 Task: Compose an email with the signature Leila Perez with the subject Request for feedback on an emergency response plan and the message I am writing to follow up on the status of the project budget. from softage.3@softage.net to softage.8@softage.net with an attached audio file Audio_diary_entry.mp3 Undo the message, redo the message and add the line (Thank you) Send the email. Finally, move the email from Sent Items to the label Sales orders
Action: Mouse moved to (379, 599)
Screenshot: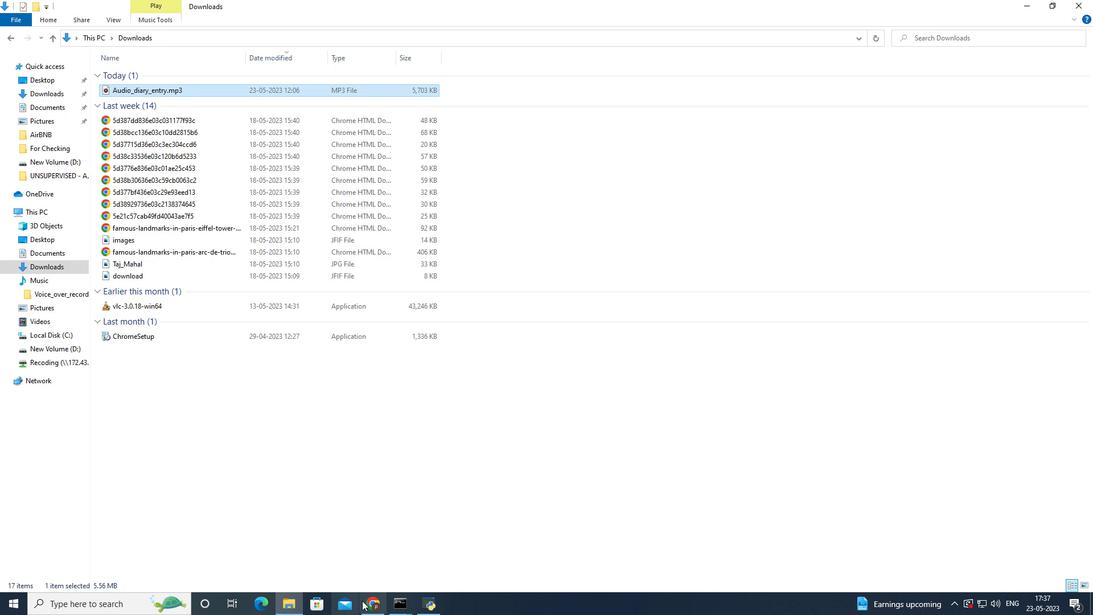 
Action: Mouse pressed left at (379, 599)
Screenshot: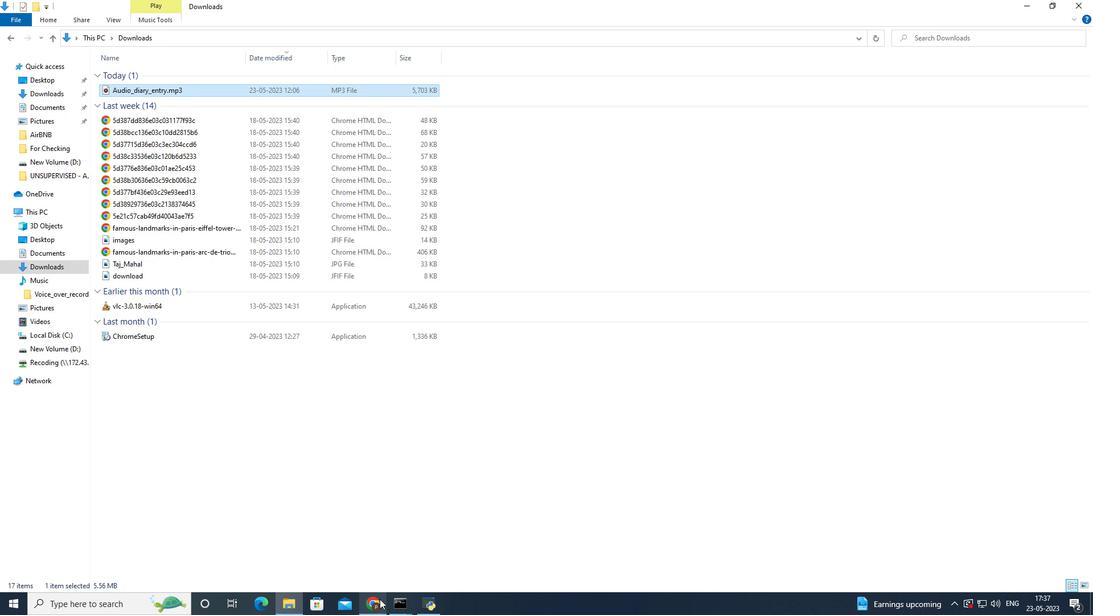 
Action: Mouse moved to (93, 133)
Screenshot: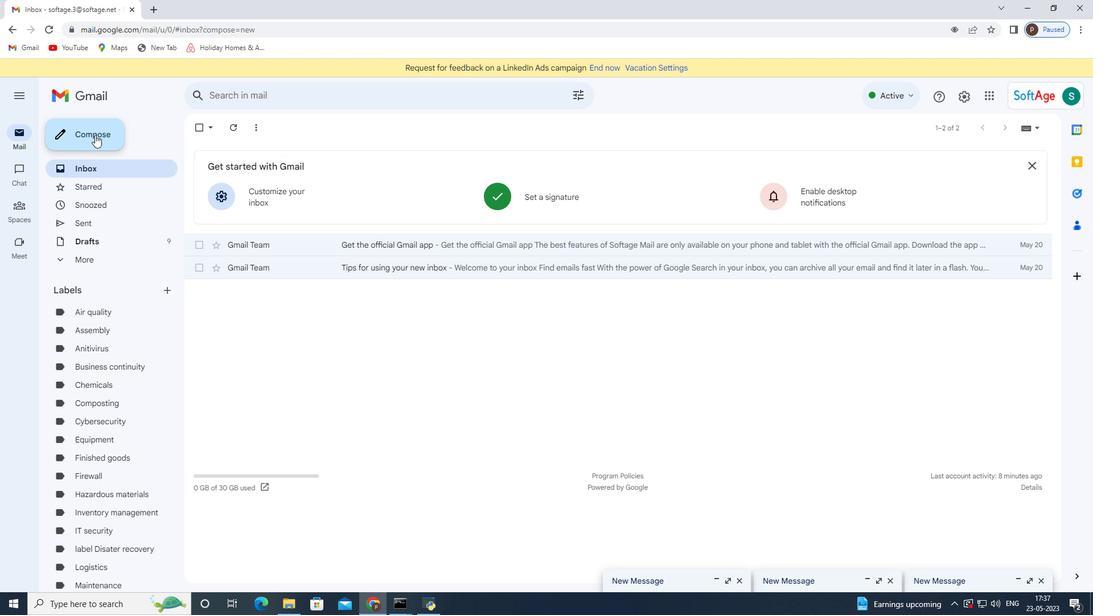 
Action: Mouse pressed left at (93, 133)
Screenshot: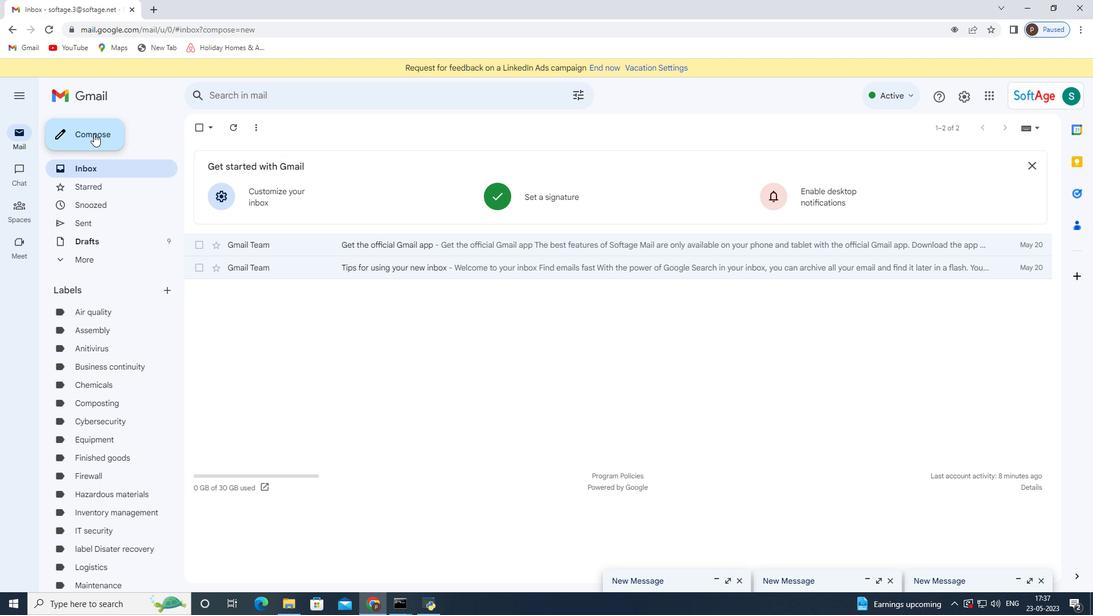 
Action: Mouse moved to (469, 570)
Screenshot: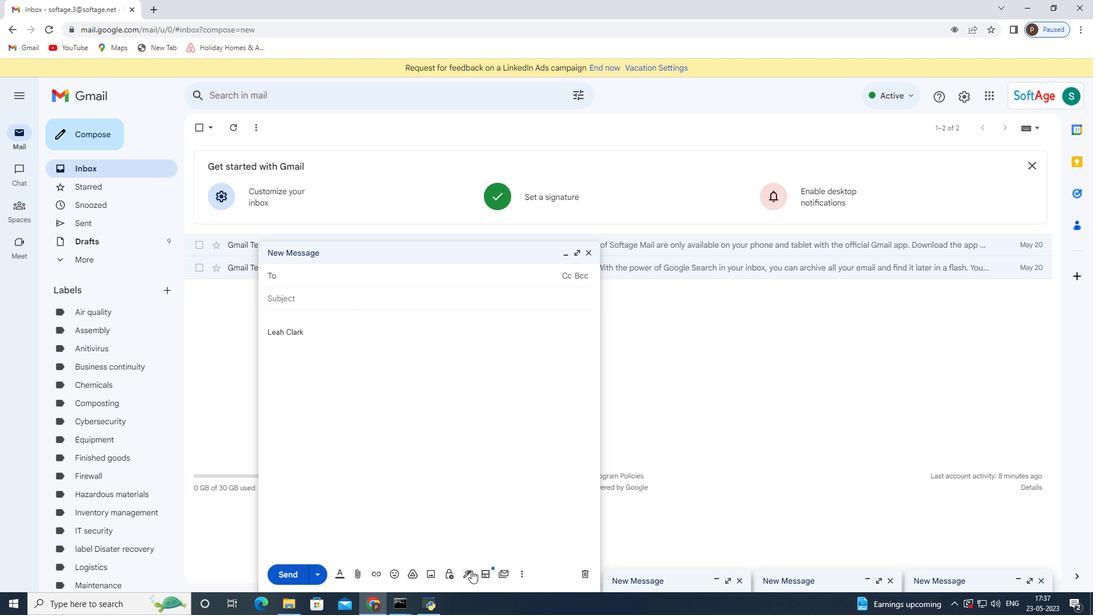 
Action: Mouse pressed left at (469, 570)
Screenshot: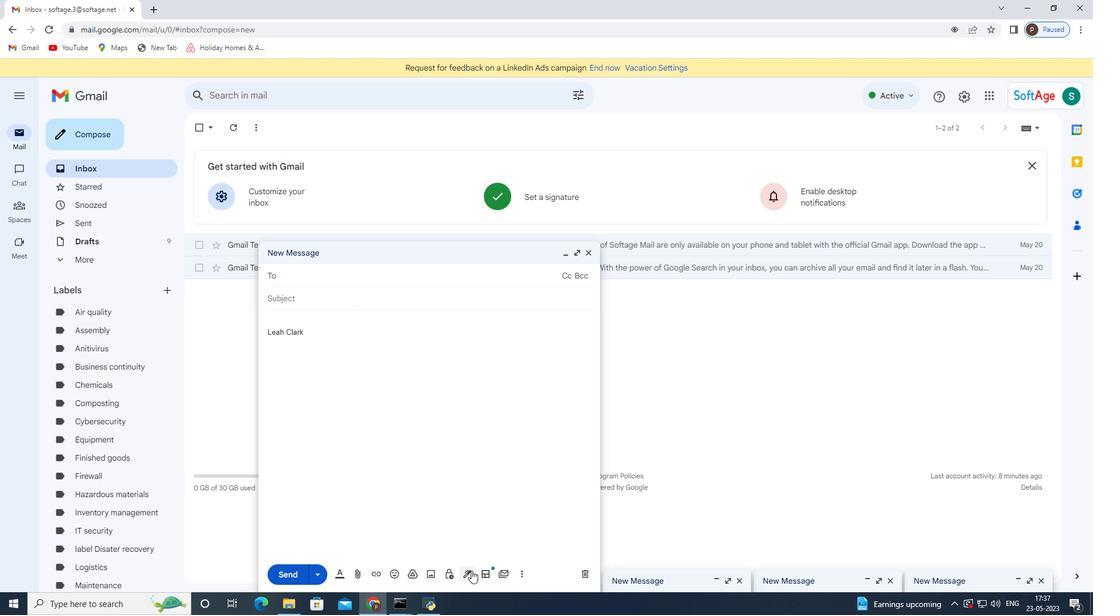 
Action: Mouse moved to (492, 513)
Screenshot: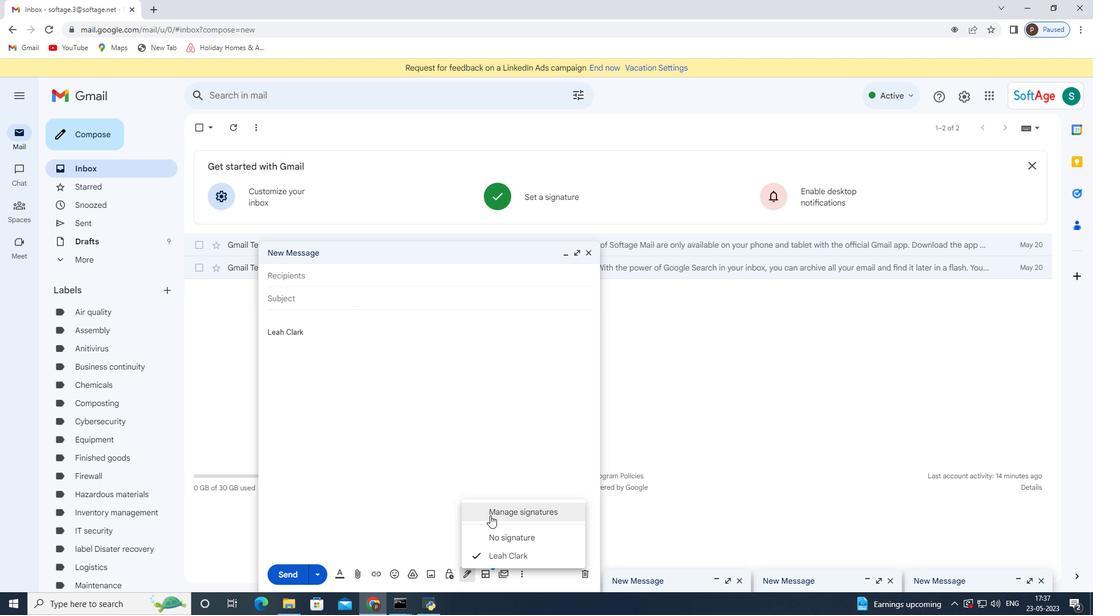 
Action: Mouse pressed left at (492, 513)
Screenshot: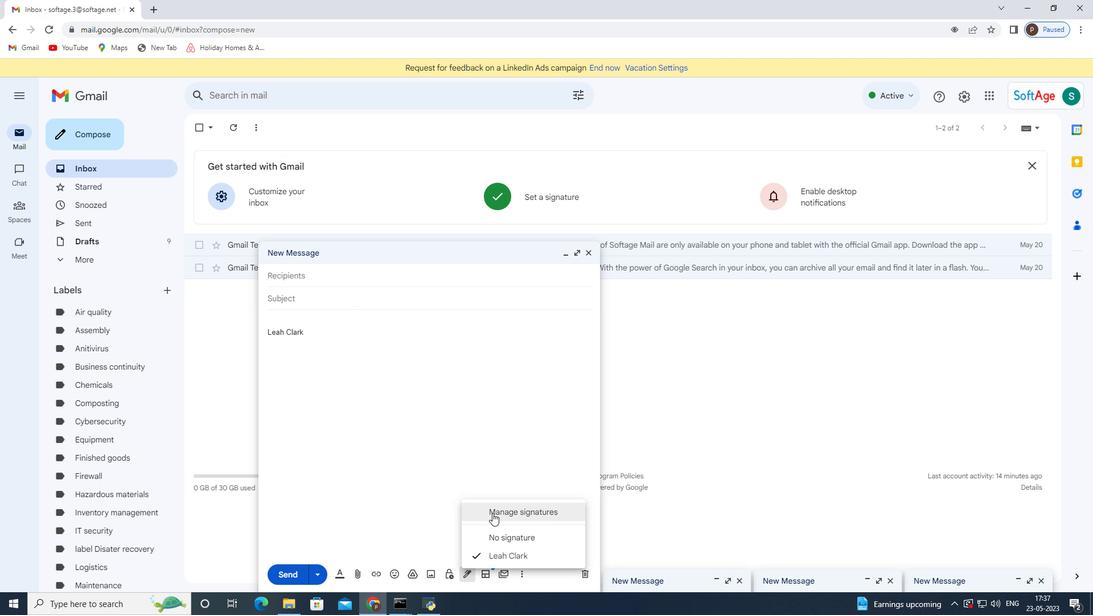 
Action: Mouse moved to (587, 251)
Screenshot: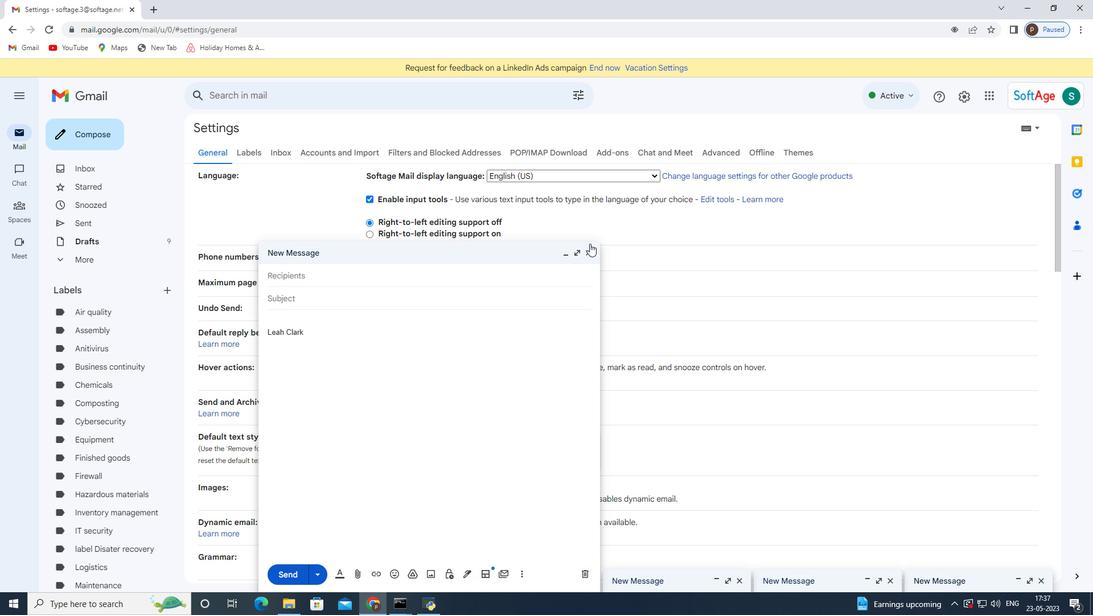 
Action: Mouse pressed left at (587, 251)
Screenshot: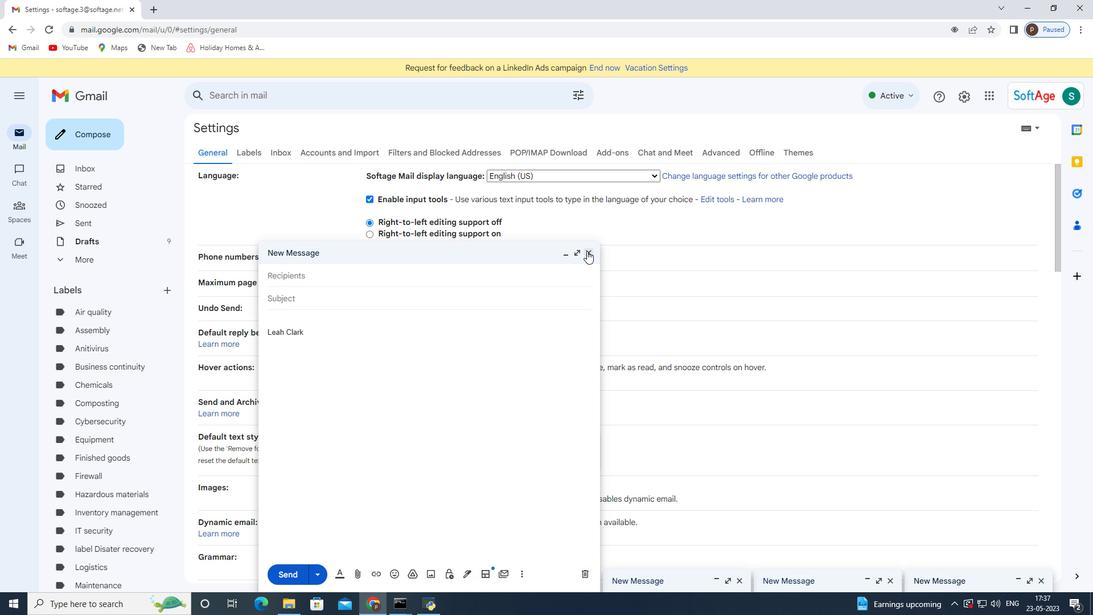 
Action: Mouse moved to (404, 391)
Screenshot: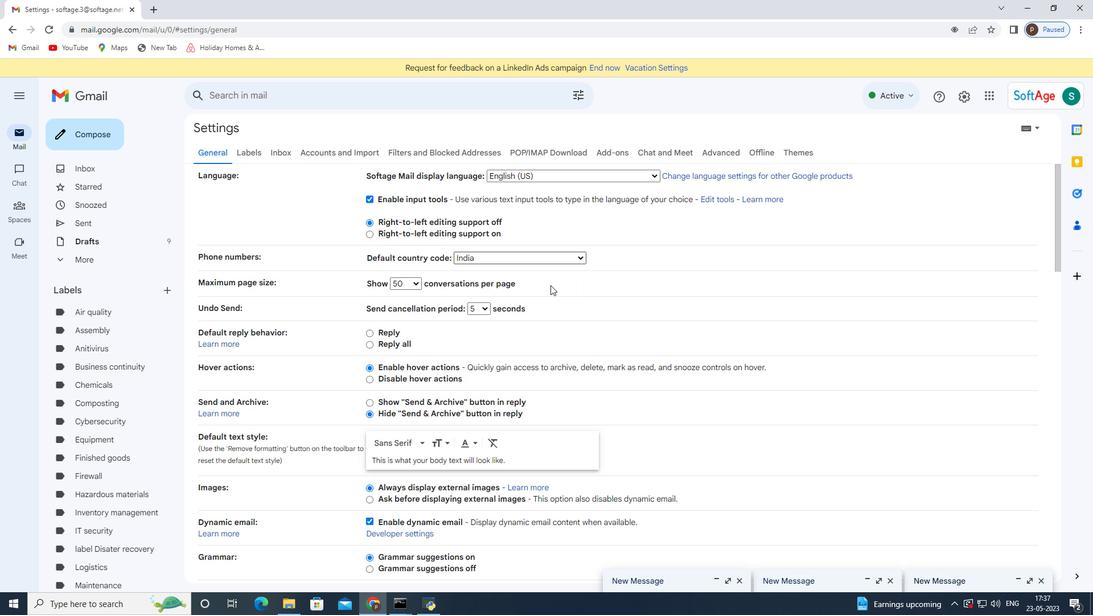 
Action: Mouse scrolled (404, 391) with delta (0, 0)
Screenshot: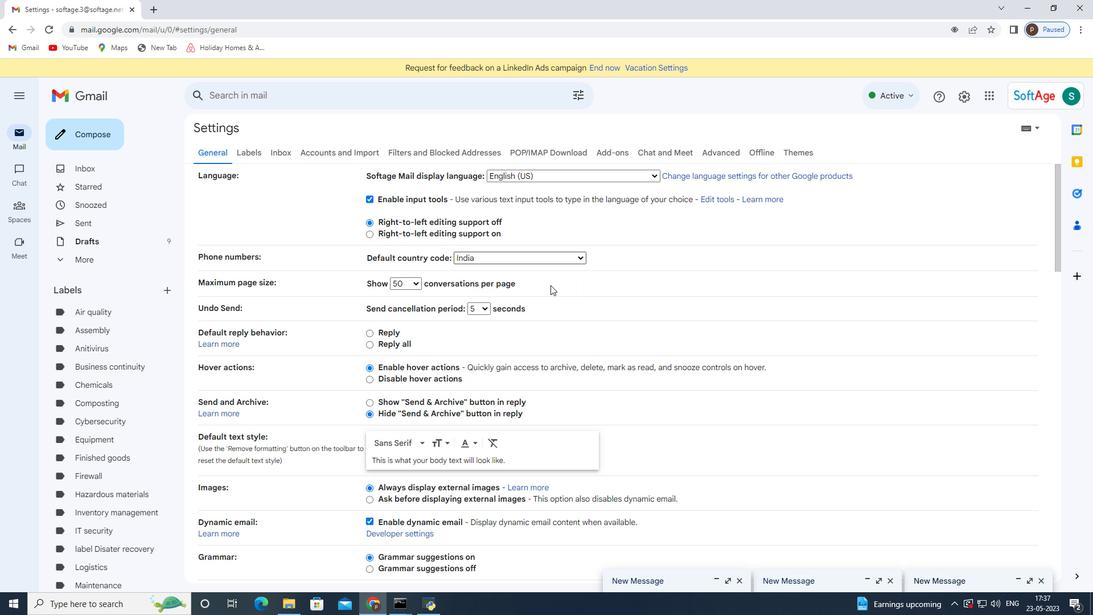 
Action: Mouse moved to (382, 410)
Screenshot: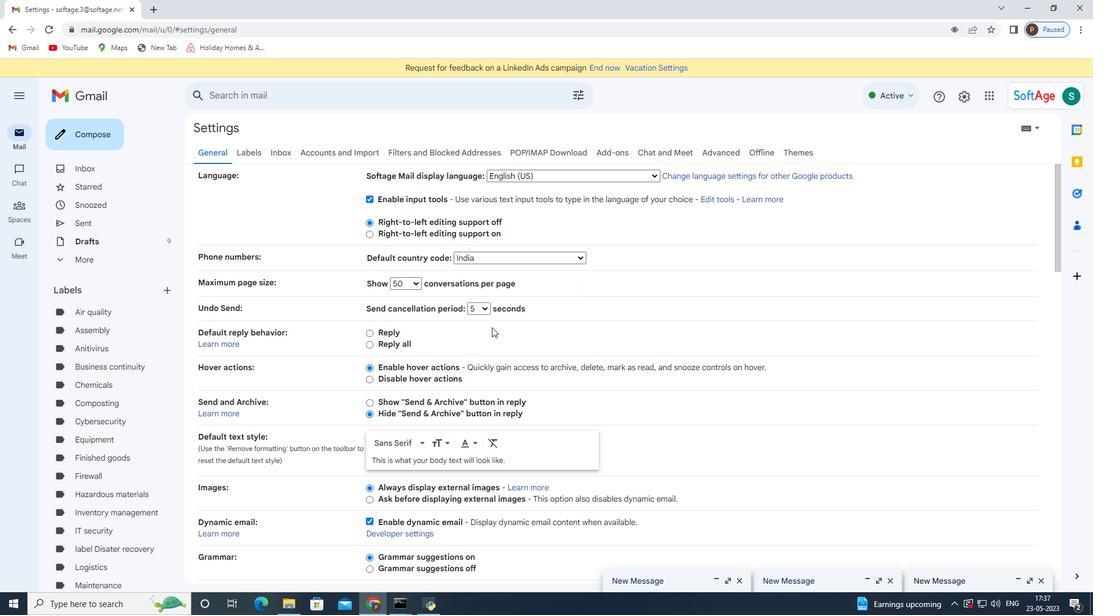 
Action: Mouse scrolled (382, 409) with delta (0, 0)
Screenshot: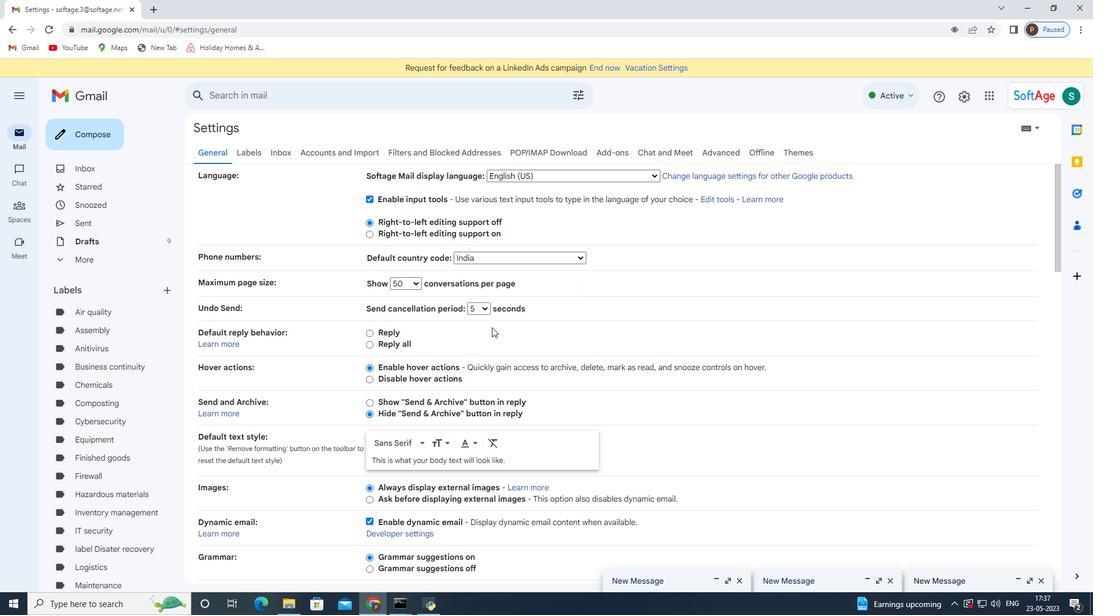 
Action: Mouse moved to (377, 412)
Screenshot: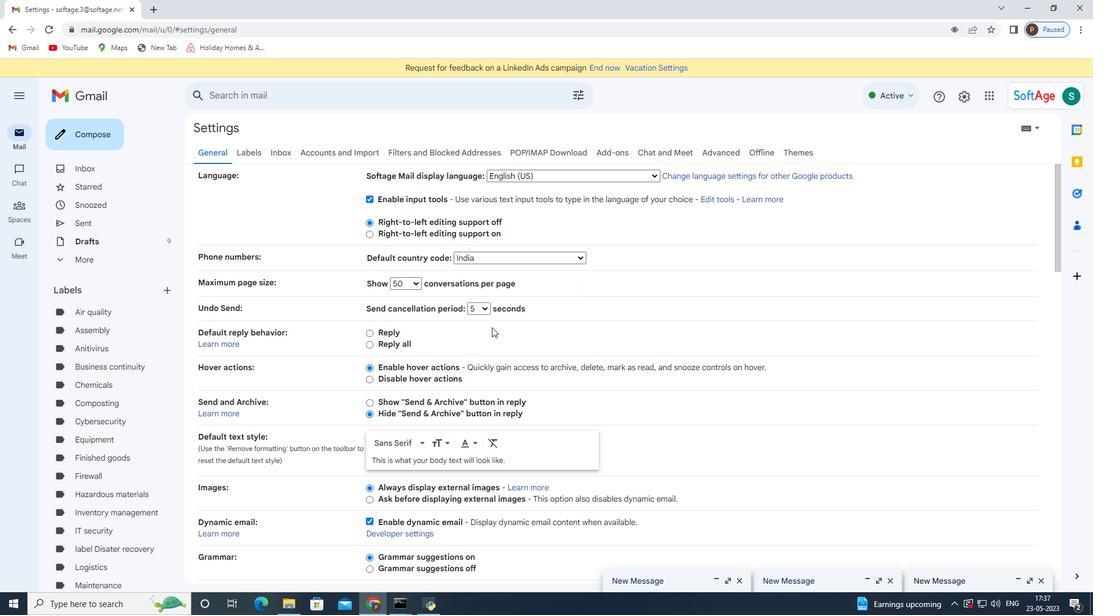 
Action: Mouse scrolled (377, 413) with delta (0, 0)
Screenshot: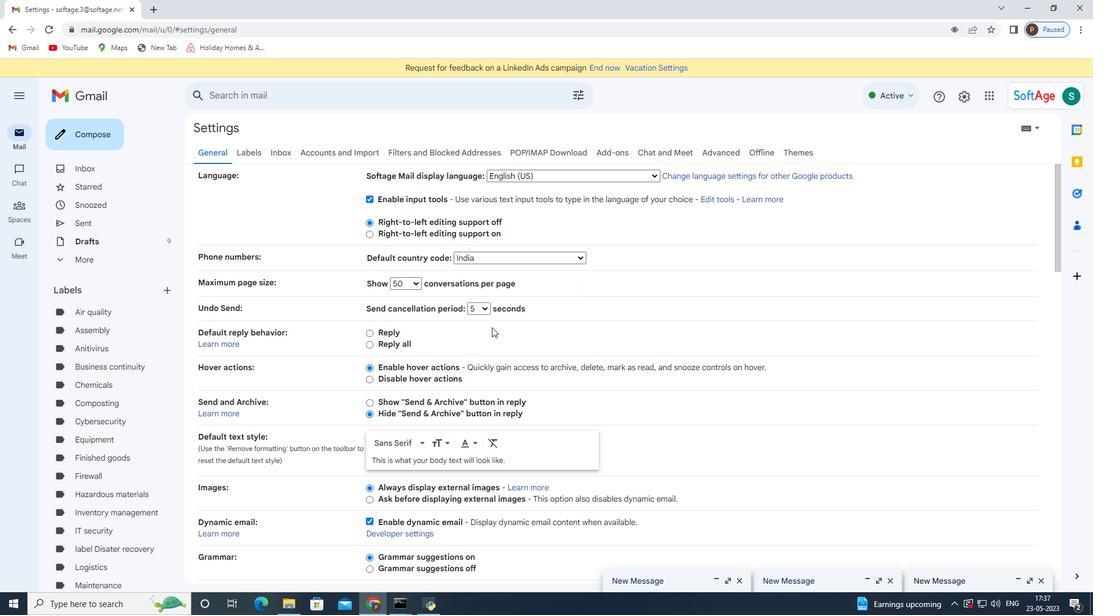 
Action: Mouse moved to (376, 413)
Screenshot: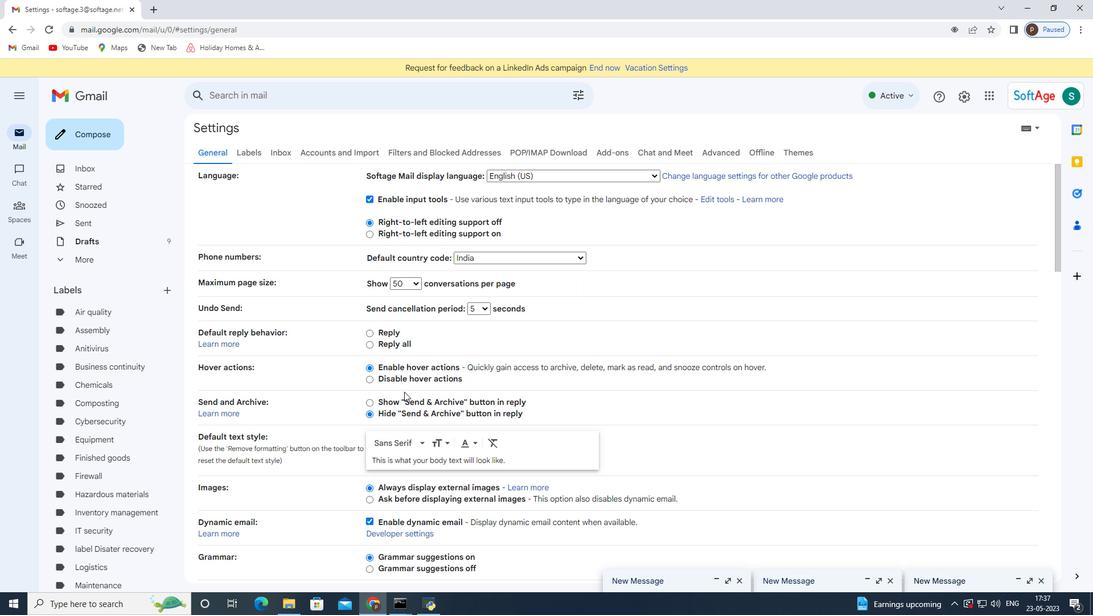 
Action: Mouse scrolled (376, 412) with delta (0, 0)
Screenshot: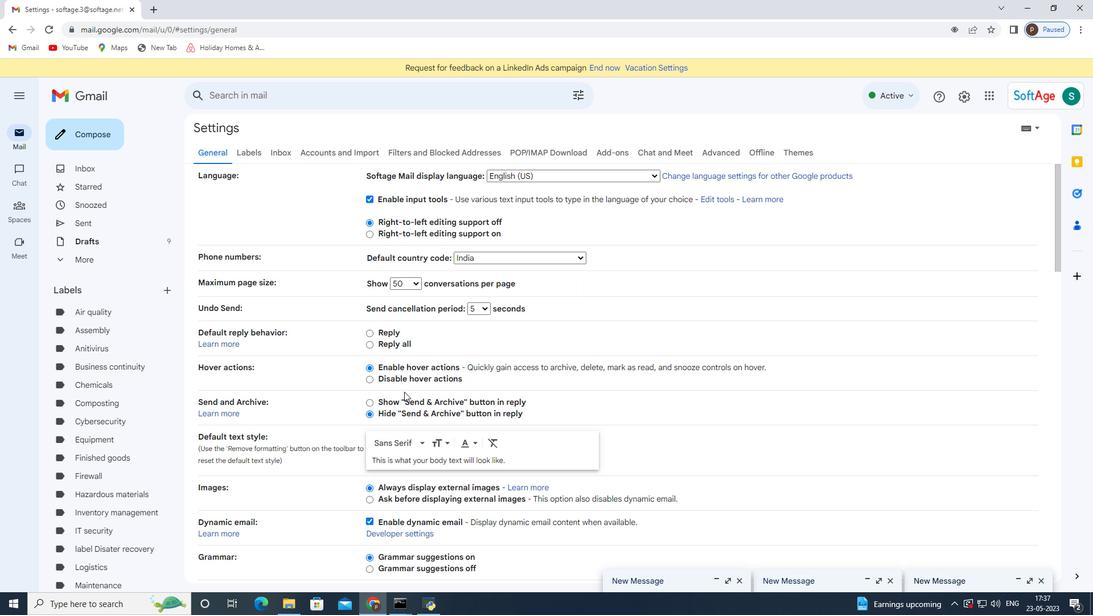 
Action: Mouse moved to (375, 414)
Screenshot: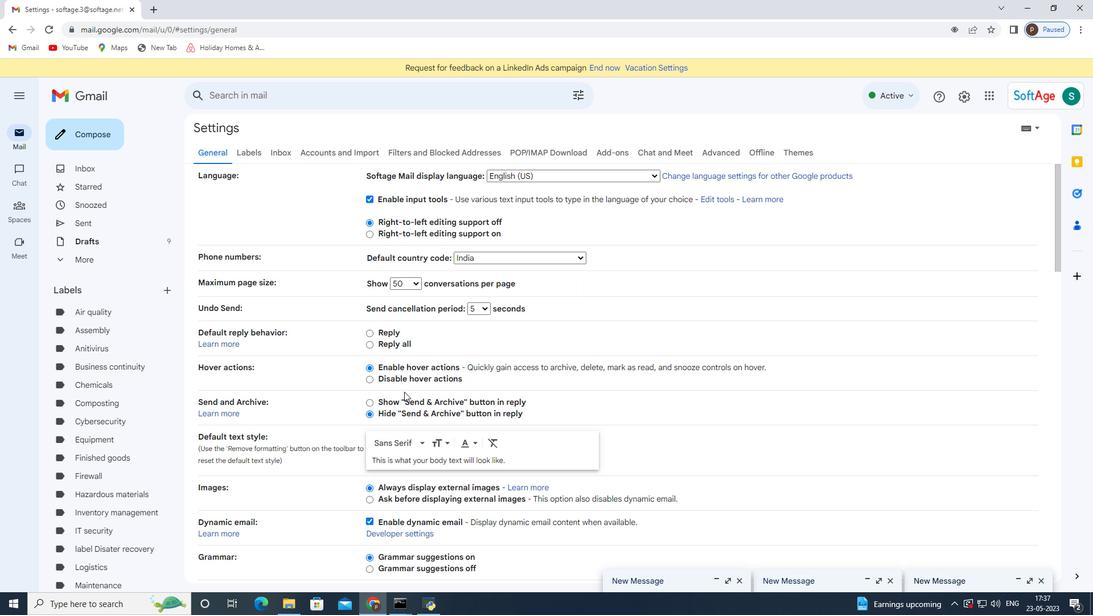 
Action: Mouse scrolled (375, 413) with delta (0, 0)
Screenshot: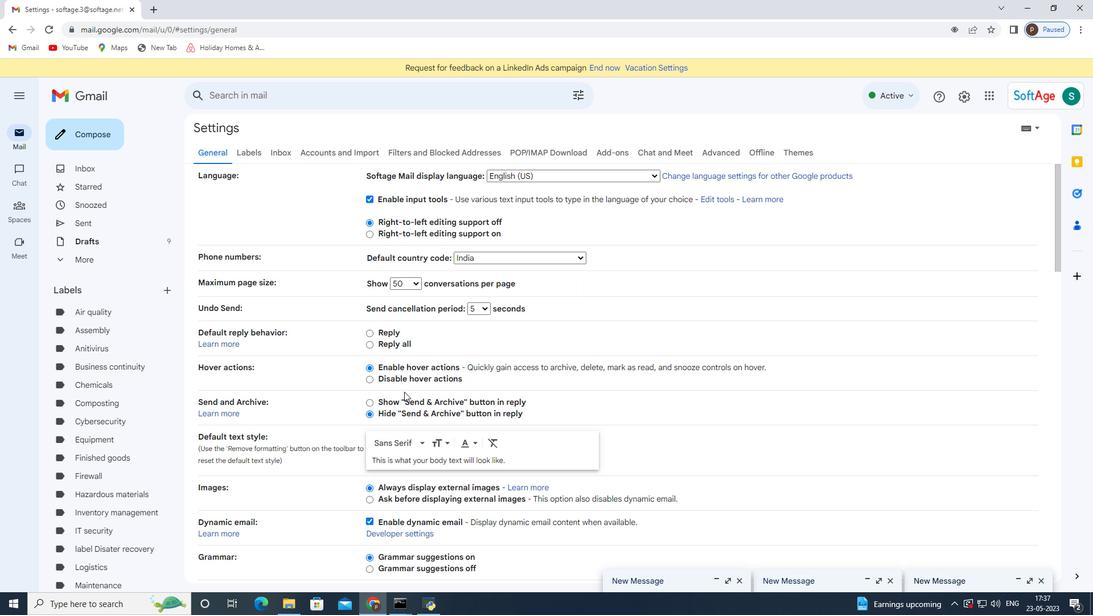 
Action: Mouse moved to (373, 414)
Screenshot: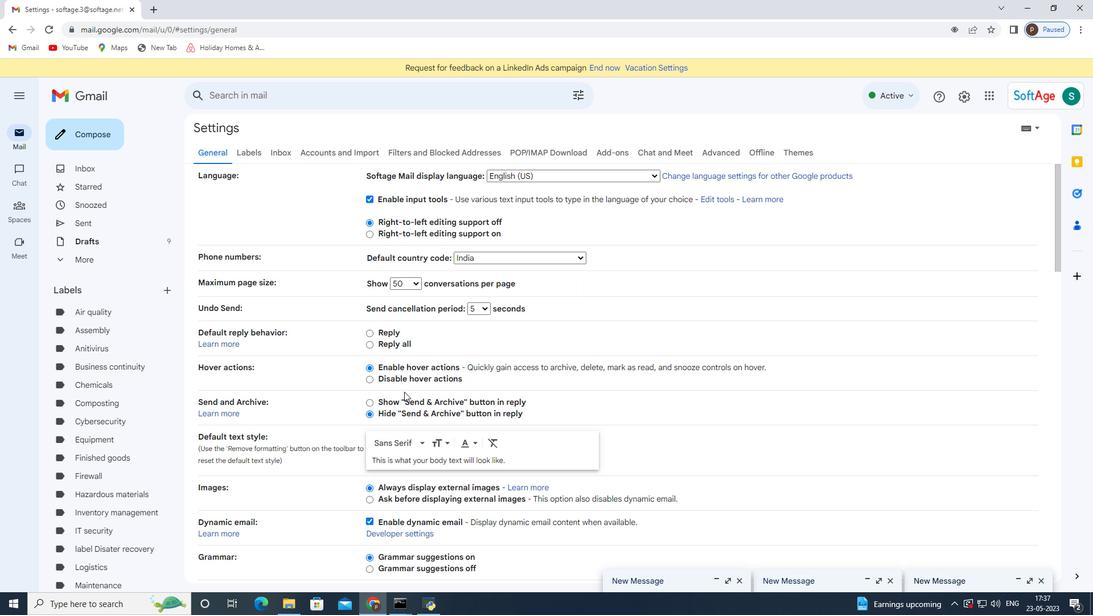 
Action: Mouse scrolled (373, 414) with delta (0, 0)
Screenshot: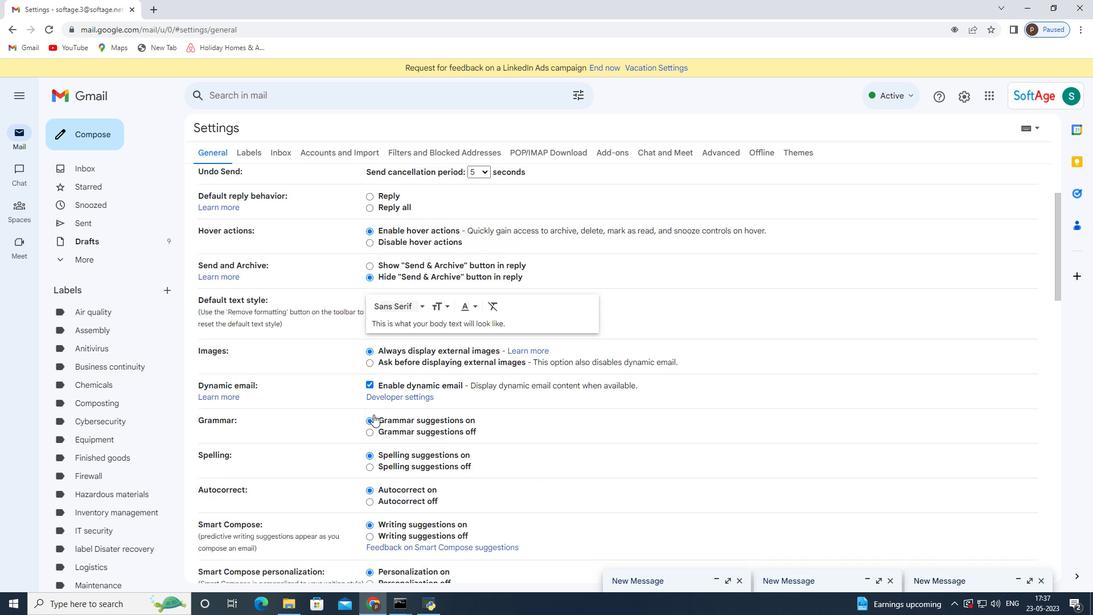 
Action: Mouse scrolled (373, 414) with delta (0, 0)
Screenshot: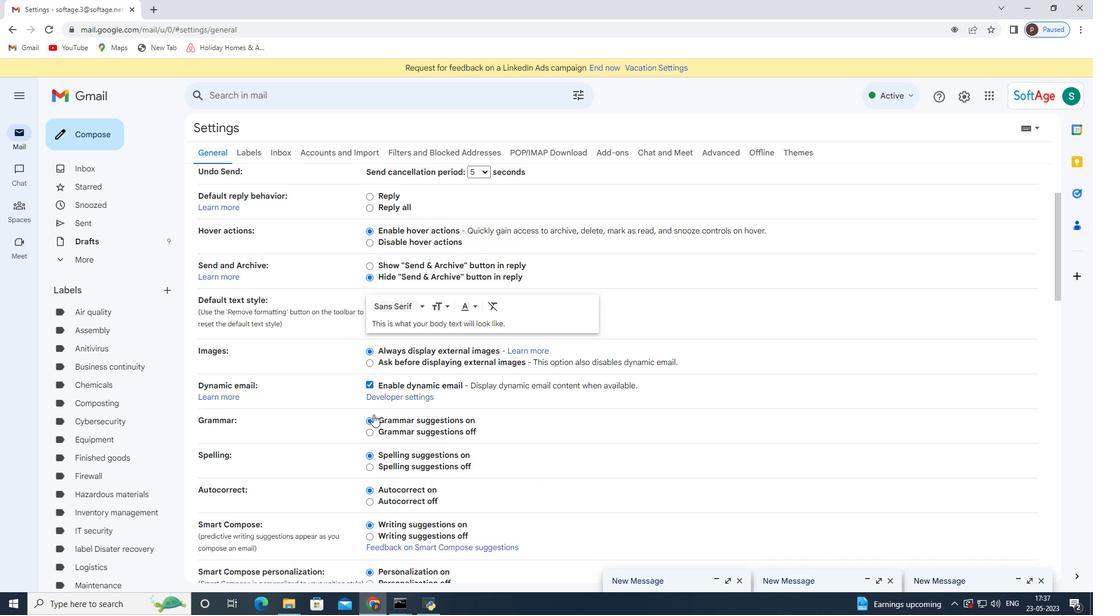 
Action: Mouse scrolled (373, 414) with delta (0, 0)
Screenshot: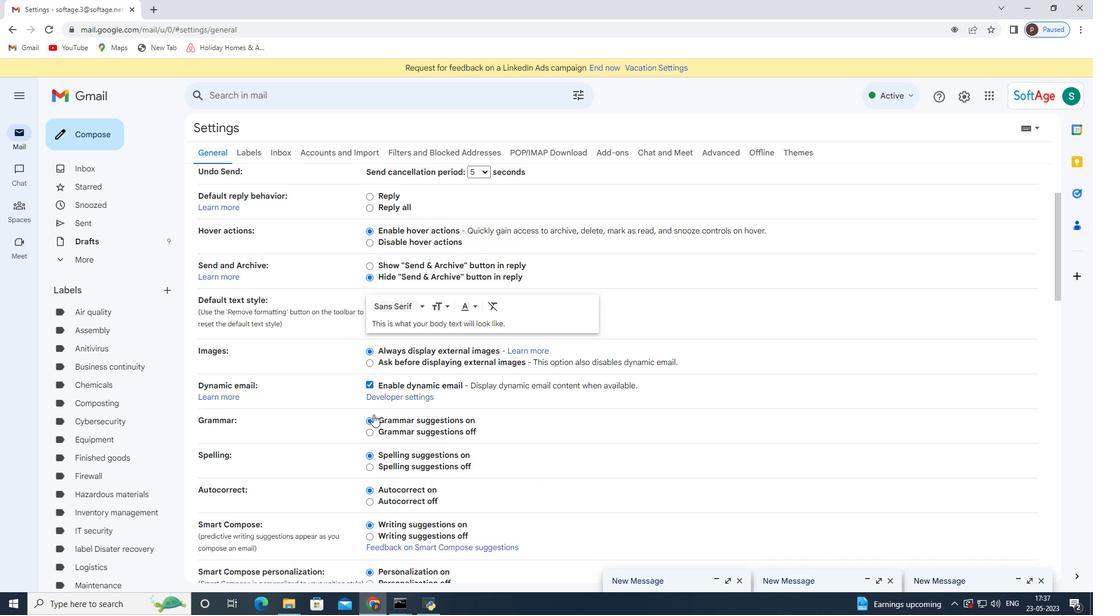 
Action: Mouse scrolled (373, 414) with delta (0, 0)
Screenshot: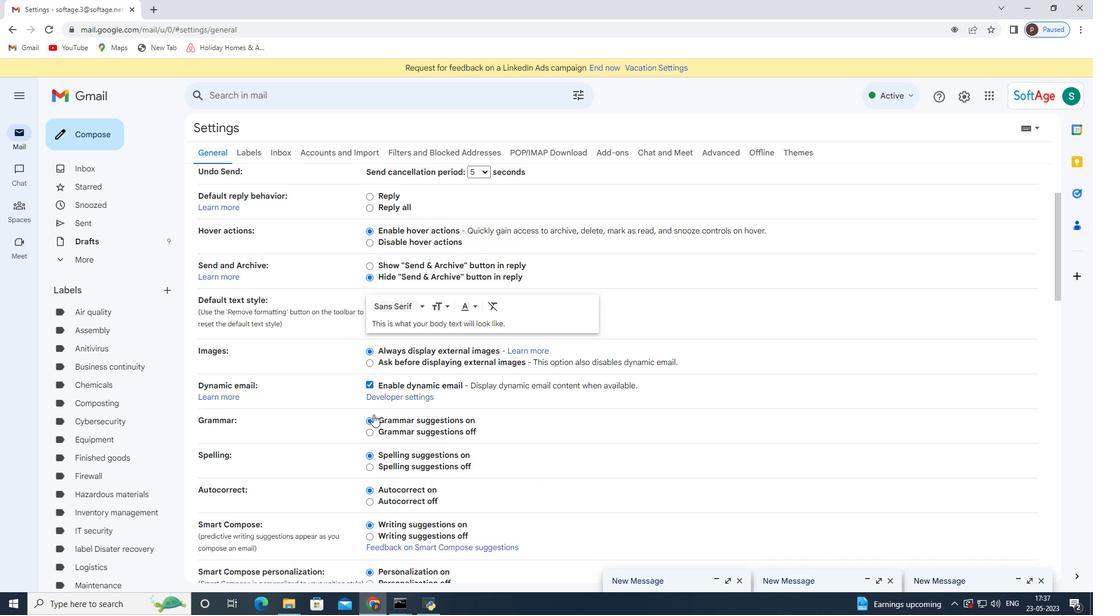 
Action: Mouse scrolled (373, 414) with delta (0, 0)
Screenshot: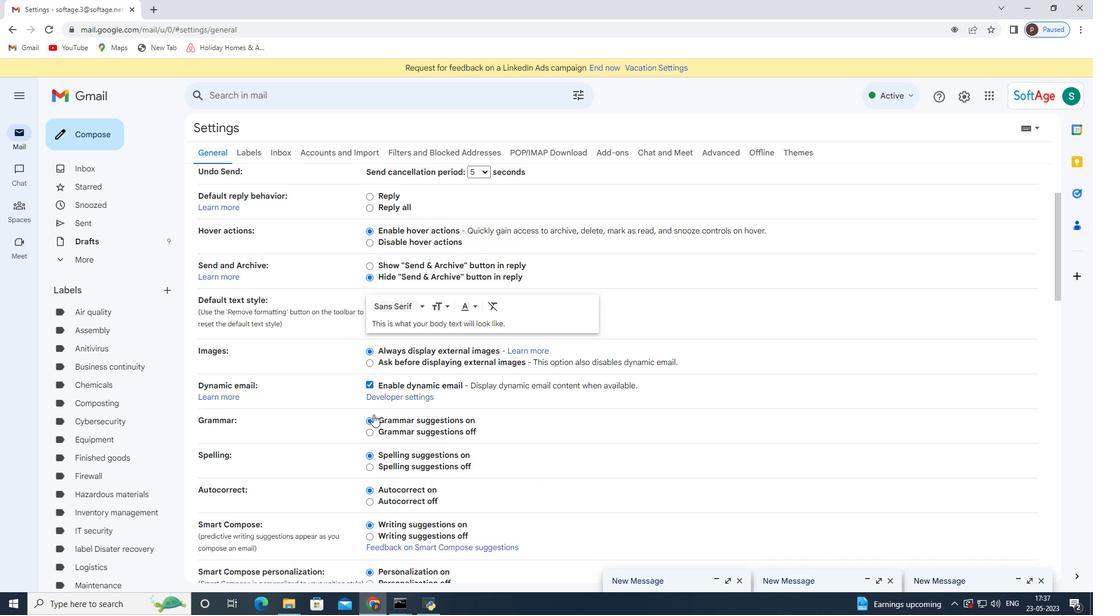
Action: Mouse scrolled (373, 414) with delta (0, 0)
Screenshot: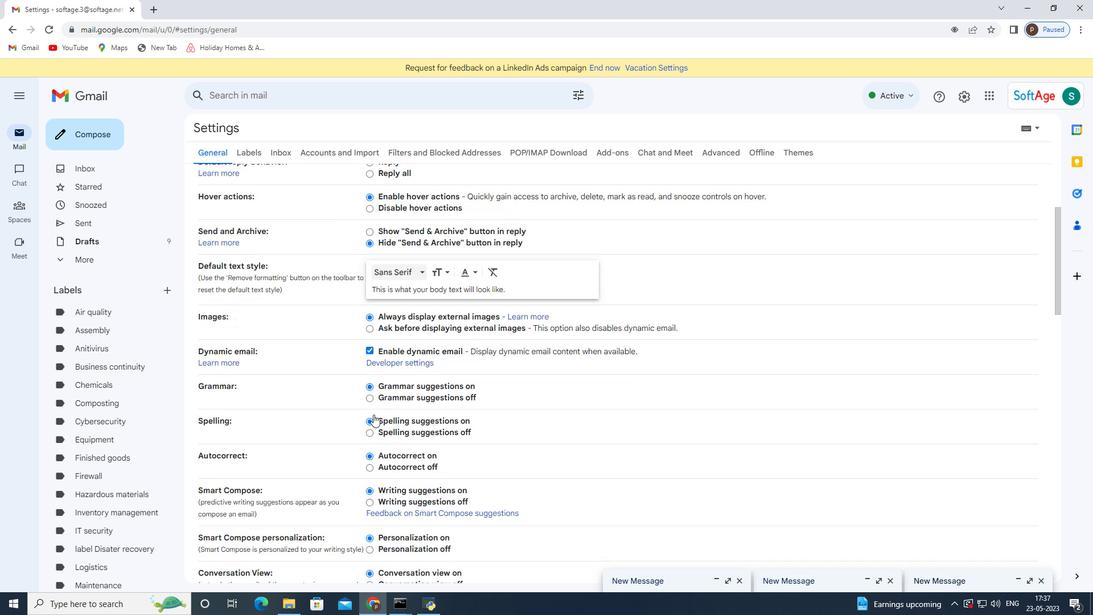 
Action: Mouse moved to (372, 415)
Screenshot: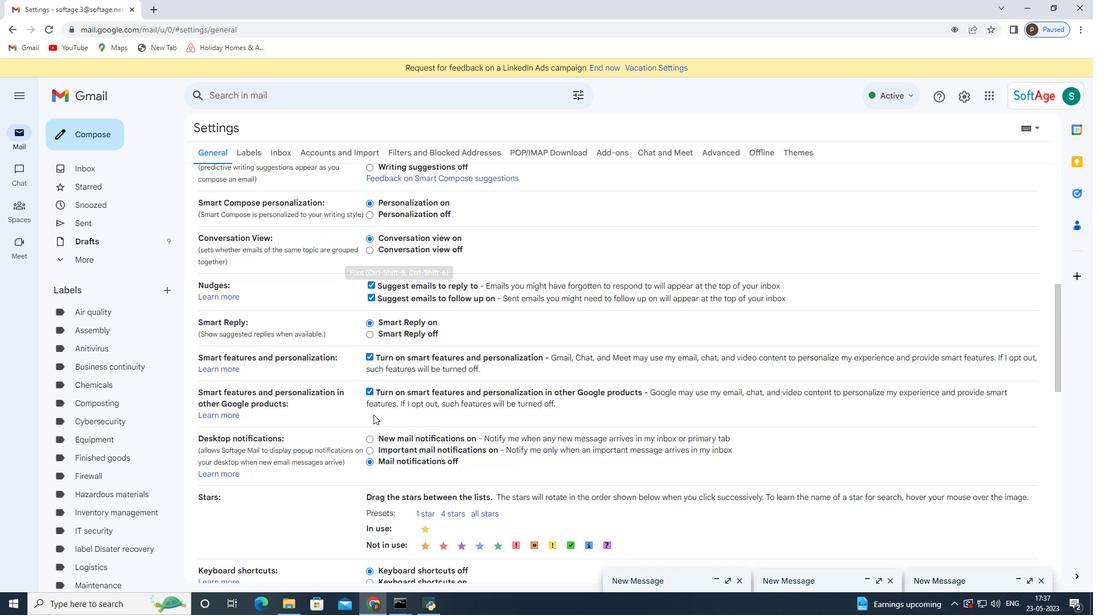 
Action: Mouse scrolled (372, 415) with delta (0, 0)
Screenshot: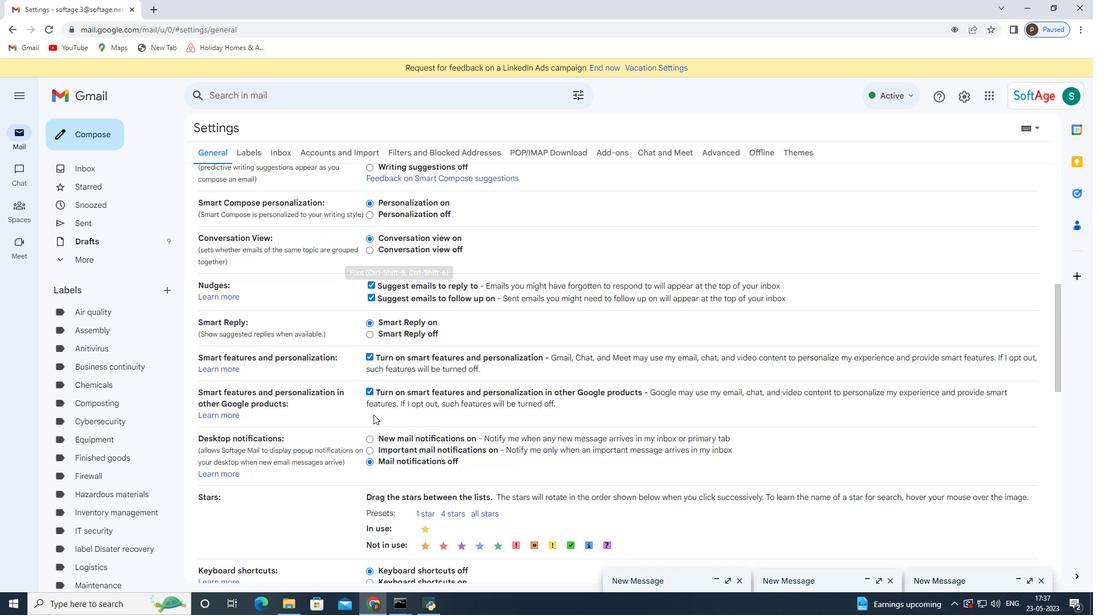 
Action: Mouse scrolled (372, 416) with delta (0, 0)
Screenshot: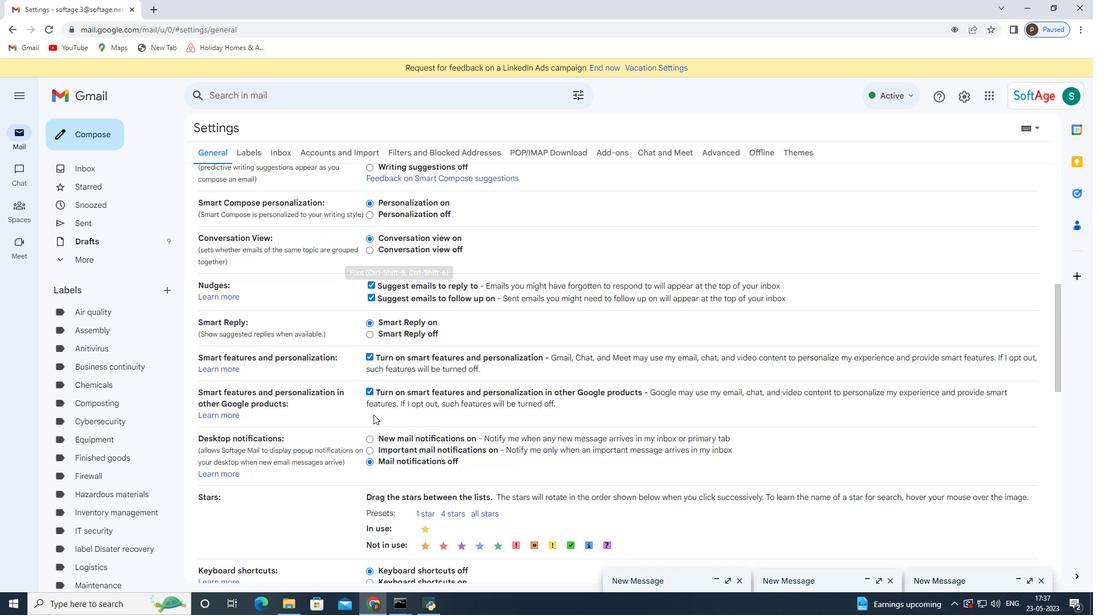 
Action: Mouse scrolled (372, 415) with delta (0, 0)
Screenshot: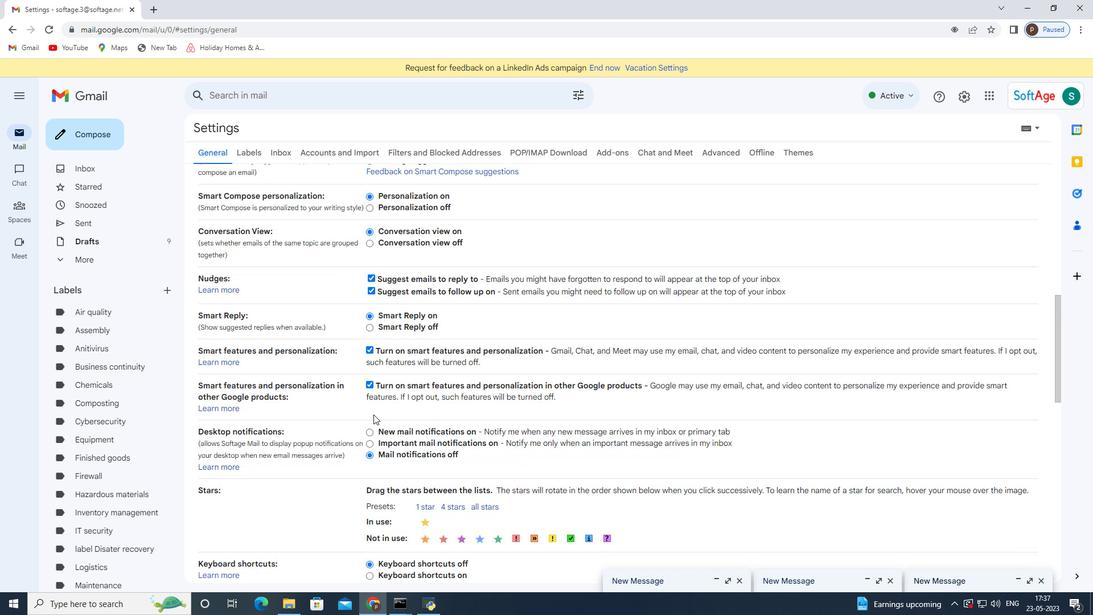 
Action: Mouse scrolled (372, 415) with delta (0, 0)
Screenshot: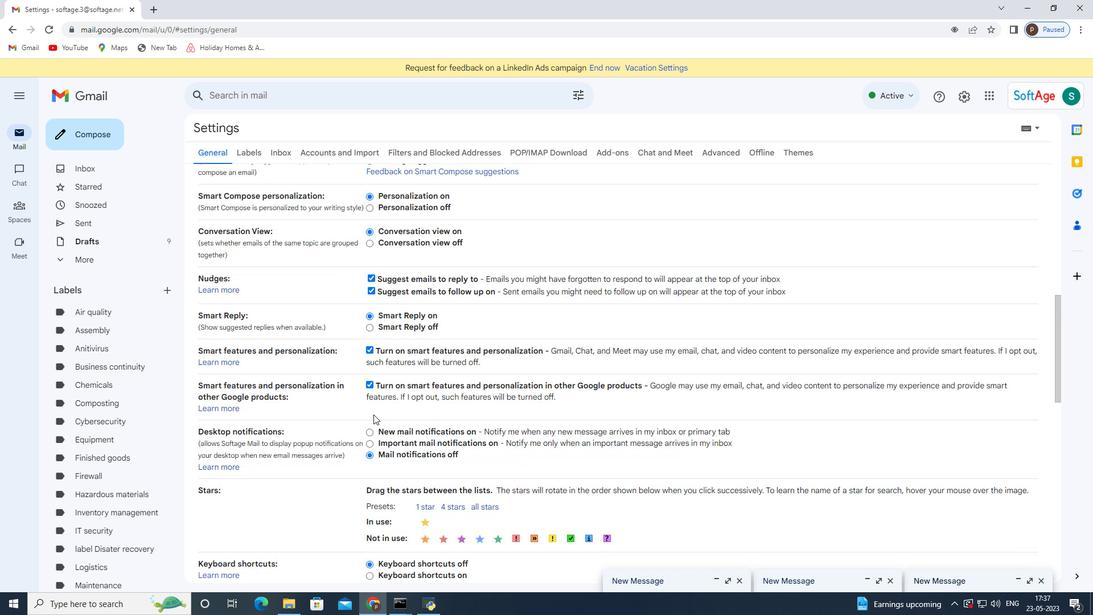 
Action: Mouse scrolled (372, 415) with delta (0, 0)
Screenshot: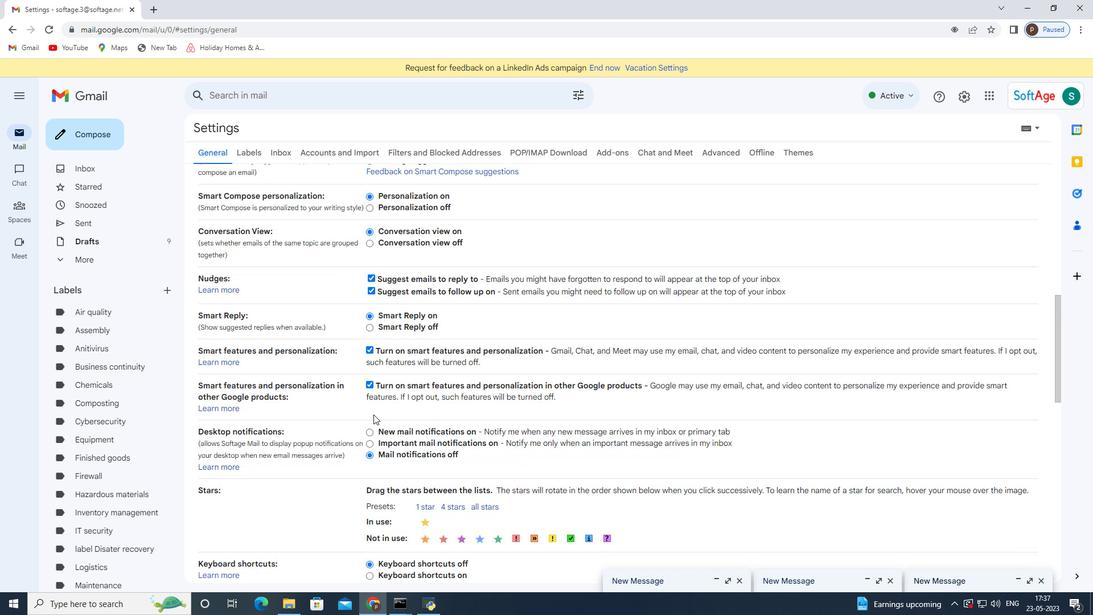 
Action: Mouse moved to (489, 545)
Screenshot: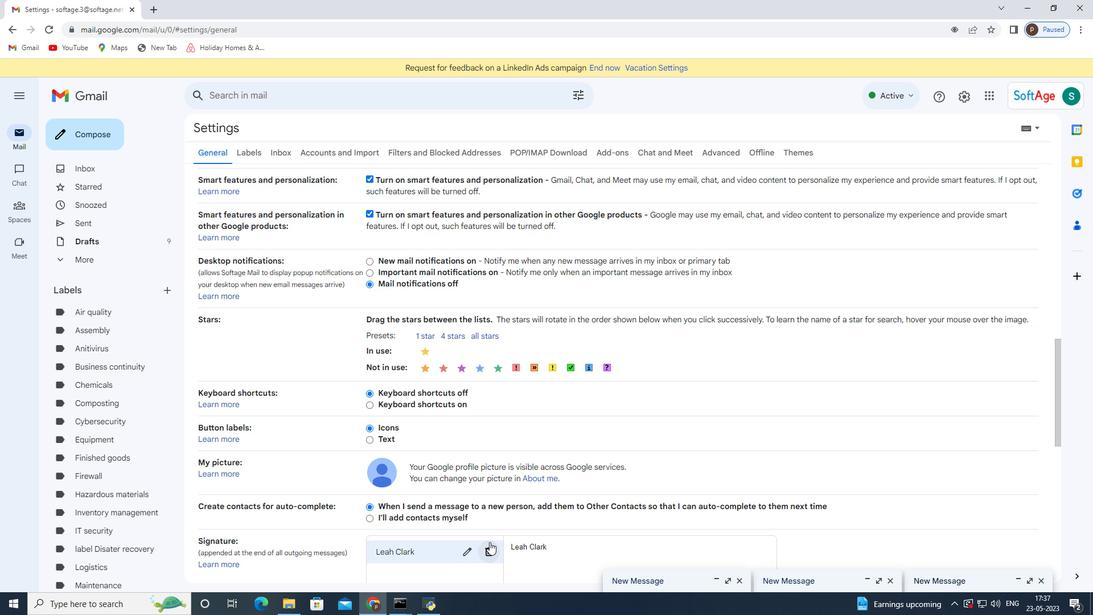 
Action: Mouse pressed left at (489, 545)
Screenshot: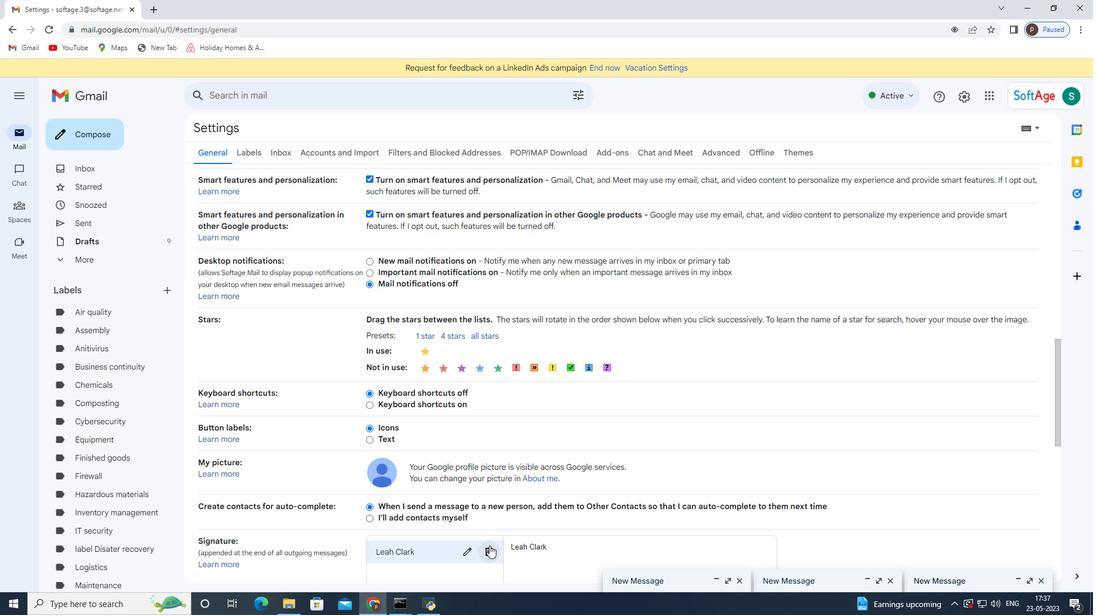 
Action: Mouse moved to (640, 342)
Screenshot: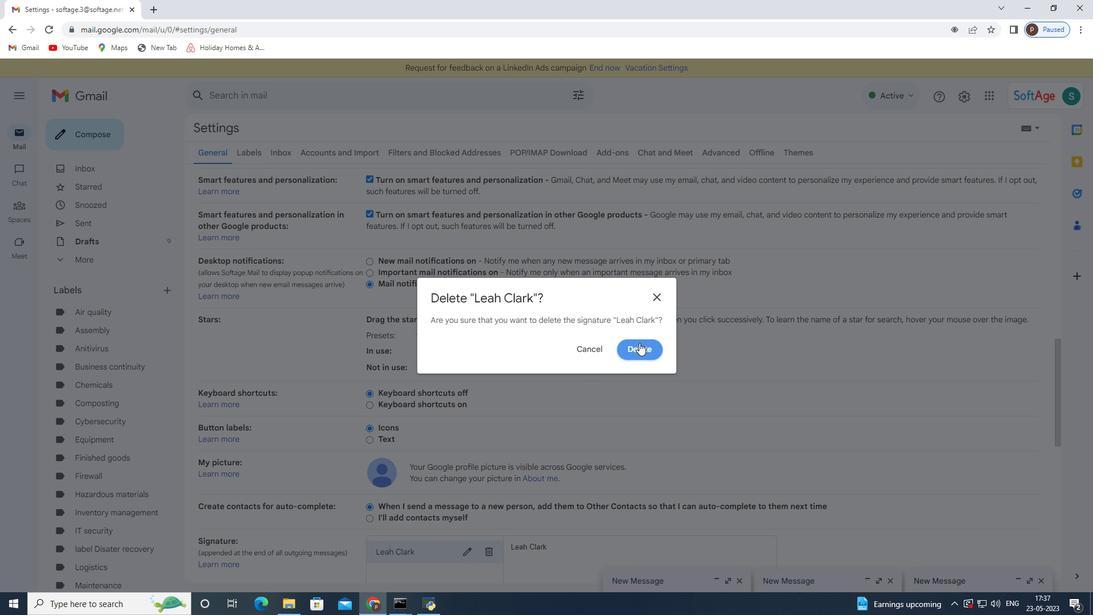 
Action: Mouse pressed left at (640, 342)
Screenshot: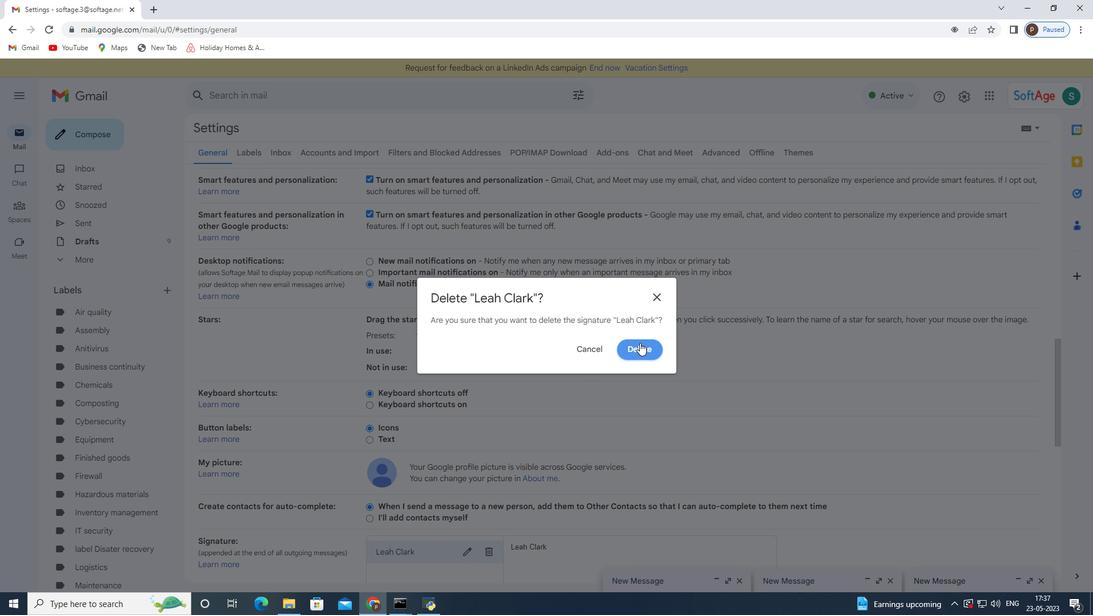 
Action: Mouse moved to (518, 371)
Screenshot: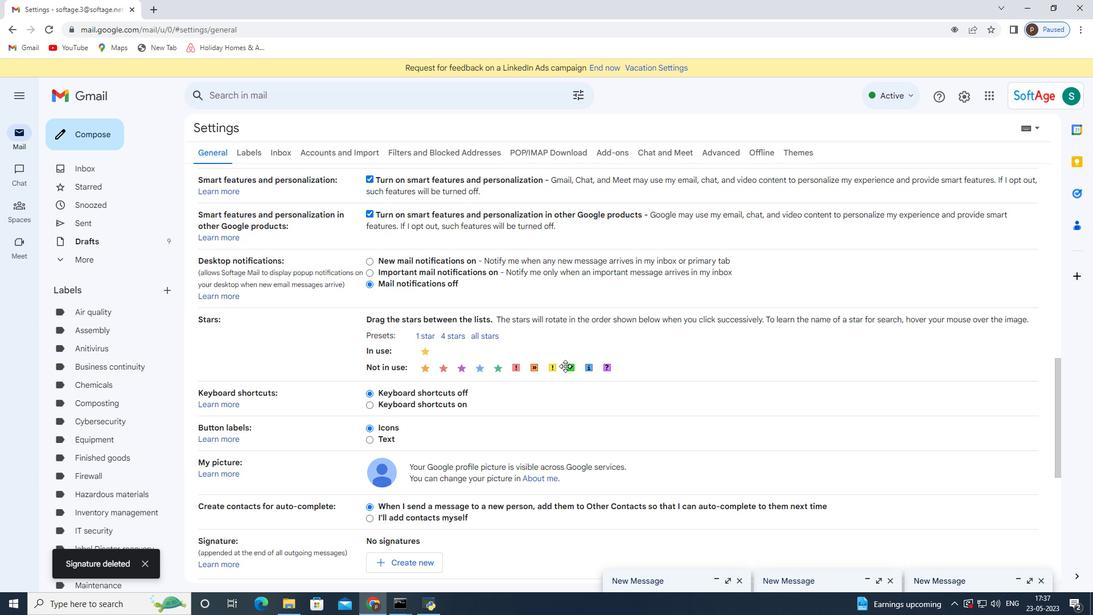 
Action: Mouse scrolled (518, 370) with delta (0, 0)
Screenshot: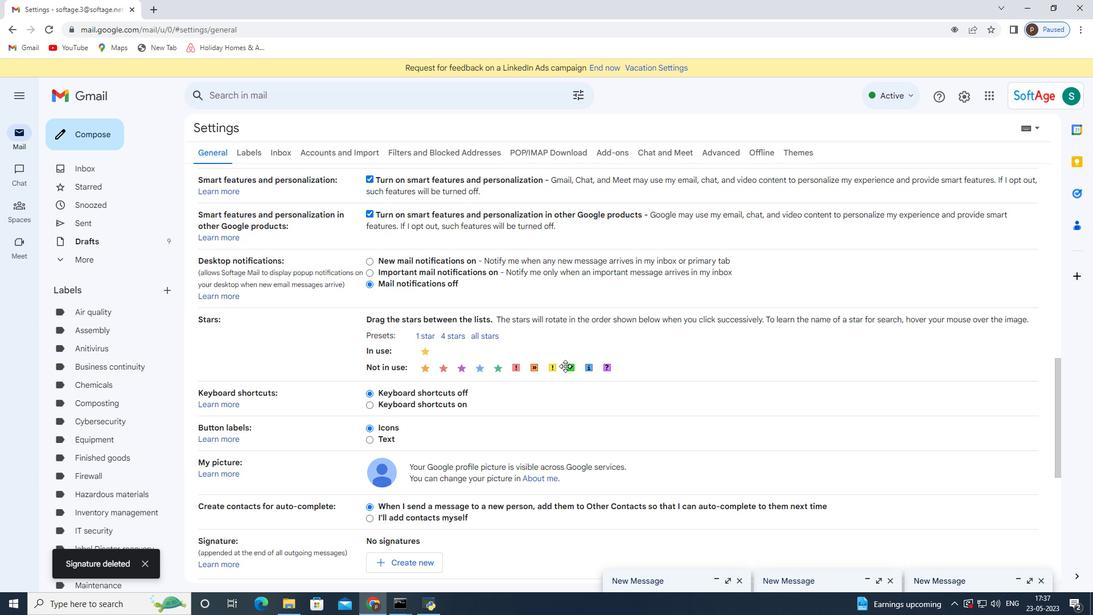 
Action: Mouse moved to (513, 373)
Screenshot: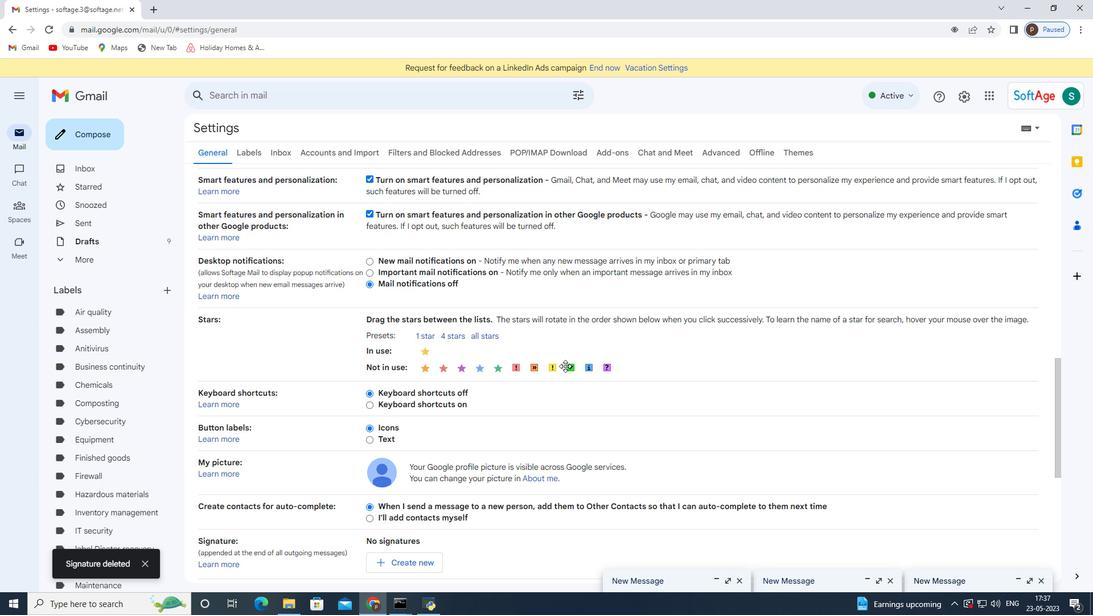 
Action: Mouse scrolled (513, 373) with delta (0, 0)
Screenshot: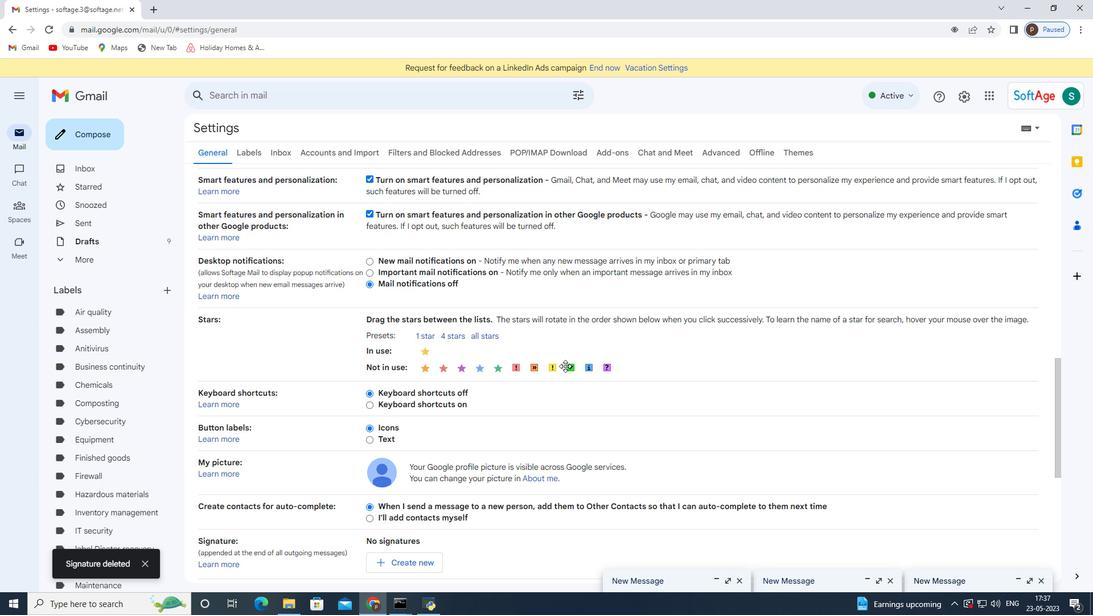 
Action: Mouse moved to (508, 375)
Screenshot: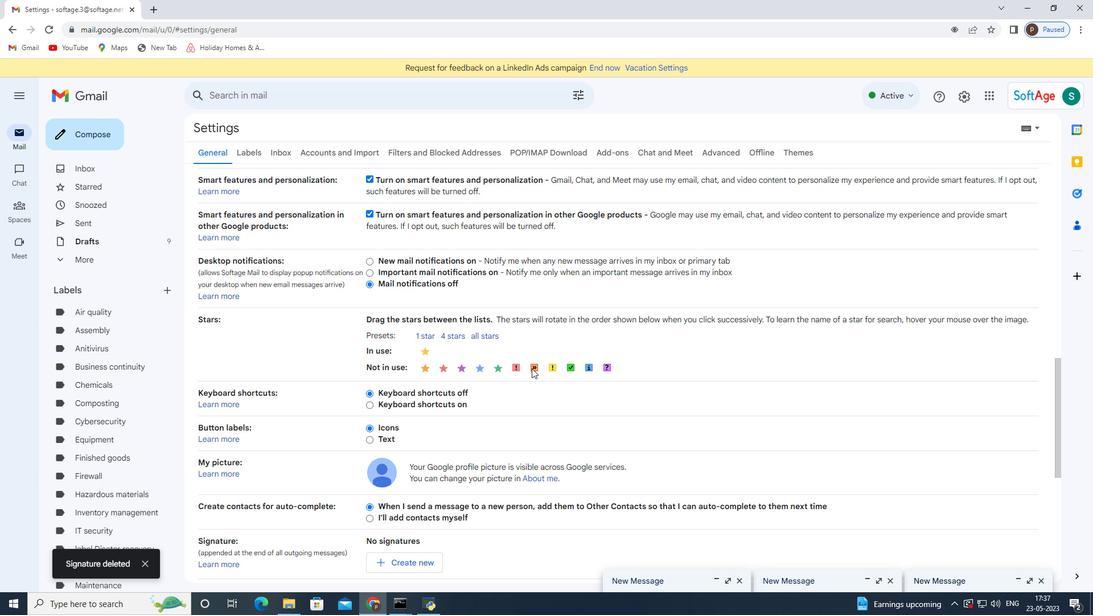 
Action: Mouse scrolled (508, 375) with delta (0, 0)
Screenshot: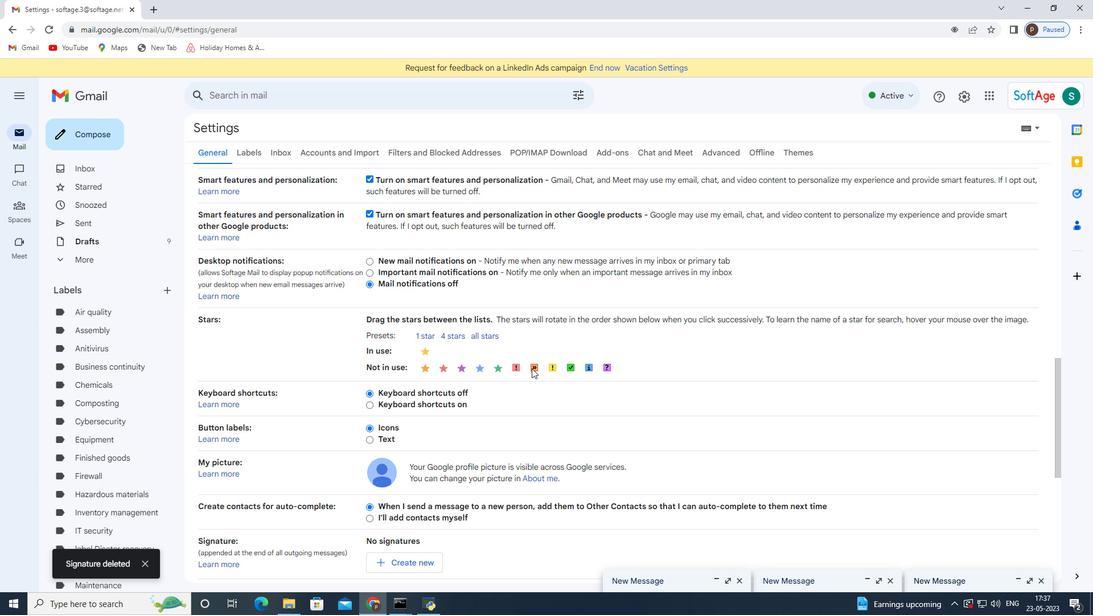 
Action: Mouse moved to (422, 391)
Screenshot: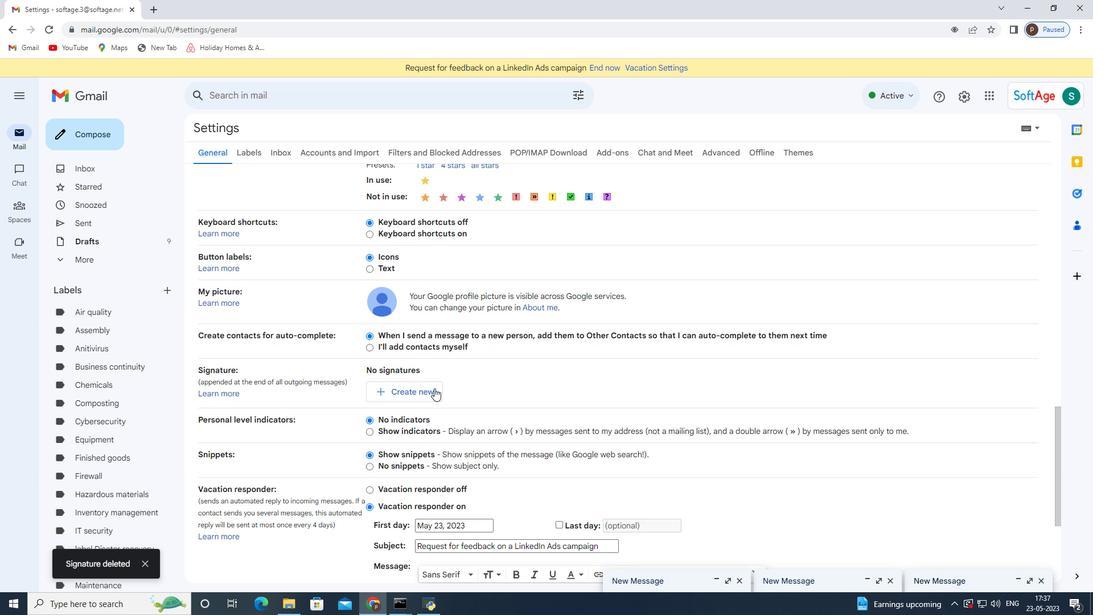 
Action: Mouse pressed left at (422, 391)
Screenshot: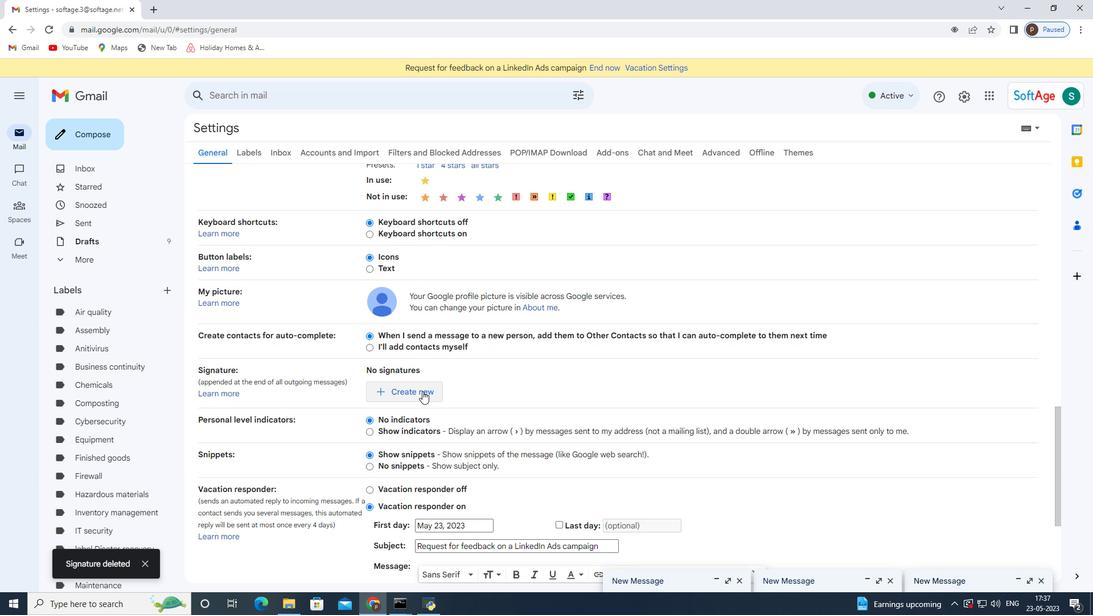 
Action: Mouse moved to (459, 322)
Screenshot: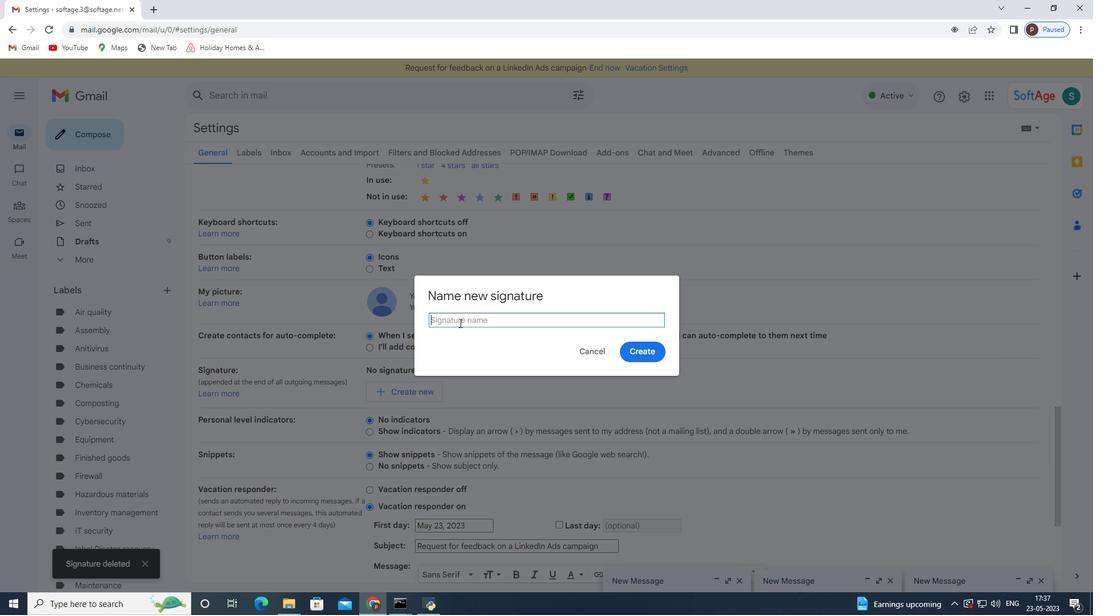 
Action: Mouse pressed left at (459, 322)
Screenshot: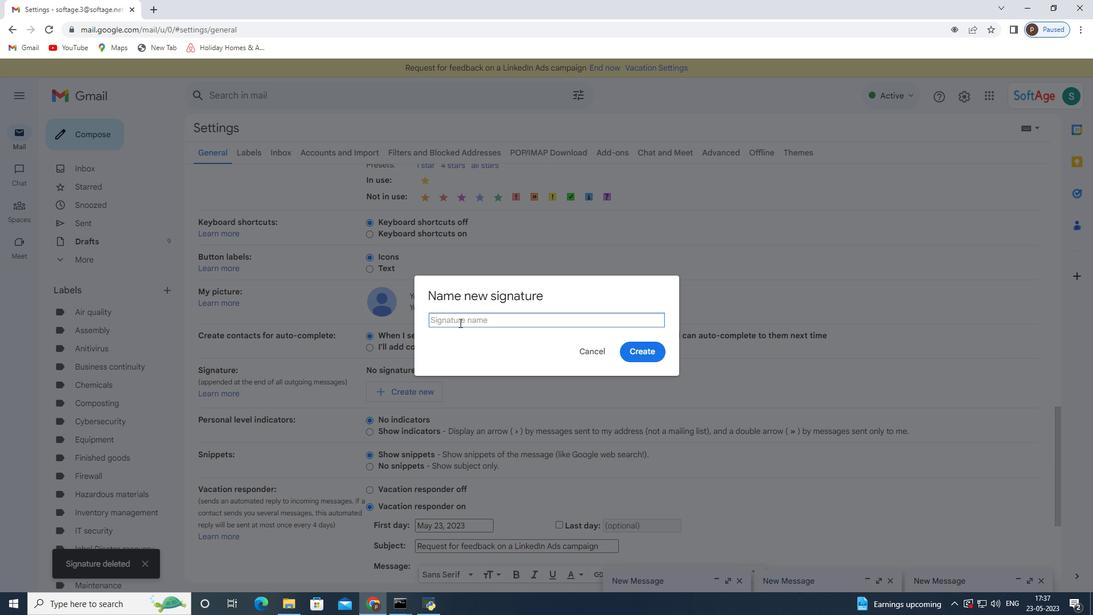 
Action: Key pressed <Key.shift>Leila<Key.space><Key.shift>Perez
Screenshot: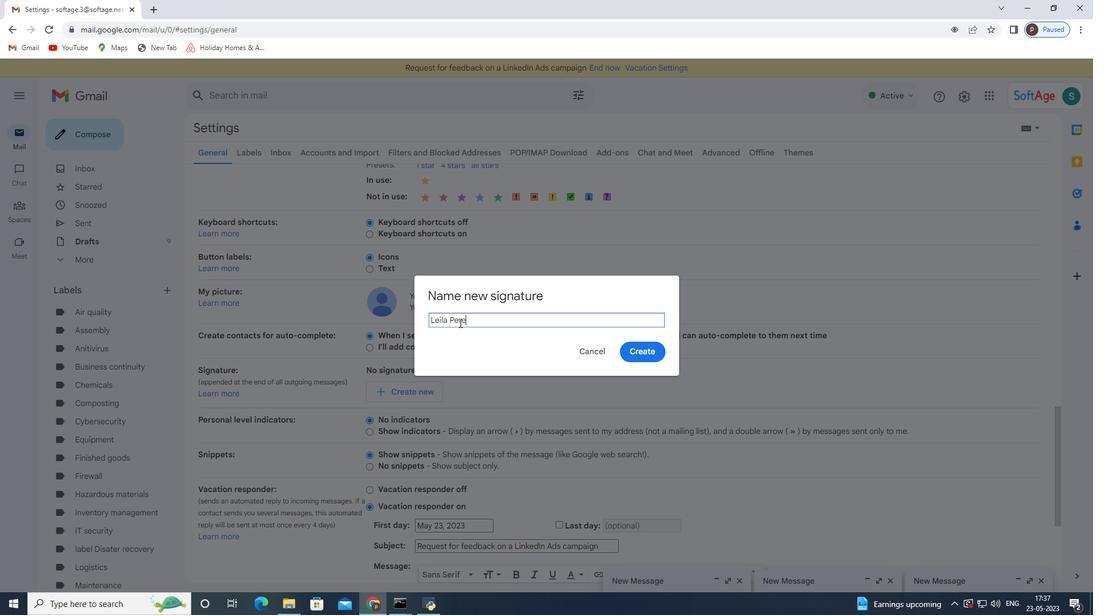 
Action: Mouse moved to (644, 350)
Screenshot: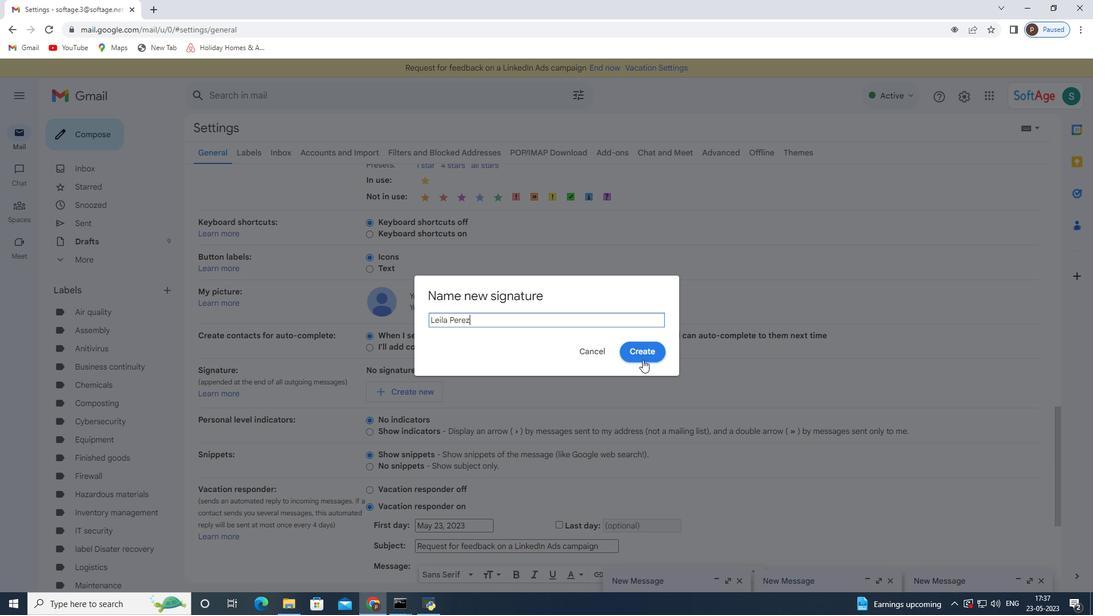 
Action: Mouse pressed left at (644, 350)
Screenshot: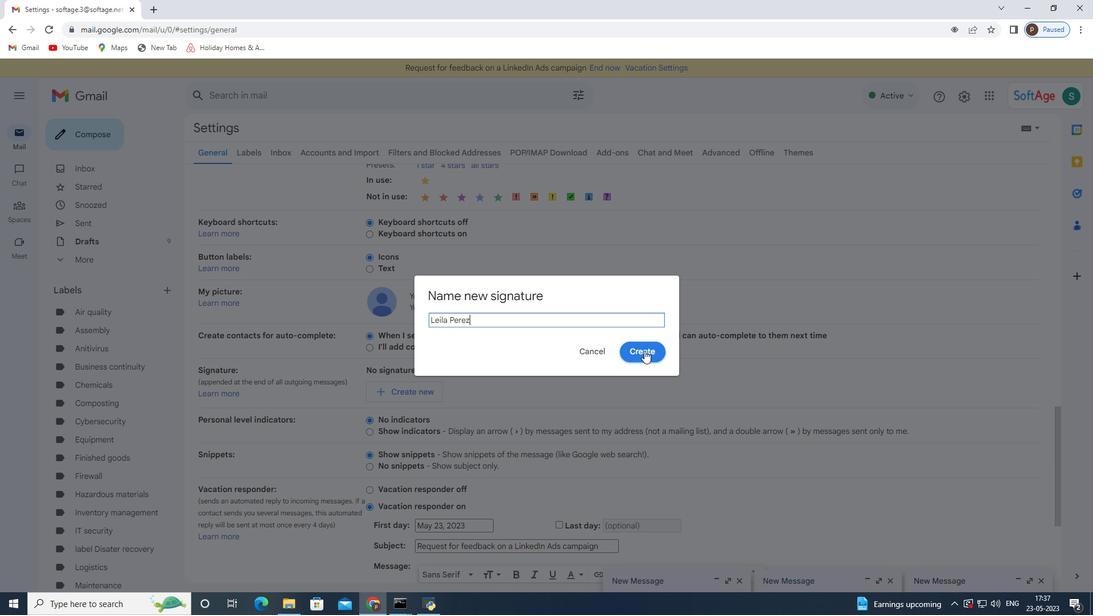 
Action: Mouse moved to (534, 392)
Screenshot: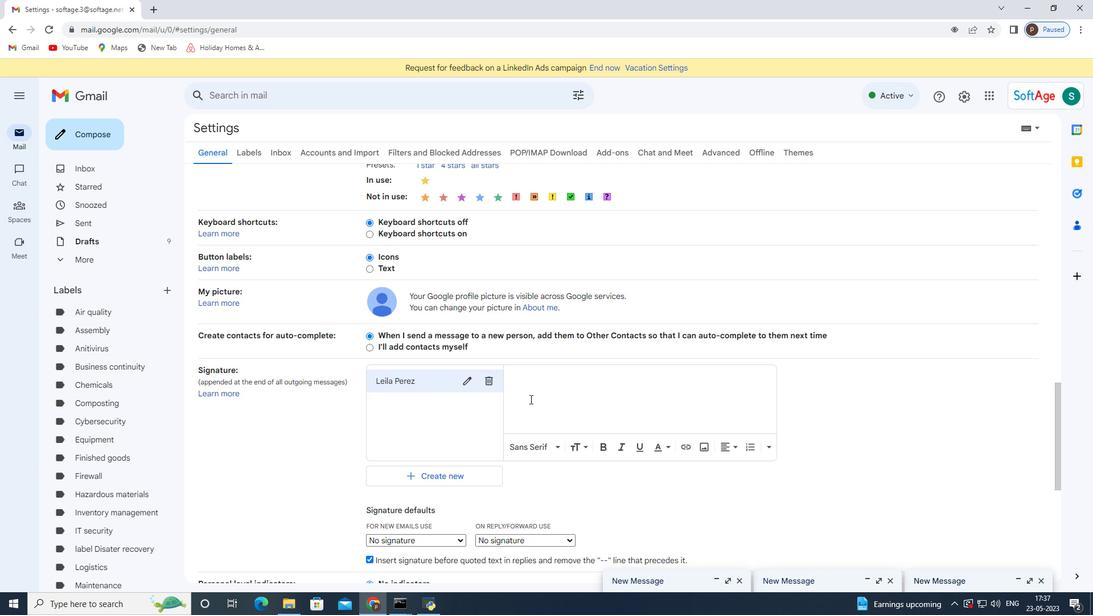 
Action: Mouse pressed left at (534, 392)
Screenshot: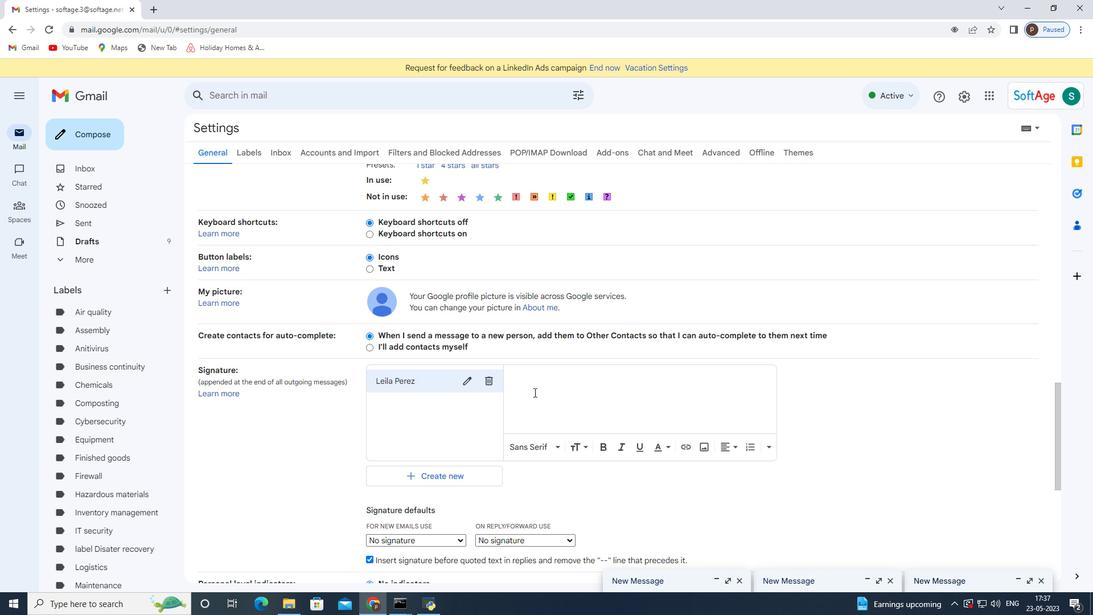 
Action: Key pressed <Key.shift>Leila<Key.space><Key.shift>Perez
Screenshot: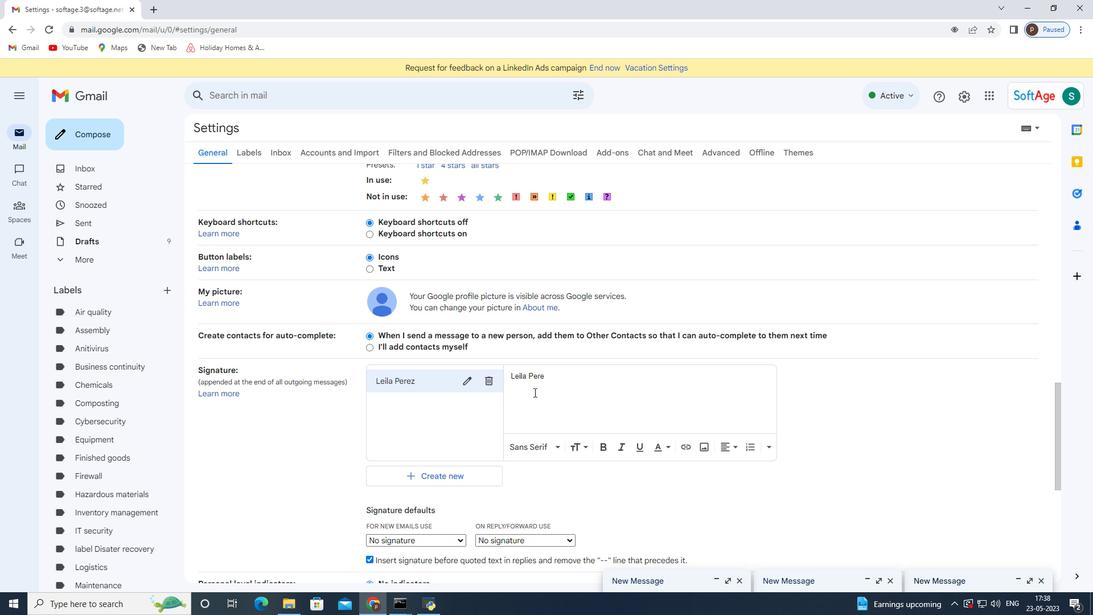 
Action: Mouse moved to (542, 390)
Screenshot: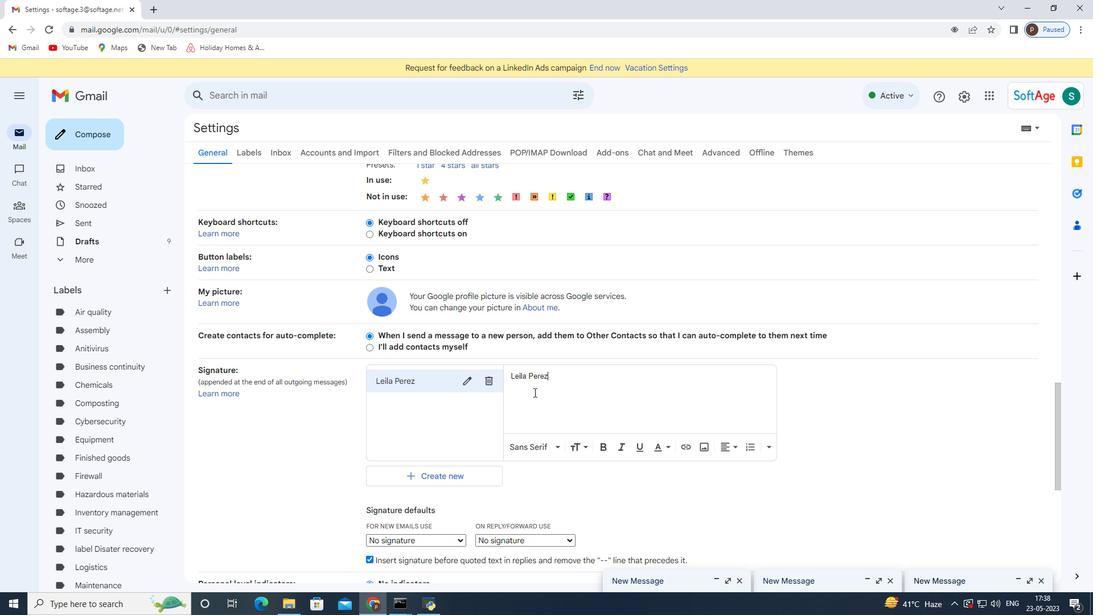 
Action: Mouse scrolled (542, 390) with delta (0, 0)
Screenshot: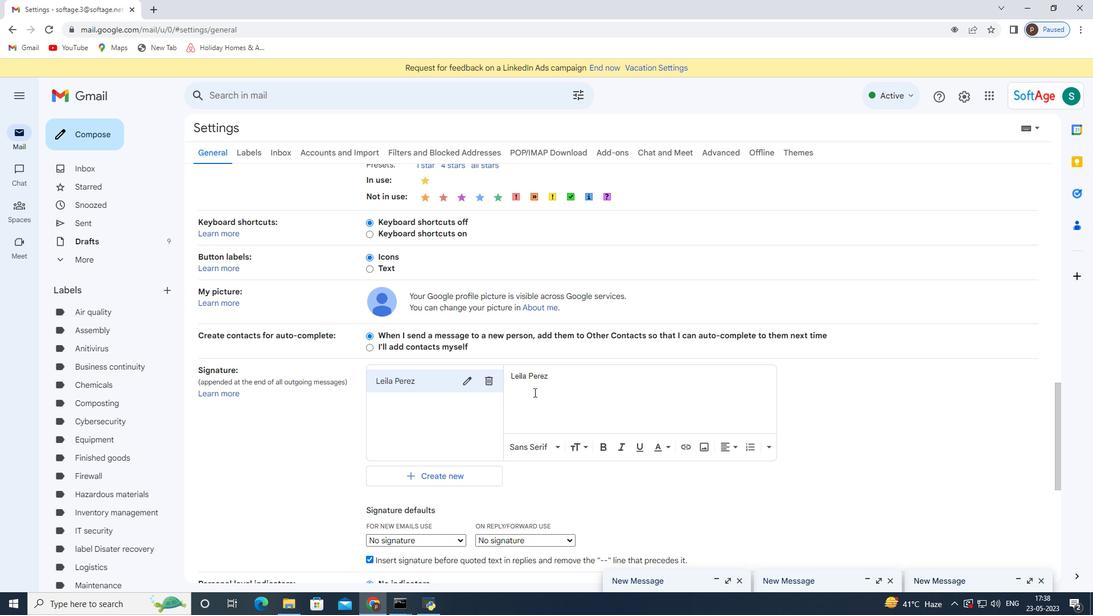 
Action: Mouse moved to (540, 393)
Screenshot: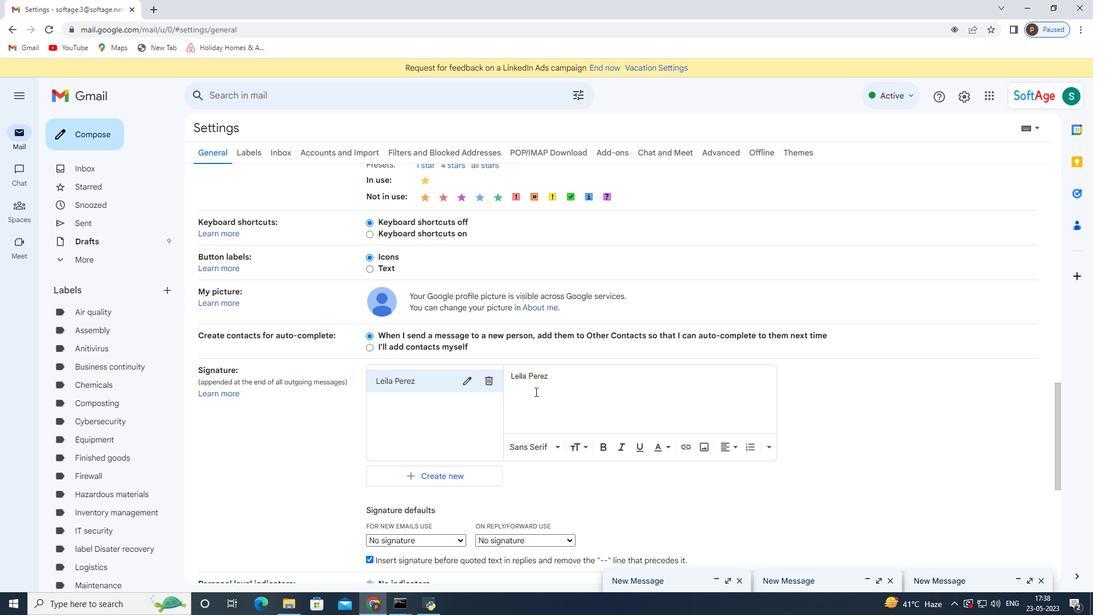 
Action: Mouse scrolled (540, 393) with delta (0, 0)
Screenshot: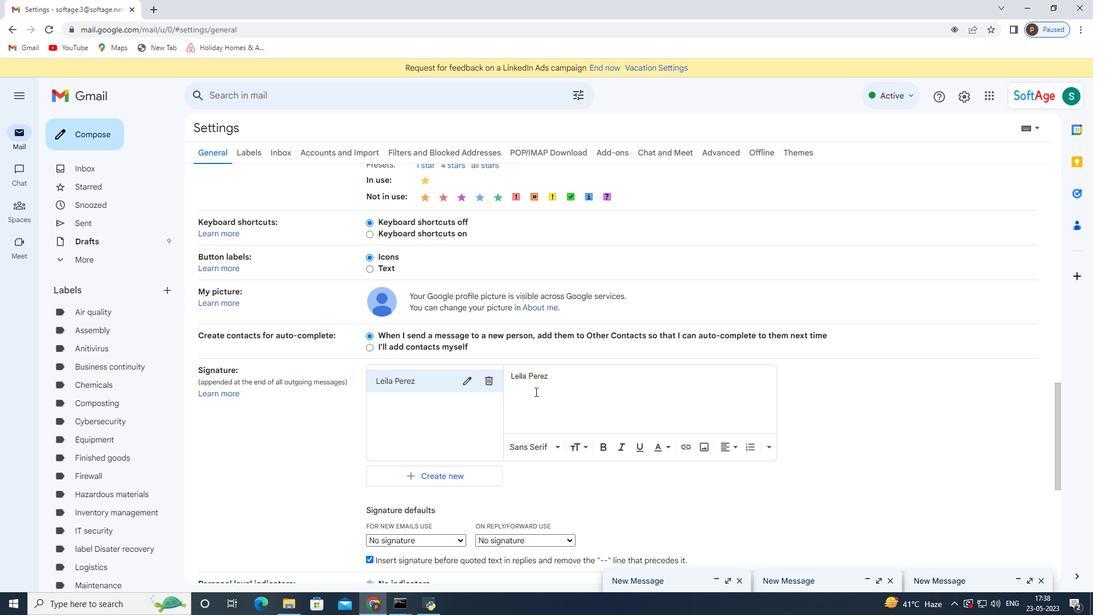 
Action: Mouse moved to (538, 394)
Screenshot: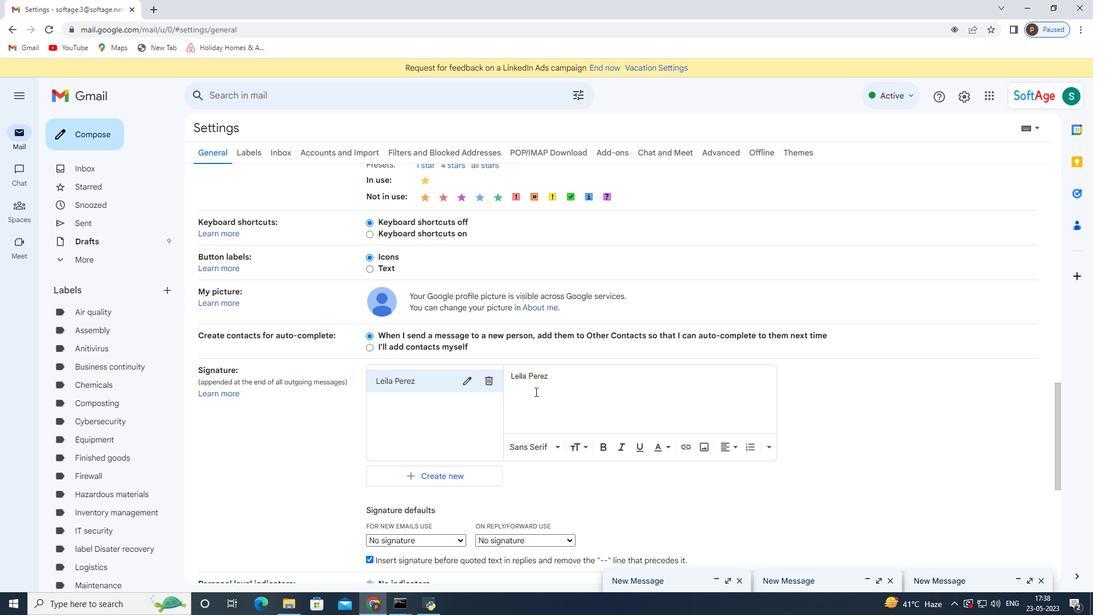 
Action: Mouse scrolled (538, 394) with delta (0, 0)
Screenshot: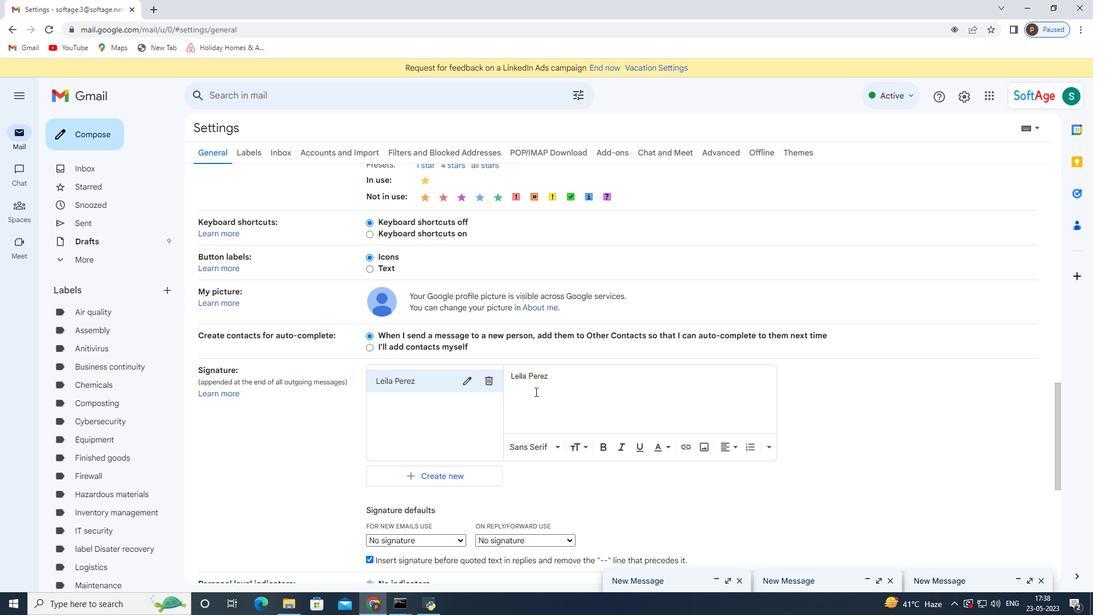 
Action: Mouse moved to (538, 394)
Screenshot: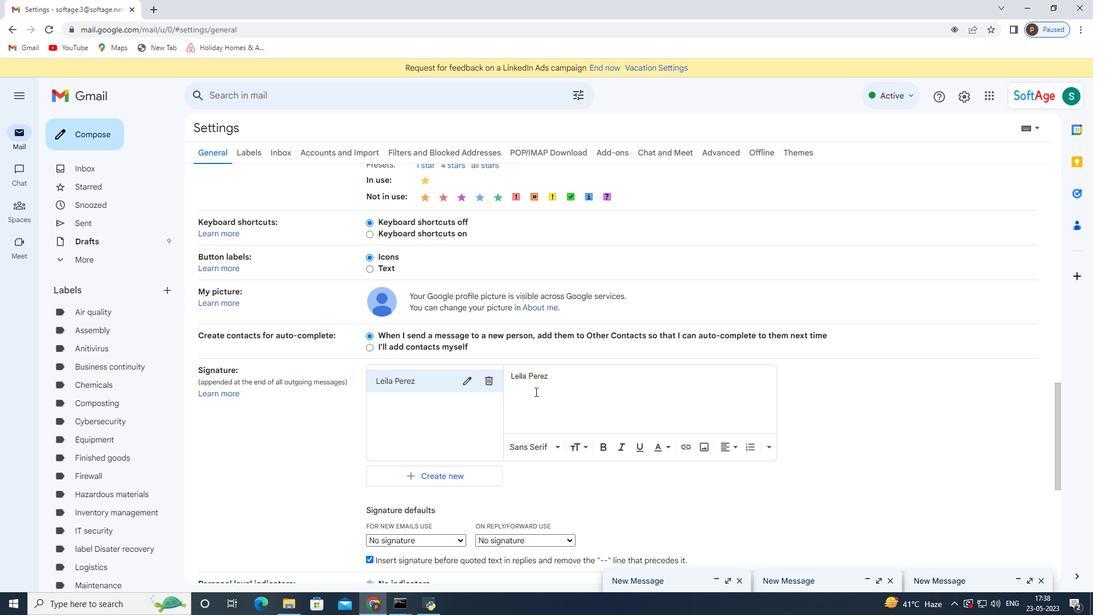 
Action: Mouse scrolled (538, 394) with delta (0, 0)
Screenshot: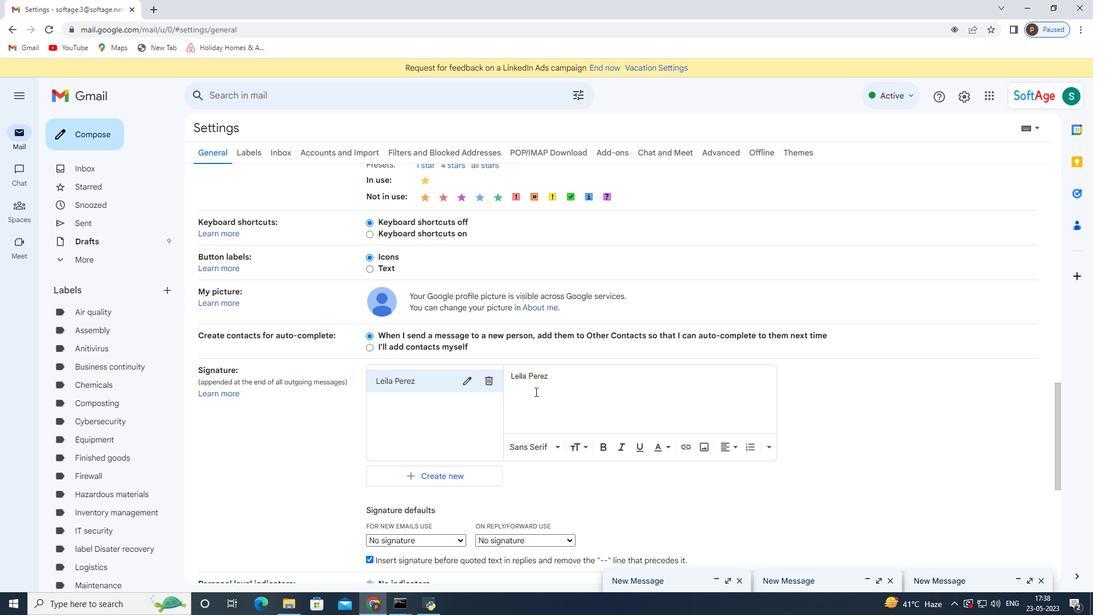 
Action: Mouse moved to (442, 312)
Screenshot: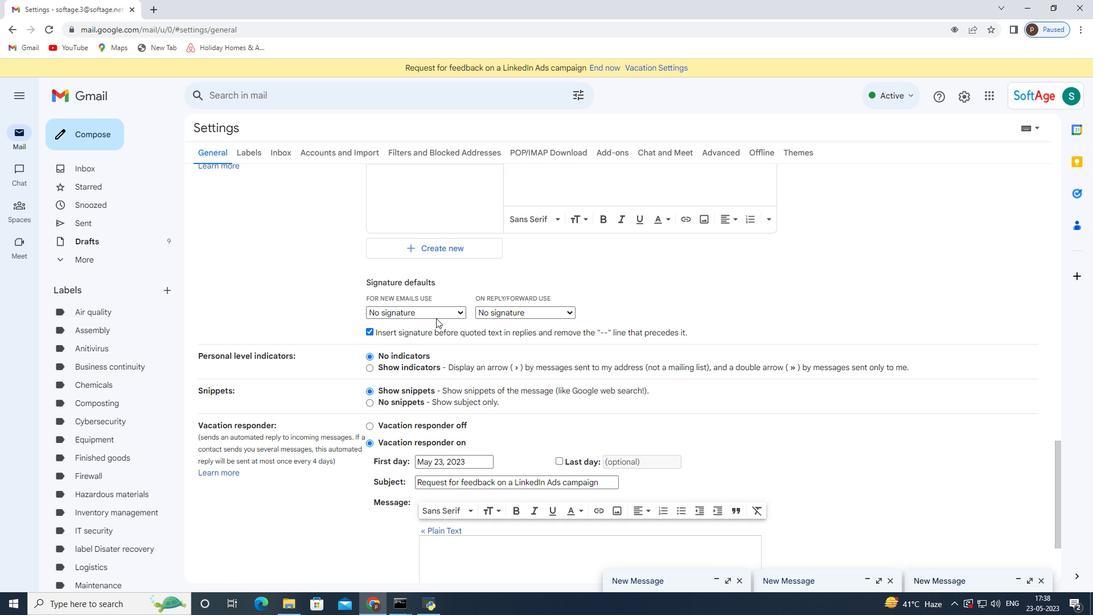 
Action: Mouse pressed left at (442, 312)
Screenshot: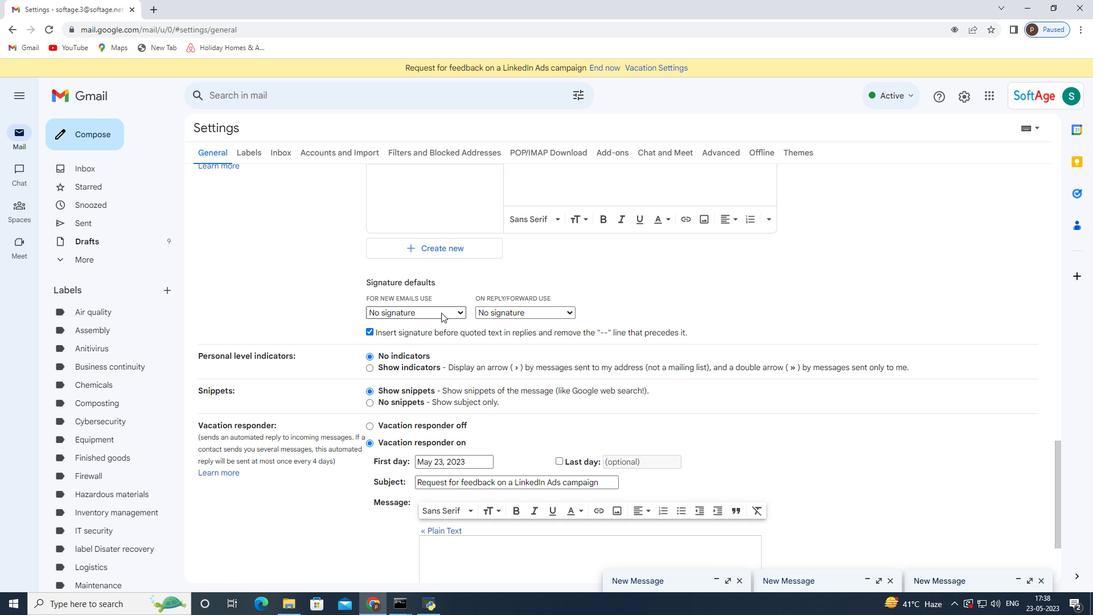 
Action: Mouse moved to (439, 338)
Screenshot: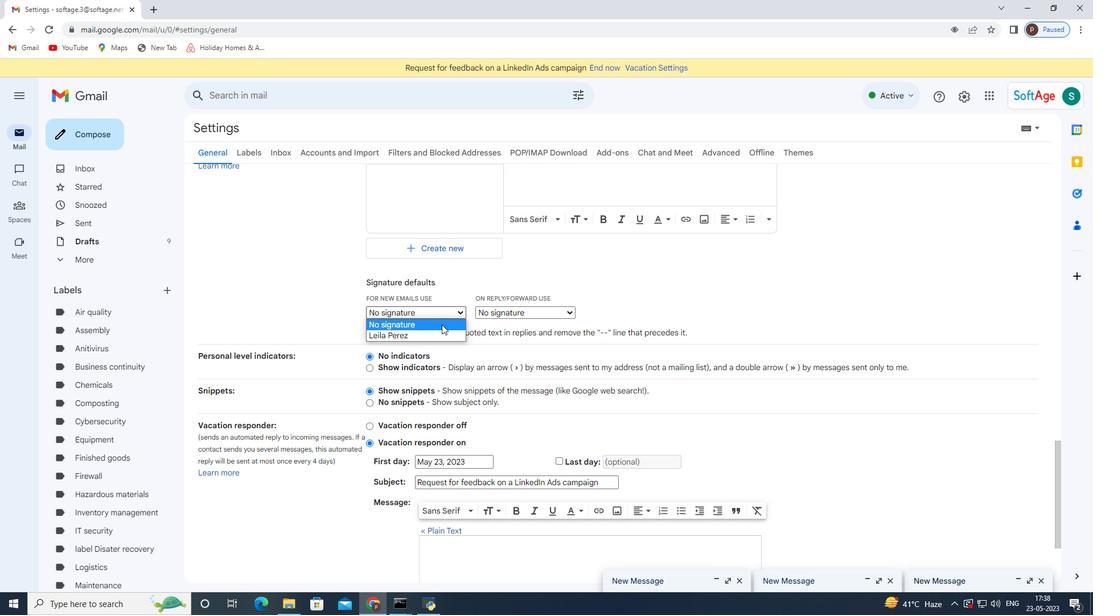 
Action: Mouse pressed left at (439, 338)
Screenshot: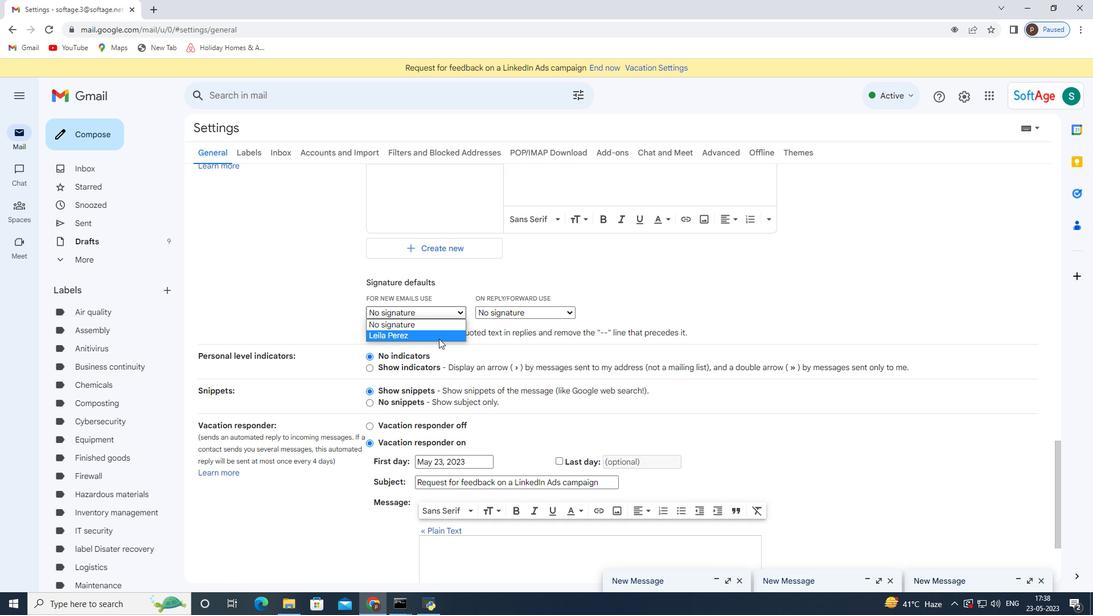 
Action: Mouse scrolled (439, 338) with delta (0, 0)
Screenshot: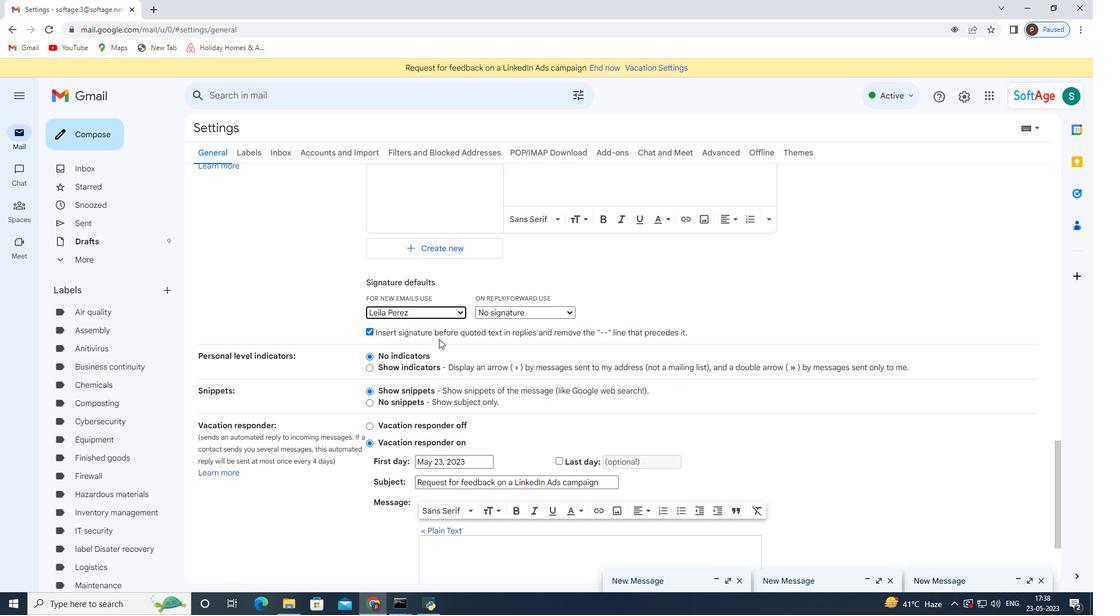 
Action: Mouse scrolled (439, 338) with delta (0, 0)
Screenshot: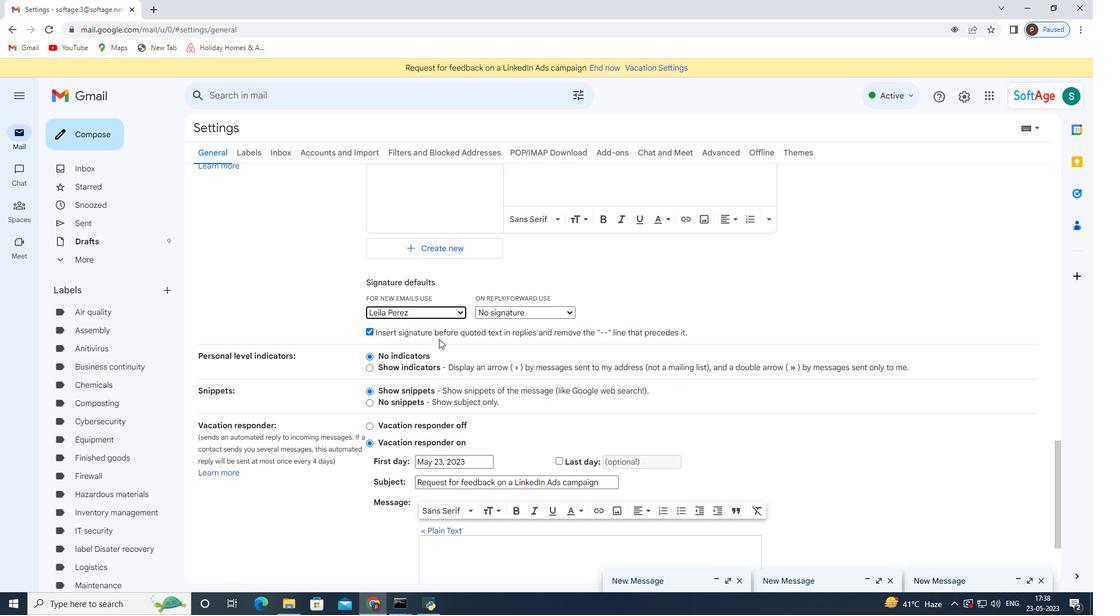 
Action: Mouse moved to (438, 339)
Screenshot: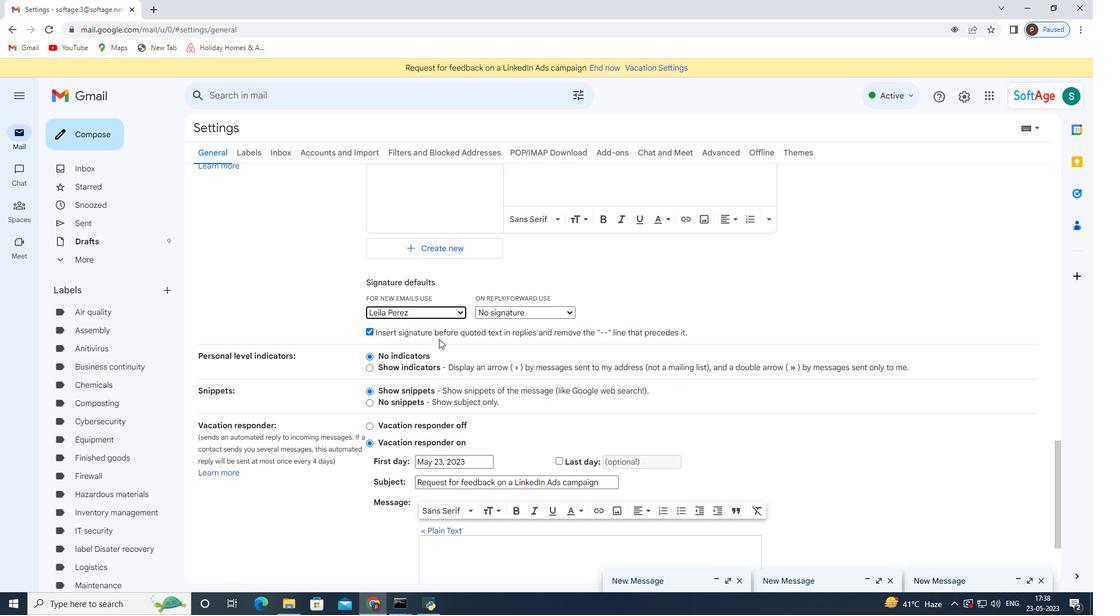 
Action: Mouse scrolled (438, 338) with delta (0, 0)
Screenshot: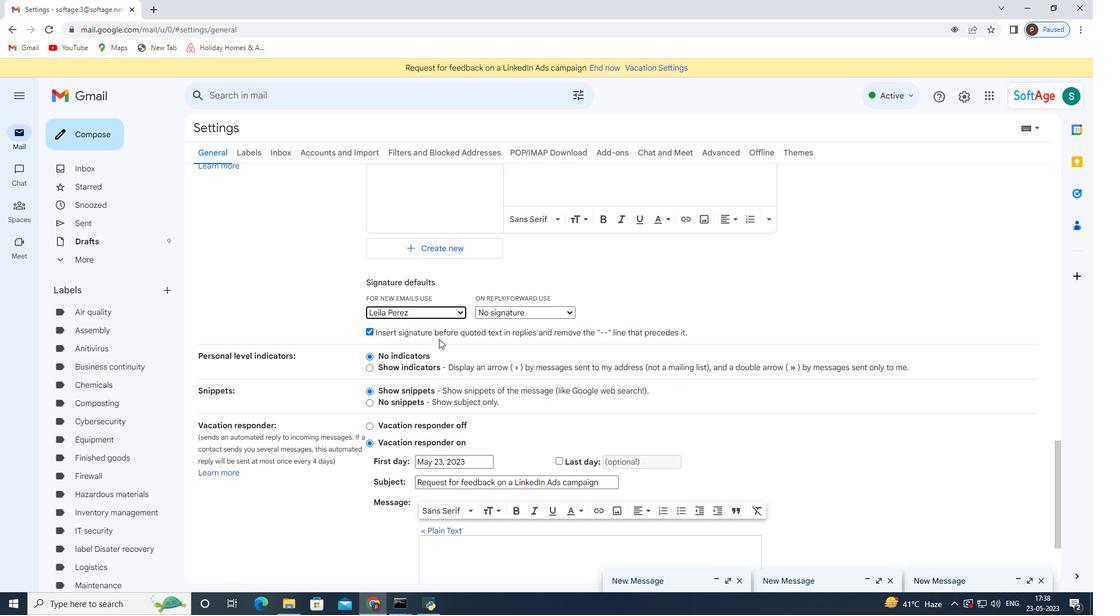 
Action: Mouse scrolled (438, 338) with delta (0, 0)
Screenshot: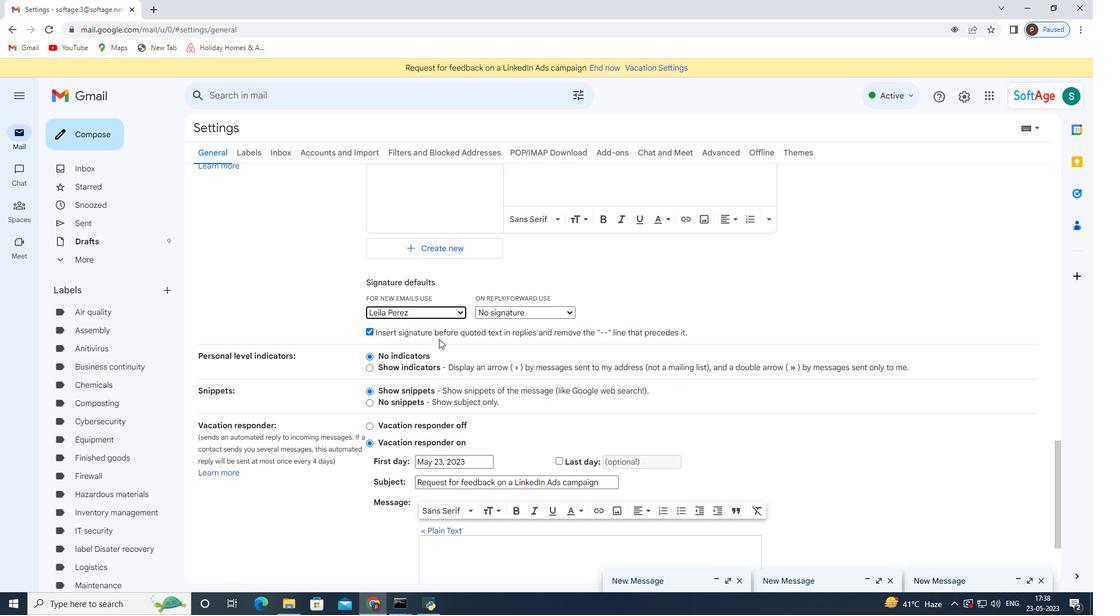 
Action: Mouse moved to (438, 340)
Screenshot: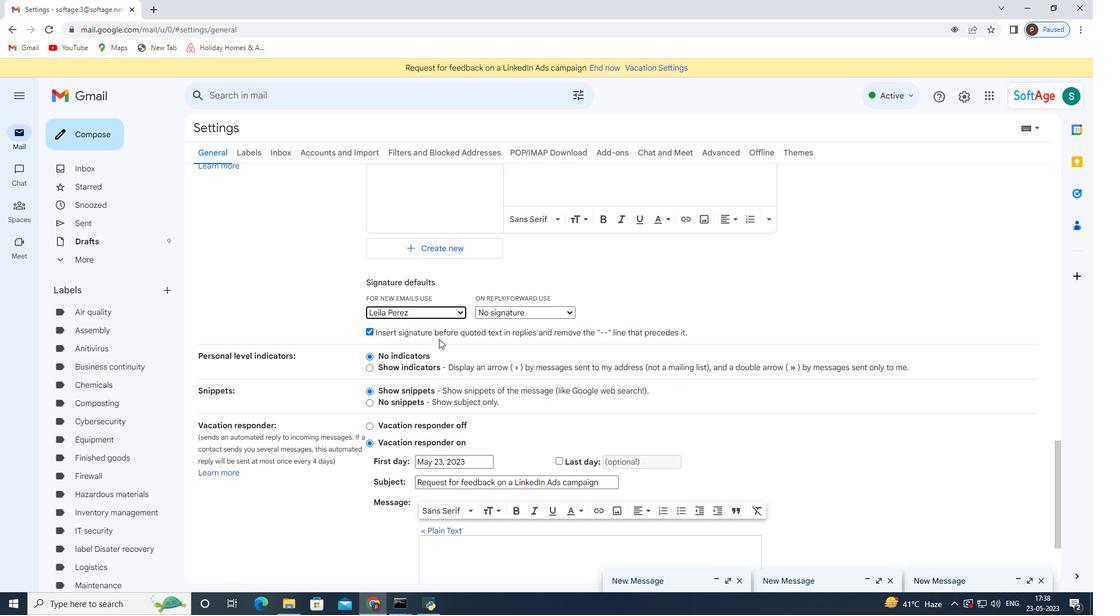 
Action: Mouse scrolled (438, 340) with delta (0, 0)
Screenshot: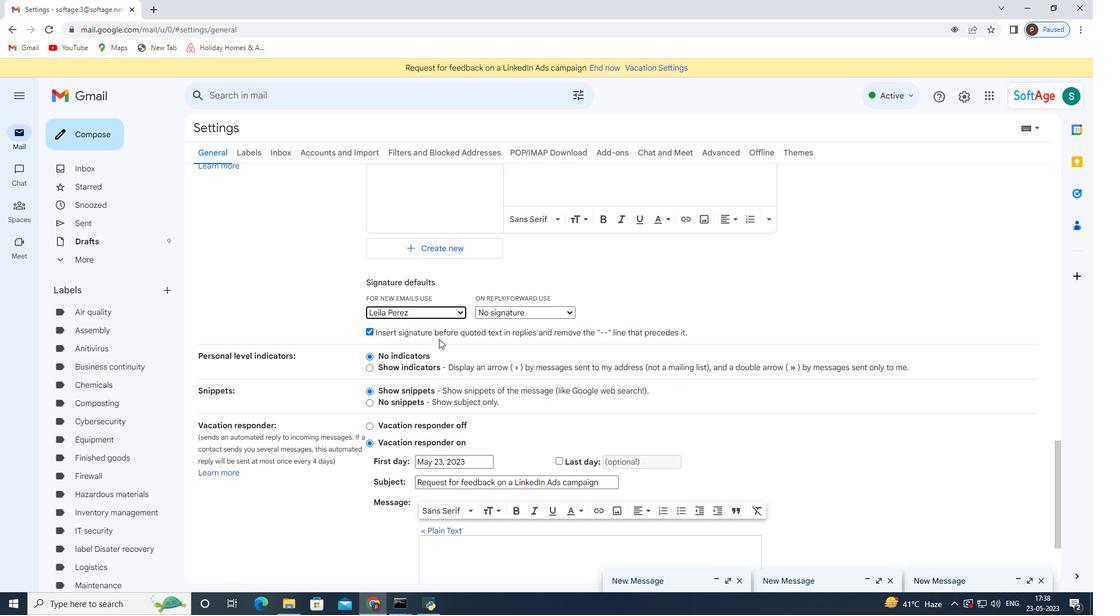 
Action: Mouse moved to (580, 519)
Screenshot: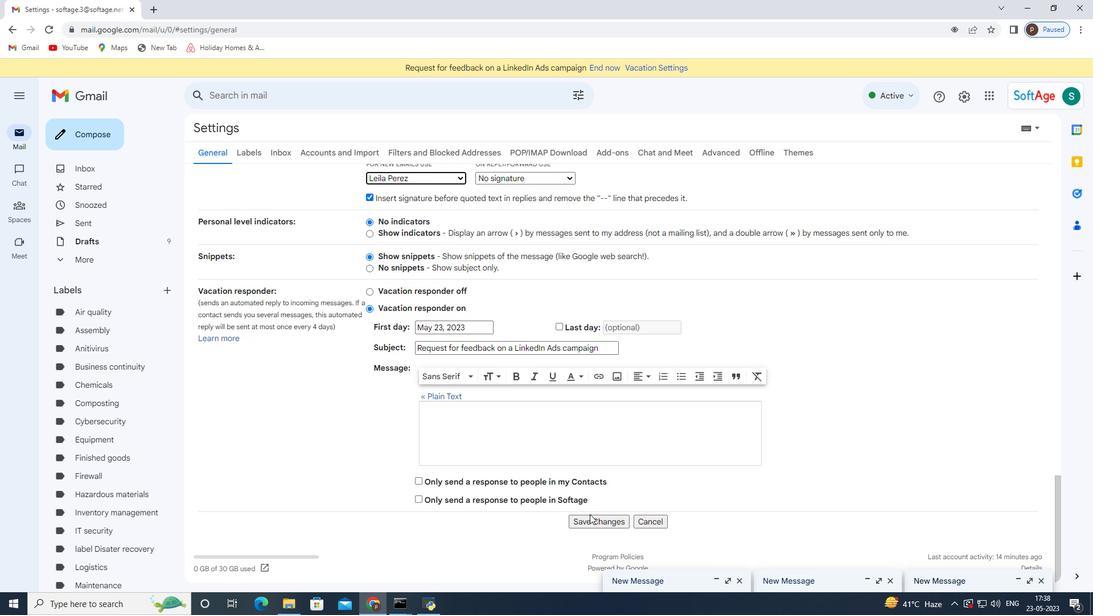 
Action: Mouse pressed left at (580, 519)
Screenshot: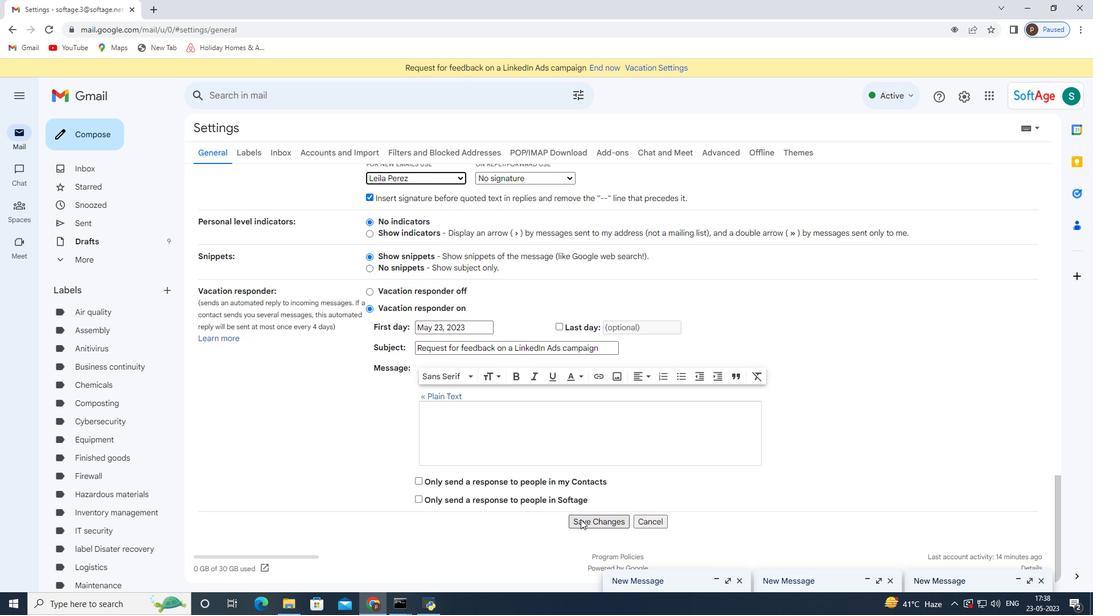 
Action: Mouse moved to (588, 449)
Screenshot: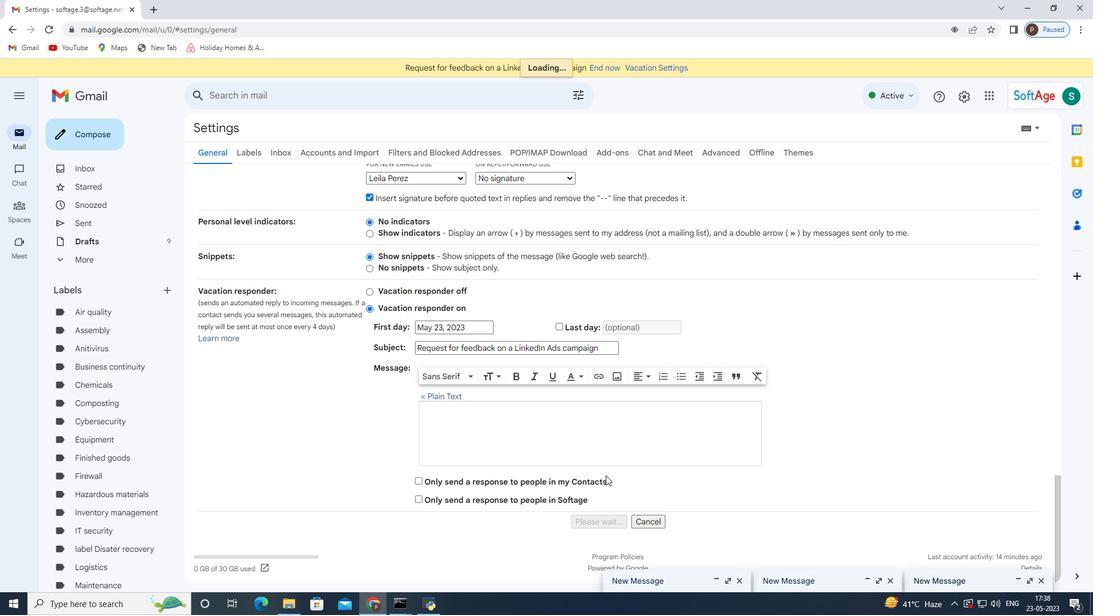 
Action: Mouse scrolled (588, 450) with delta (0, 0)
Screenshot: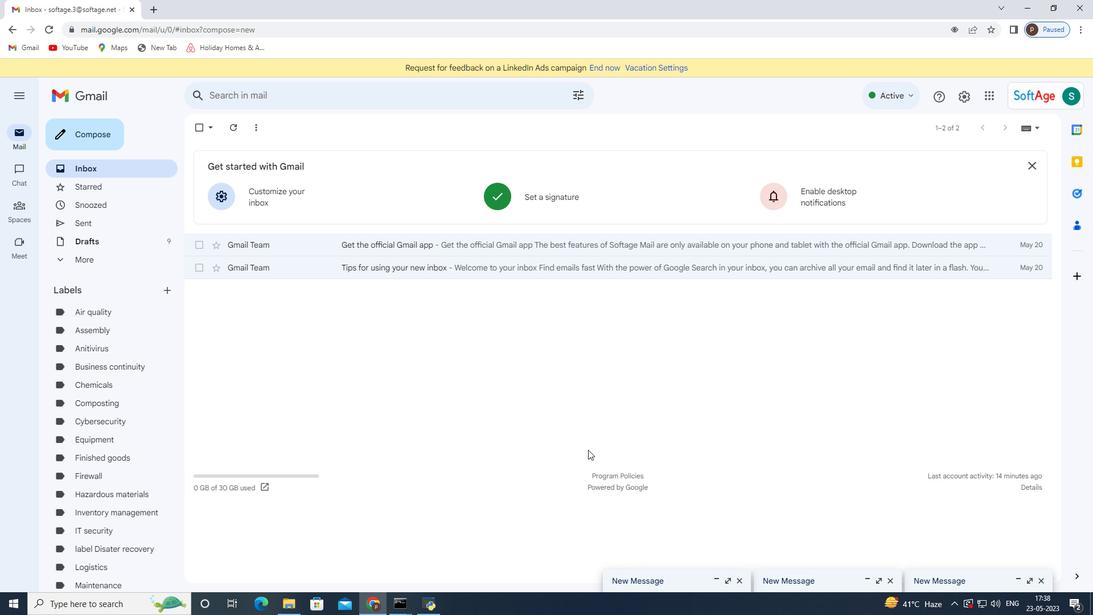 
Action: Mouse scrolled (588, 450) with delta (0, 0)
Screenshot: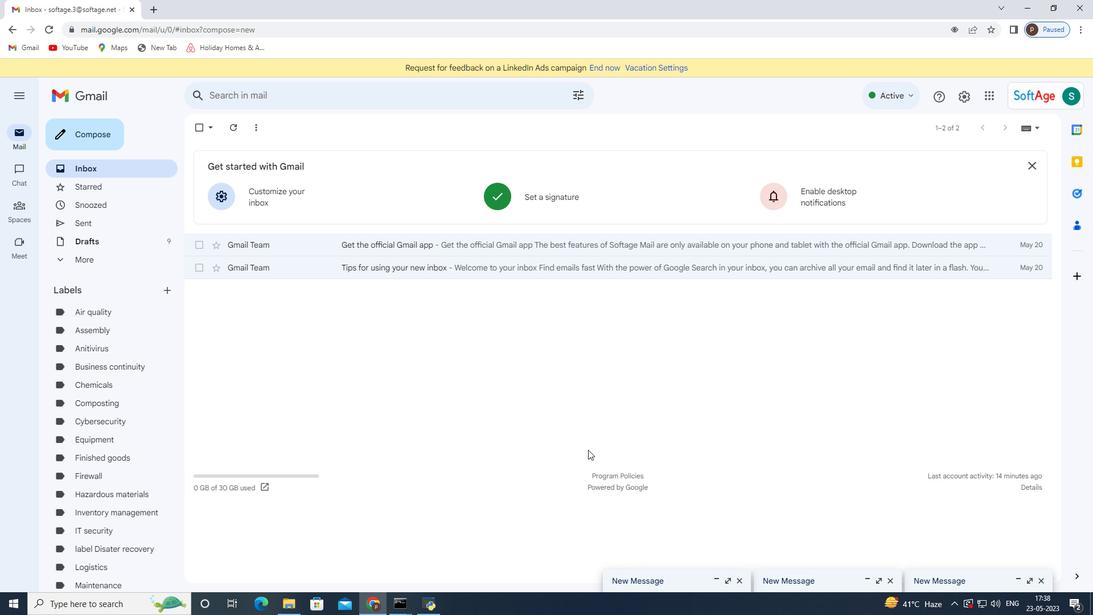 
Action: Mouse scrolled (588, 450) with delta (0, 0)
Screenshot: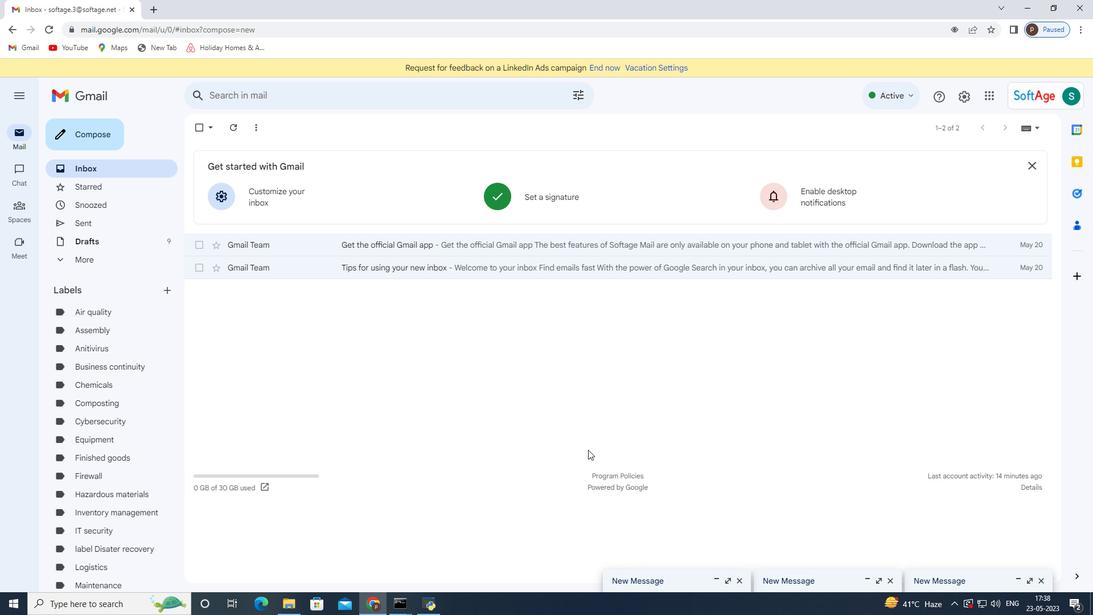 
Action: Mouse scrolled (588, 450) with delta (0, 0)
Screenshot: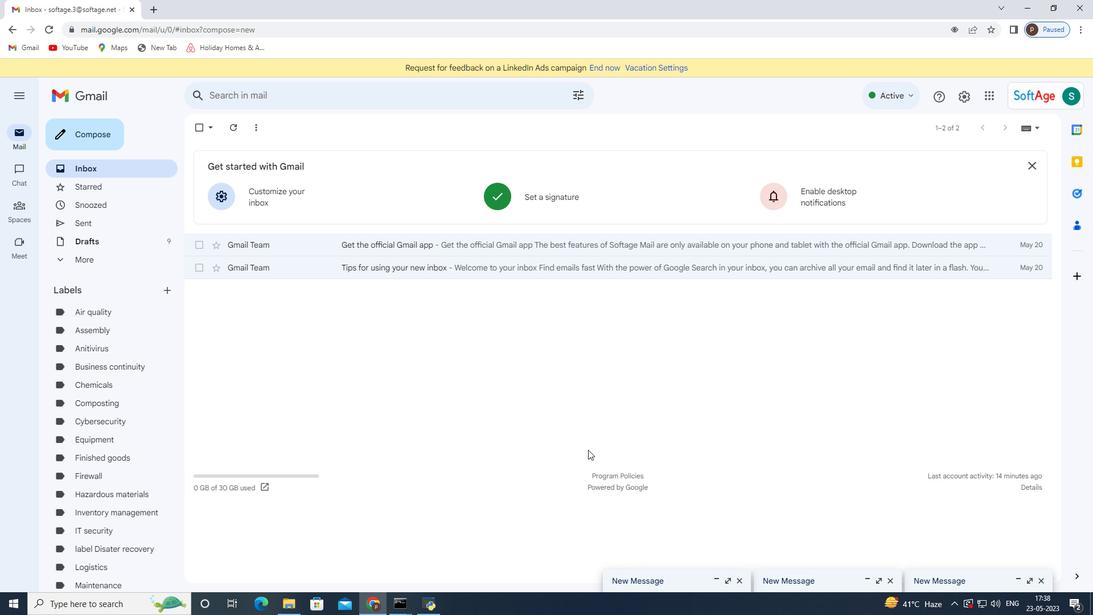 
Action: Mouse moved to (74, 139)
Screenshot: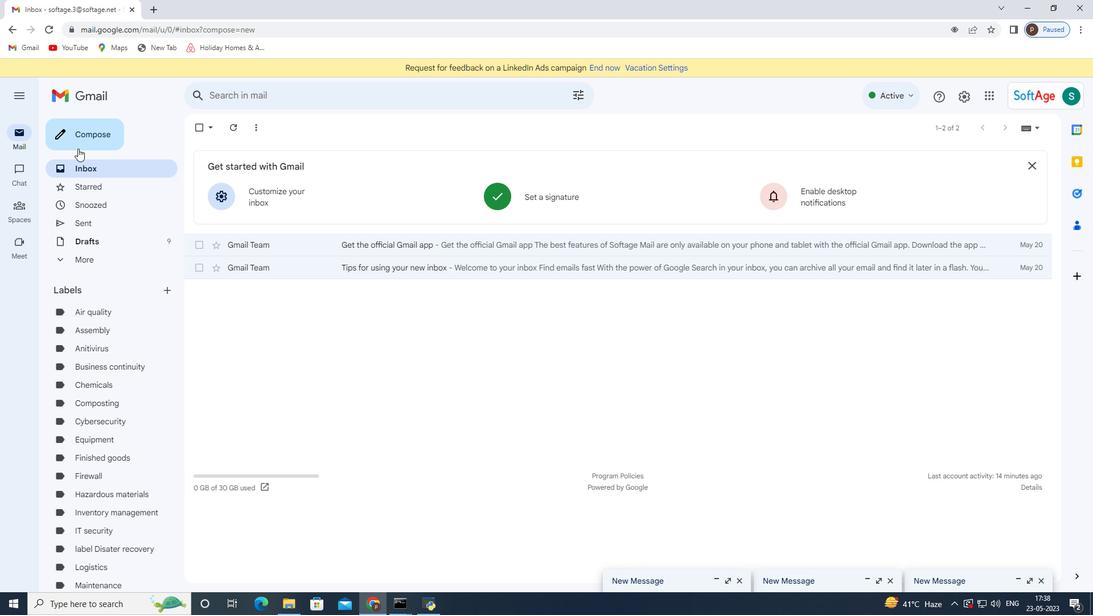 
Action: Mouse pressed left at (74, 139)
Screenshot: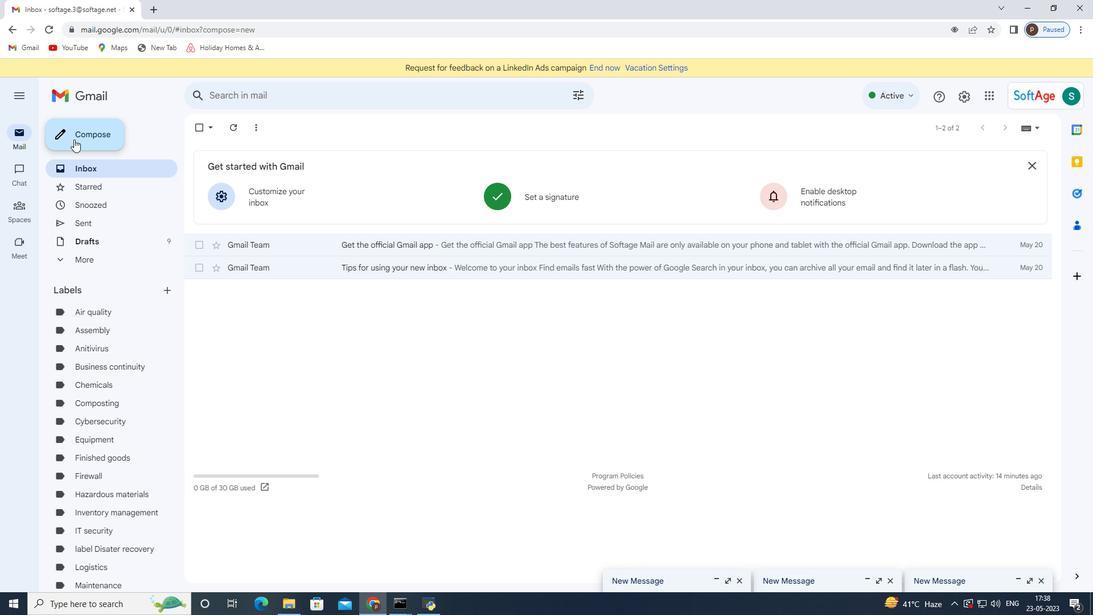 
Action: Mouse moved to (317, 301)
Screenshot: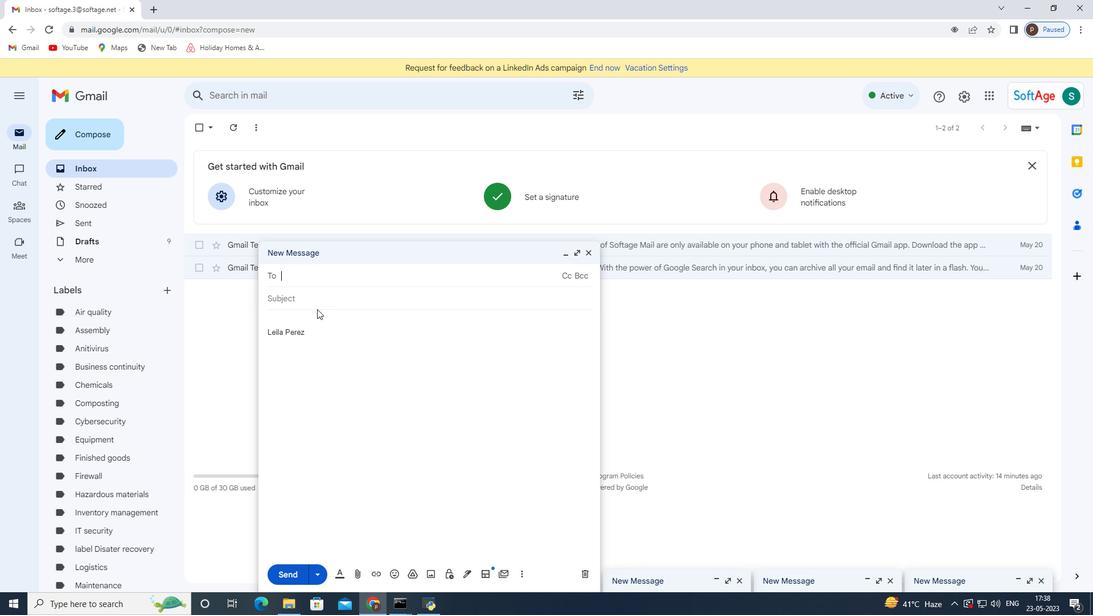 
Action: Mouse pressed left at (317, 301)
Screenshot: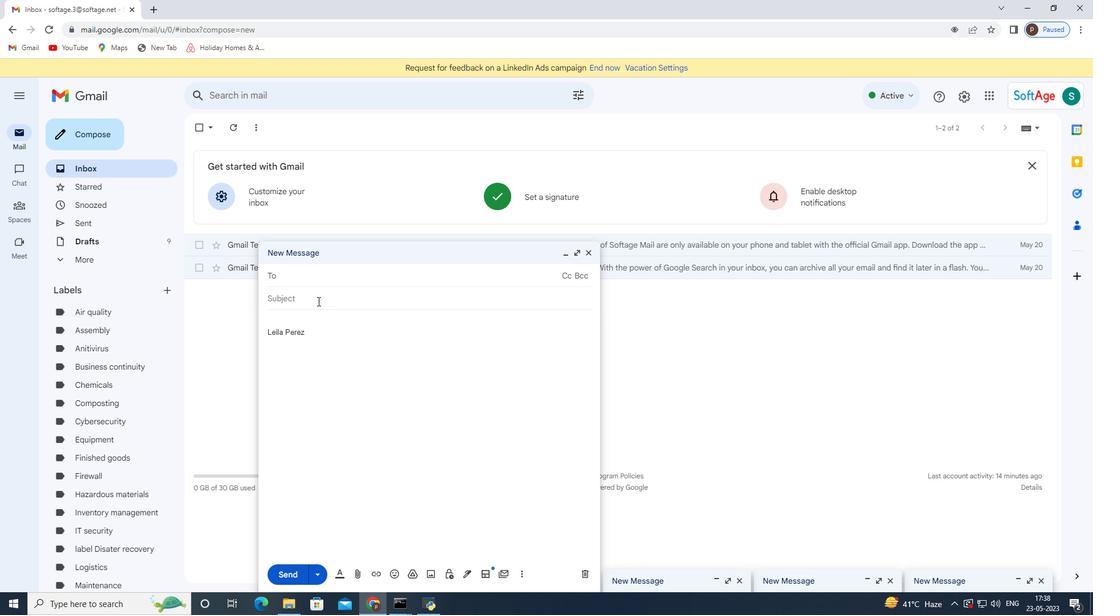 
Action: Key pressed <Key.shift>Request<Key.space>for<Key.space>feedback<Key.space>on<Key.space>an<Key.space>emergency<Key.space>response<Key.space>plan<Key.tab><Key.shift><Key.shift><Key.shift><Key.shift>I<Key.space>am<Key.space>writing<Key.space>to<Key.space>follow<Key.space>up<Key.space>on<Key.space>the<Key.space>status<Key.space>of<Key.space>the<Key.space>project<Key.space>budget.
Screenshot: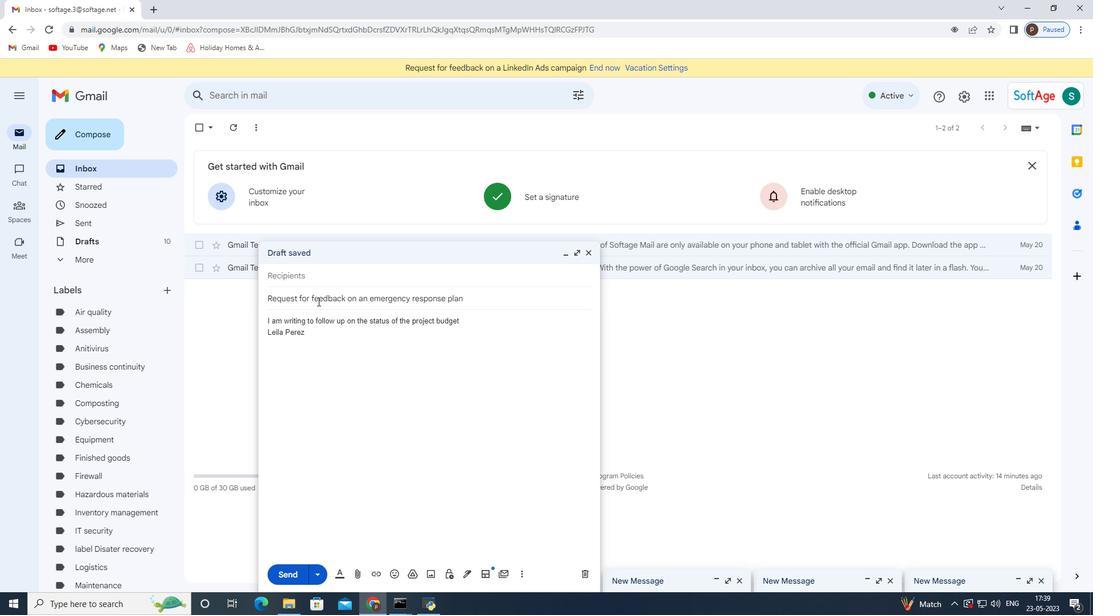 
Action: Mouse moved to (1078, 96)
Screenshot: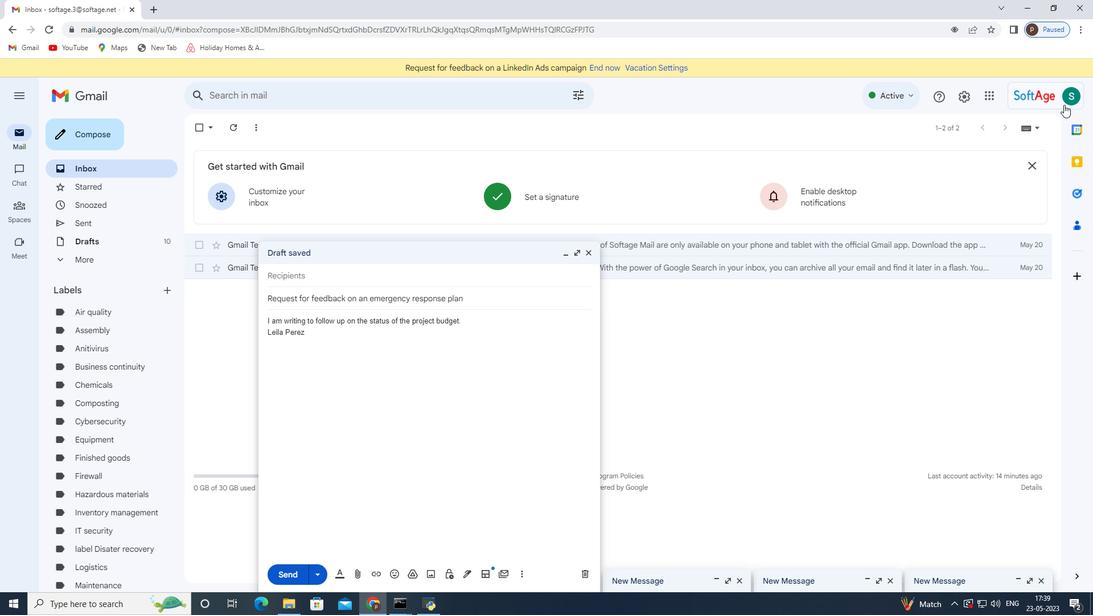 
Action: Mouse pressed left at (1078, 96)
Screenshot: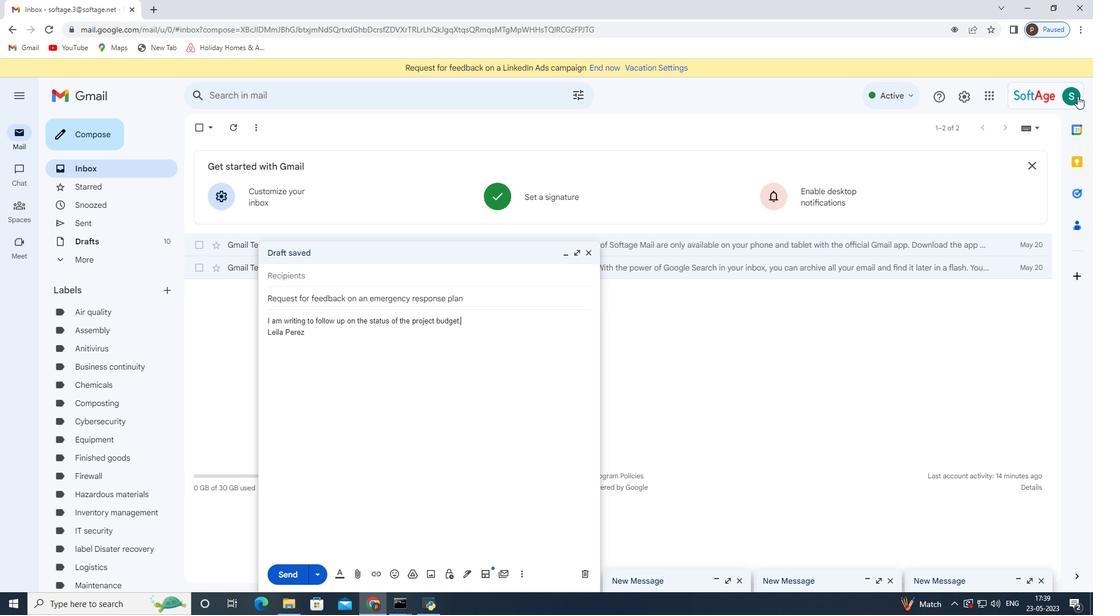 
Action: Mouse moved to (758, 141)
Screenshot: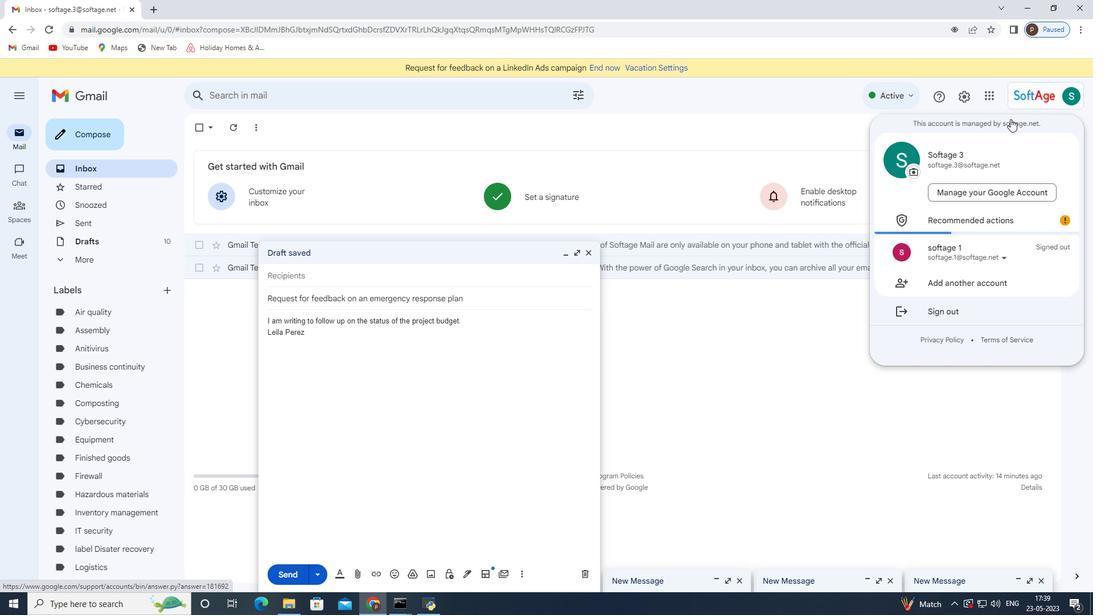 
Action: Mouse pressed left at (758, 141)
Screenshot: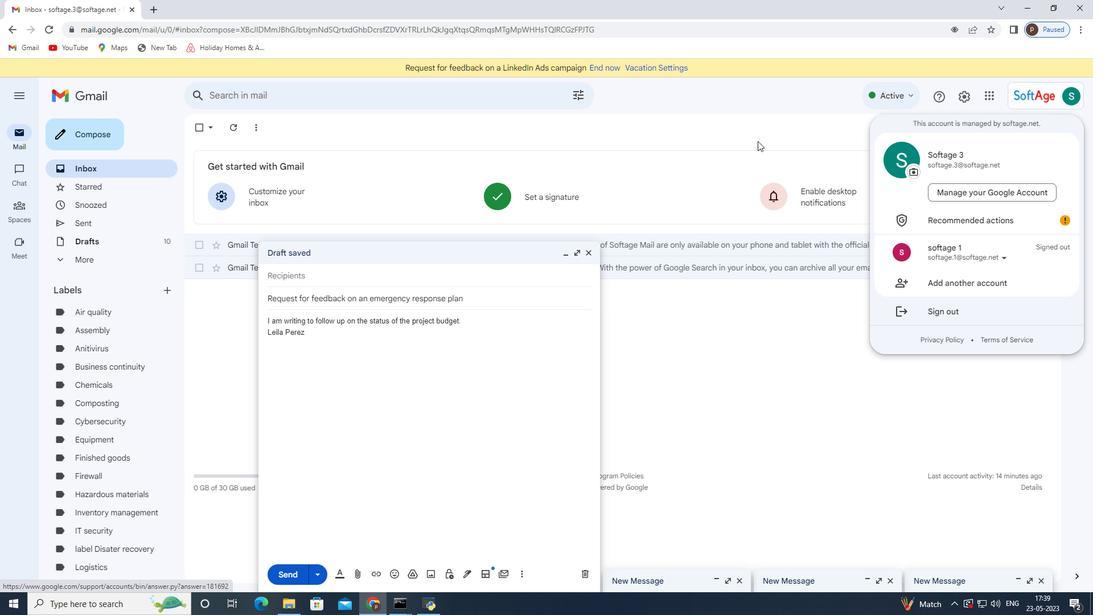 
Action: Mouse moved to (331, 277)
Screenshot: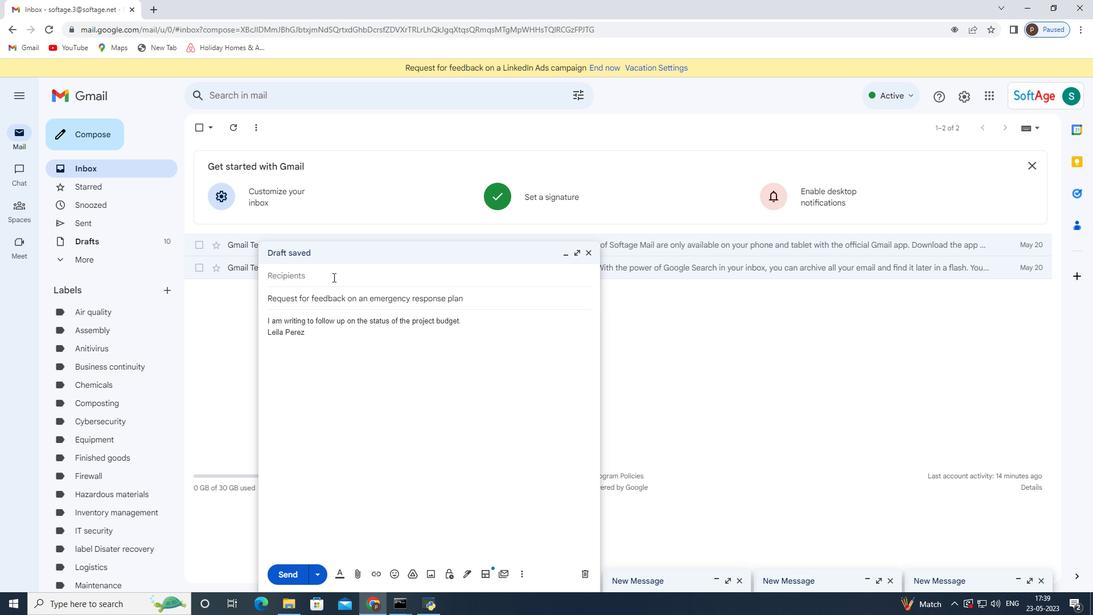 
Action: Mouse pressed left at (331, 277)
Screenshot: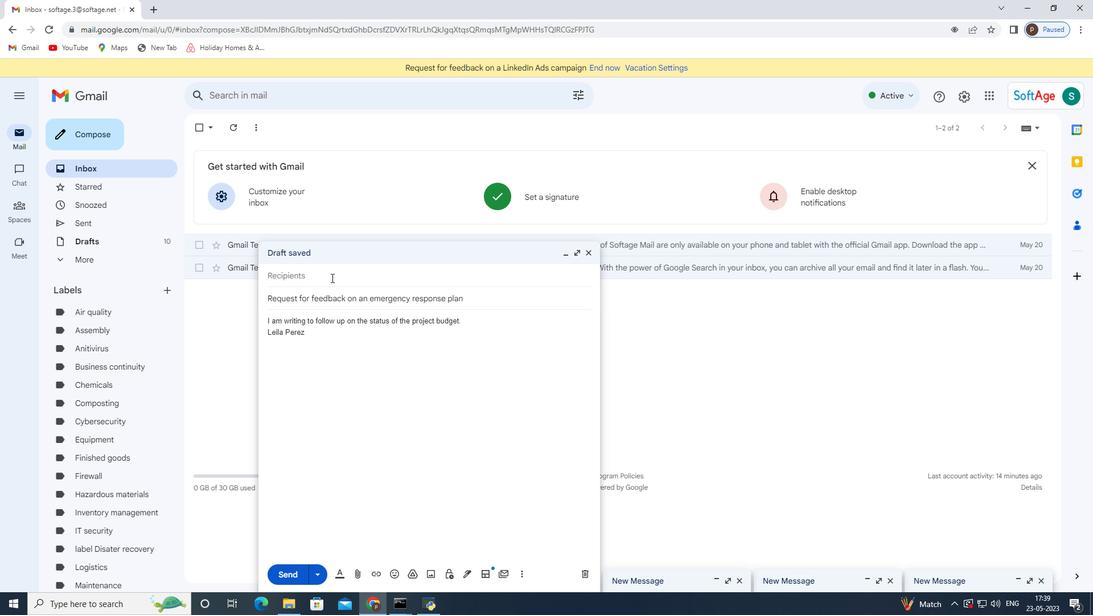 
Action: Key pressed softage.8<Key.shift>@softage.net<Key.enter>
Screenshot: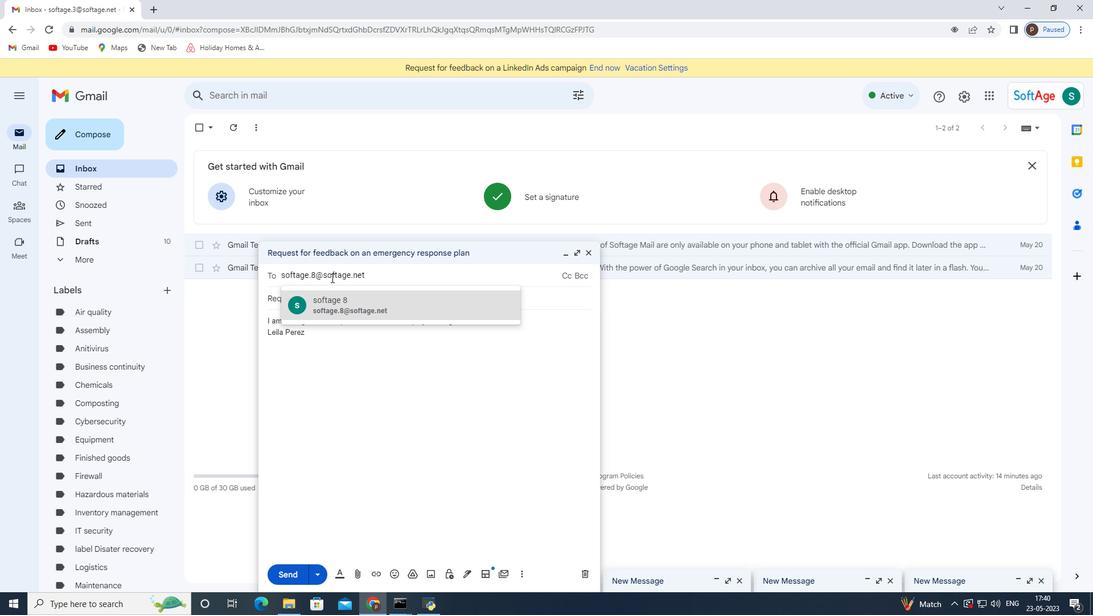 
Action: Mouse moved to (359, 576)
Screenshot: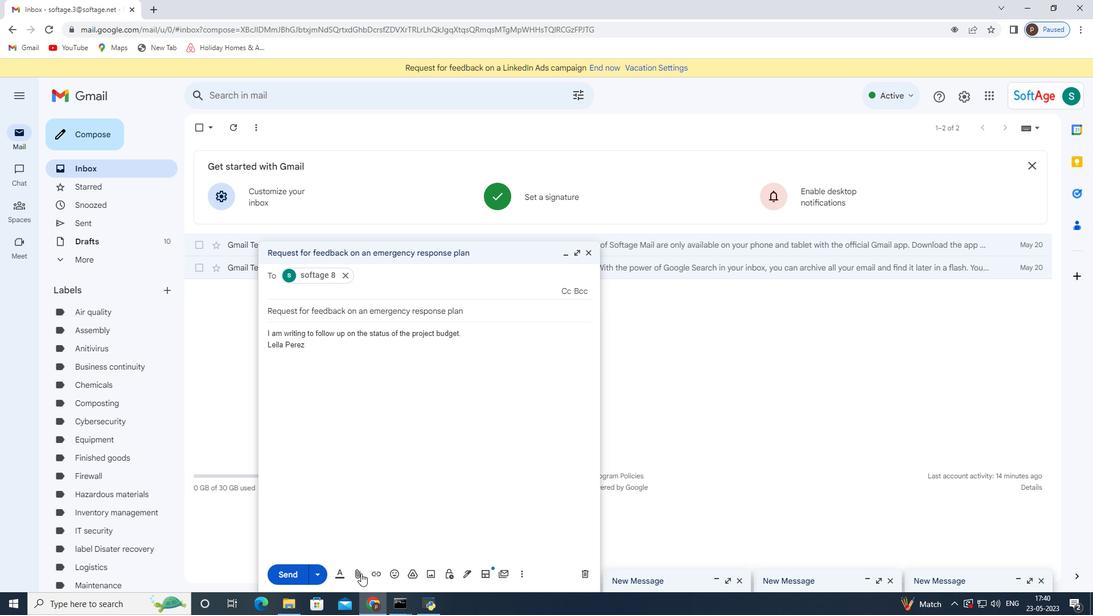 
Action: Mouse pressed left at (359, 576)
Screenshot: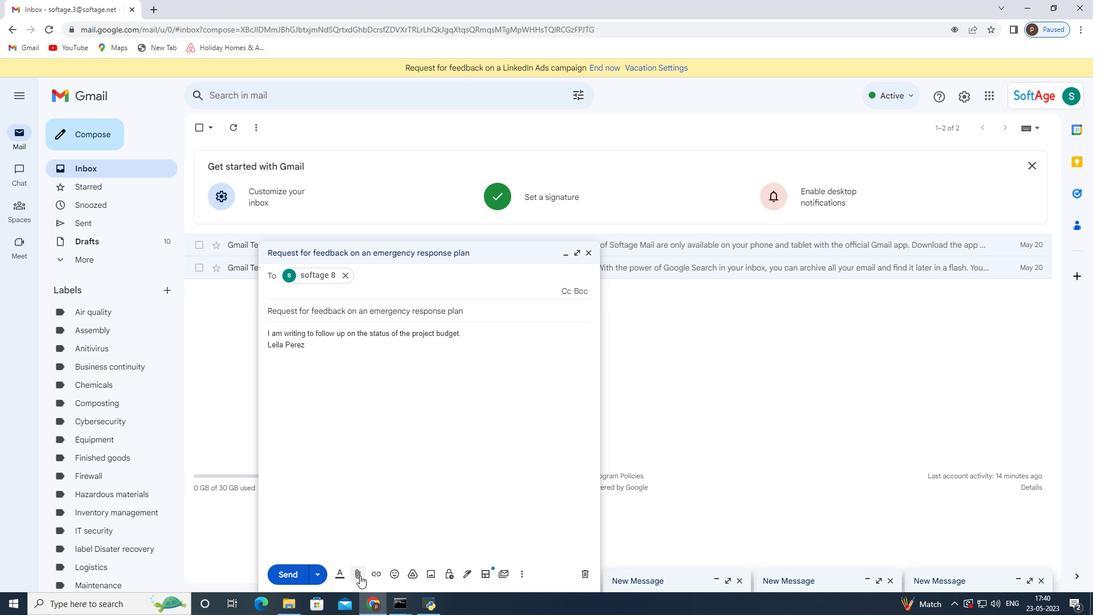 
Action: Mouse moved to (171, 97)
Screenshot: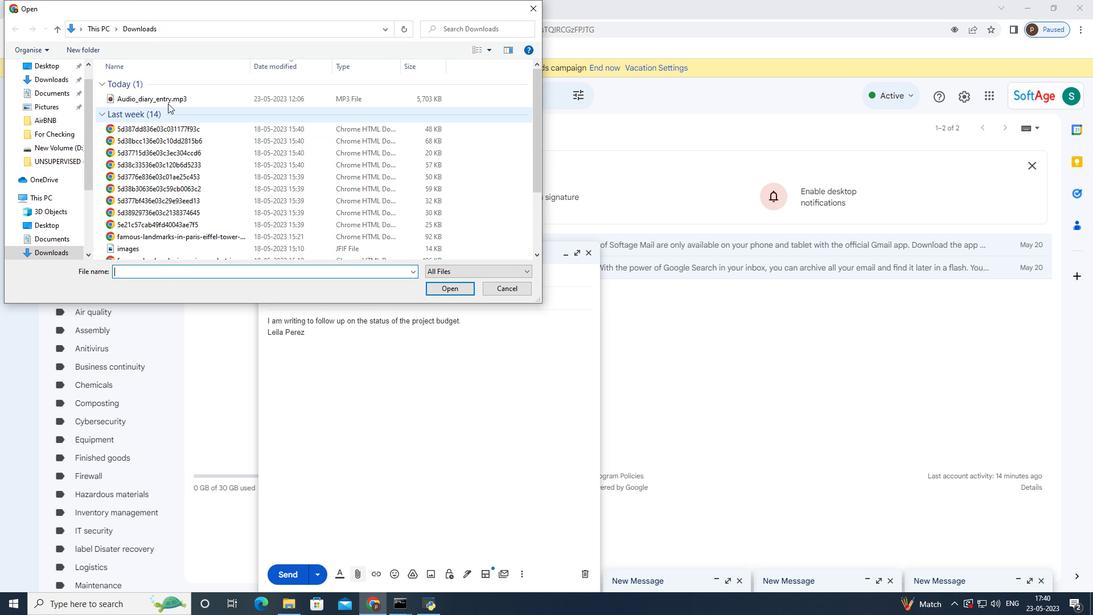 
Action: Mouse pressed left at (171, 97)
Screenshot: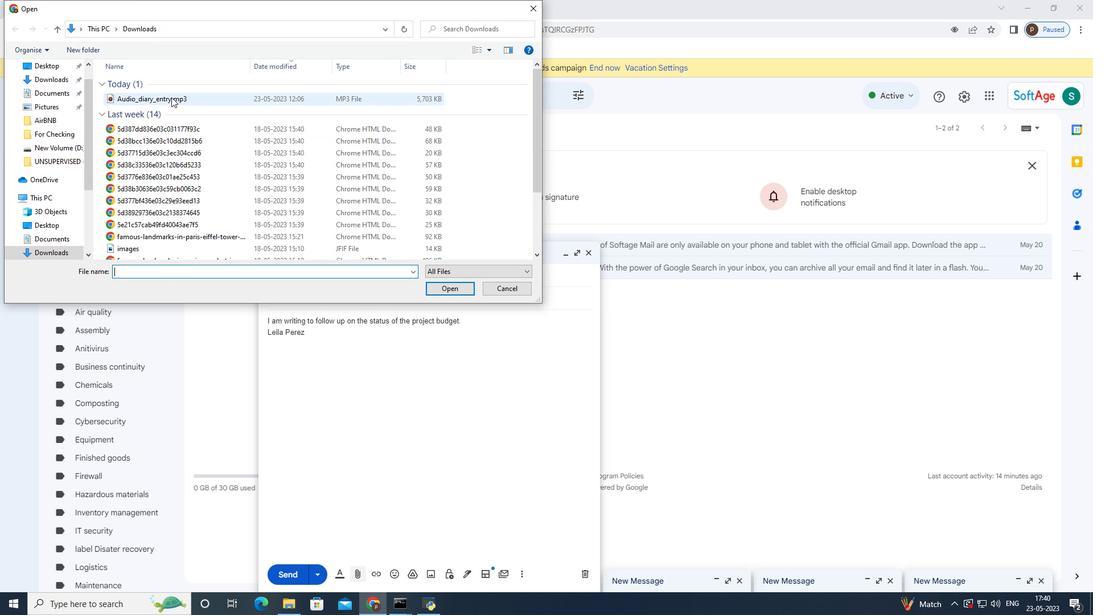 
Action: Mouse moved to (445, 287)
Screenshot: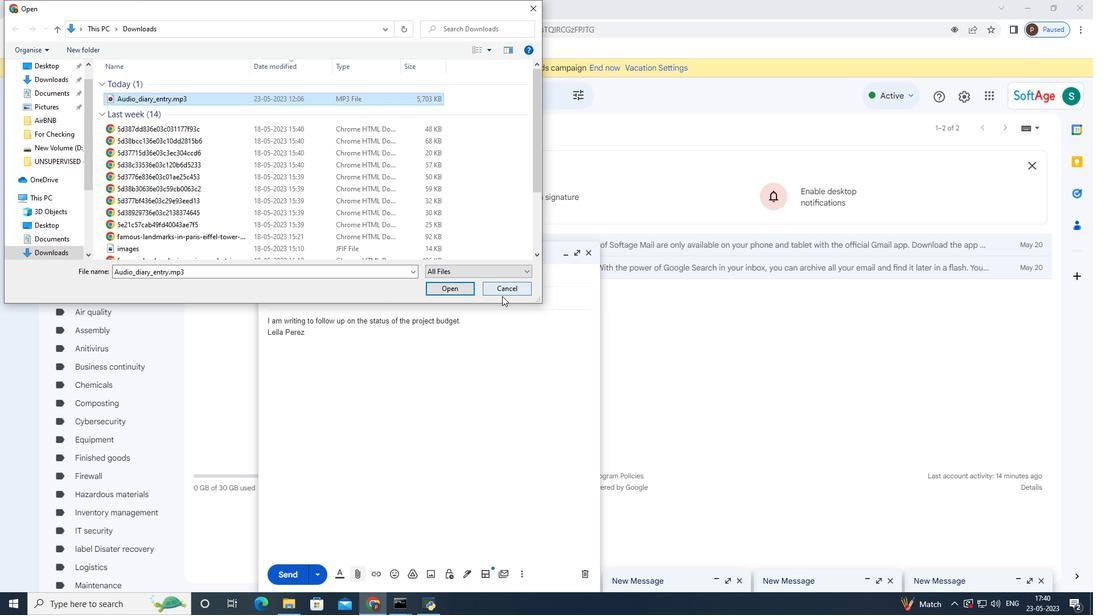 
Action: Mouse pressed left at (445, 287)
Screenshot: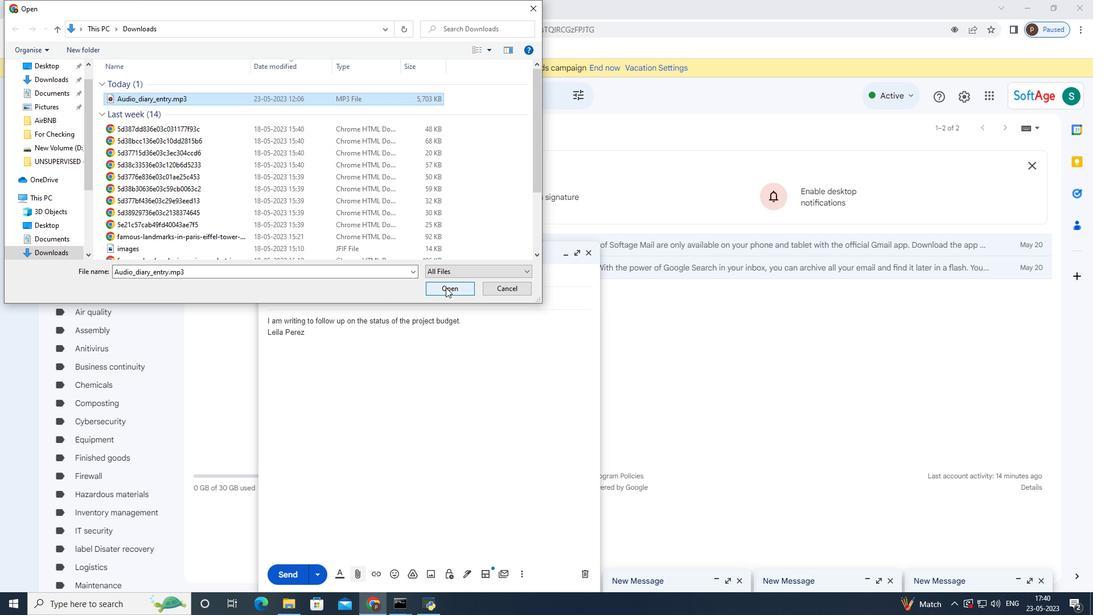 
Action: Mouse moved to (476, 320)
Screenshot: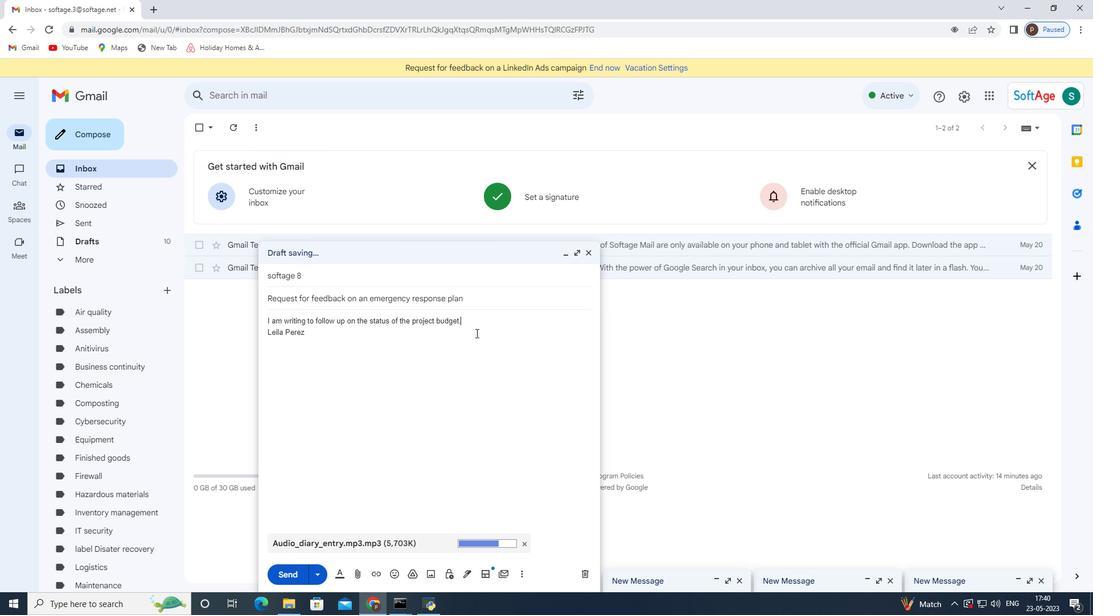 
Action: Mouse pressed left at (476, 320)
Screenshot: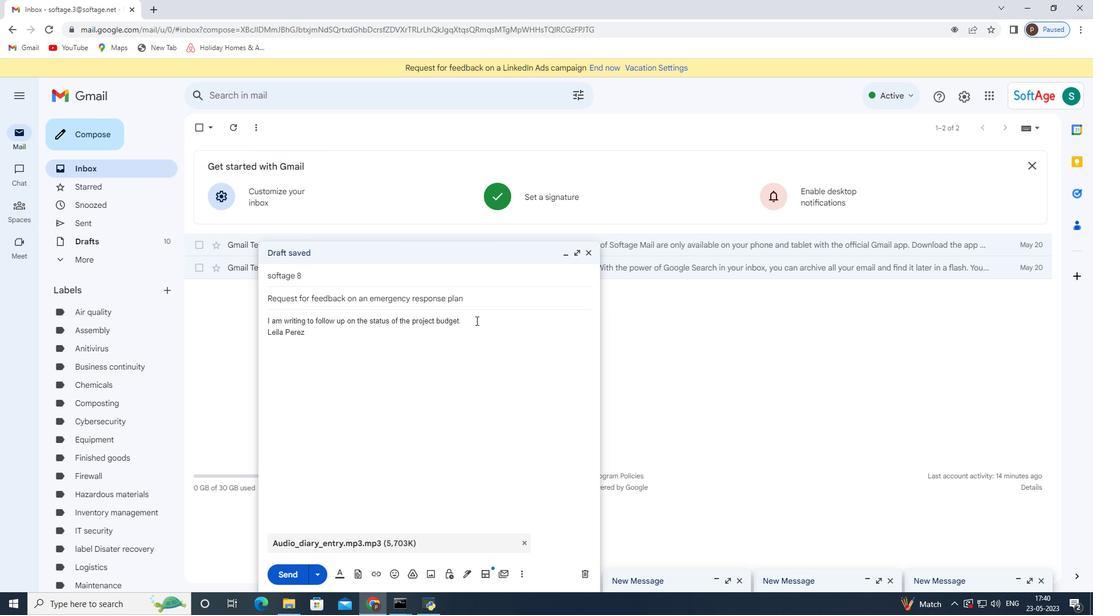 
Action: Key pressed <Key.backspace><Key.backspace><Key.backspace><Key.backspace><Key.backspace><Key.backspace><Key.backspace><Key.backspace><Key.backspace><Key.backspace><Key.backspace><Key.backspace><Key.backspace><Key.backspace><Key.backspace><Key.backspace><Key.backspace><Key.backspace><Key.backspace><Key.backspace><Key.backspace><Key.backspace><Key.backspace><Key.backspace><Key.backspace><Key.backspace><Key.backspace><Key.backspace><Key.backspace><Key.backspace><Key.backspace><Key.backspace><Key.backspace><Key.backspace><Key.backspace><Key.backspace><Key.backspace><Key.backspace><Key.backspace><Key.backspace><Key.backspace><Key.backspace><Key.backspace><Key.backspace><Key.backspace><Key.backspace><Key.backspace><Key.backspace><Key.backspace><Key.backspace><Key.backspace><Key.backspace><Key.backspace><Key.backspace><Key.backspace><Key.backspace><Key.backspace><Key.backspace><Key.backspace><Key.backspace><Key.backspace><Key.backspace><Key.backspace><Key.backspace>ctrl+Z<'\x1a'><'\x1a'><'\x1a'><'\x1a'><'\x1a'><'\x1a'><'\x1a'><'\x1a'><'\x1a'><'\x1a'><'\x1a'><'\x1a'><'\x1a'>
Screenshot: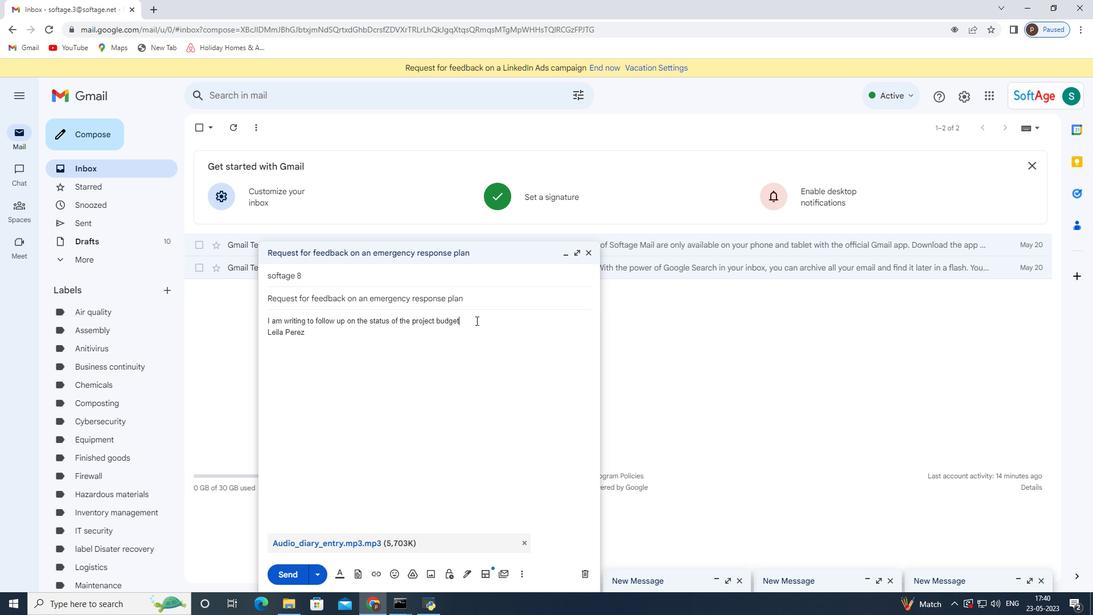 
Action: Mouse moved to (387, 402)
Screenshot: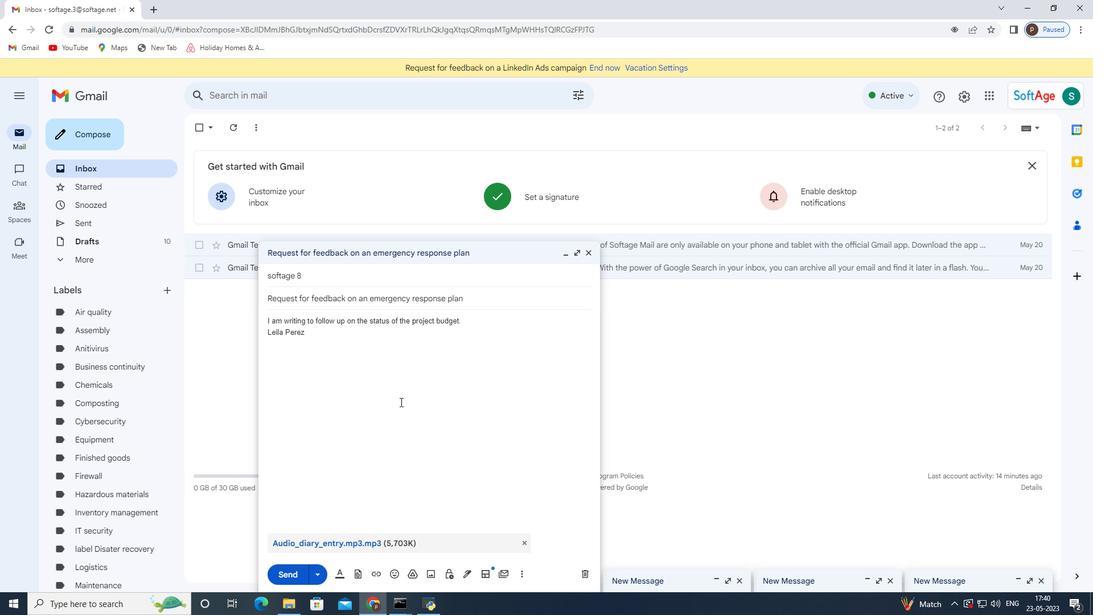 
Action: Key pressed <Key.enter><Key.enter><Key.shift>Thank<Key.space><Key.shift><Key.shift>You
Screenshot: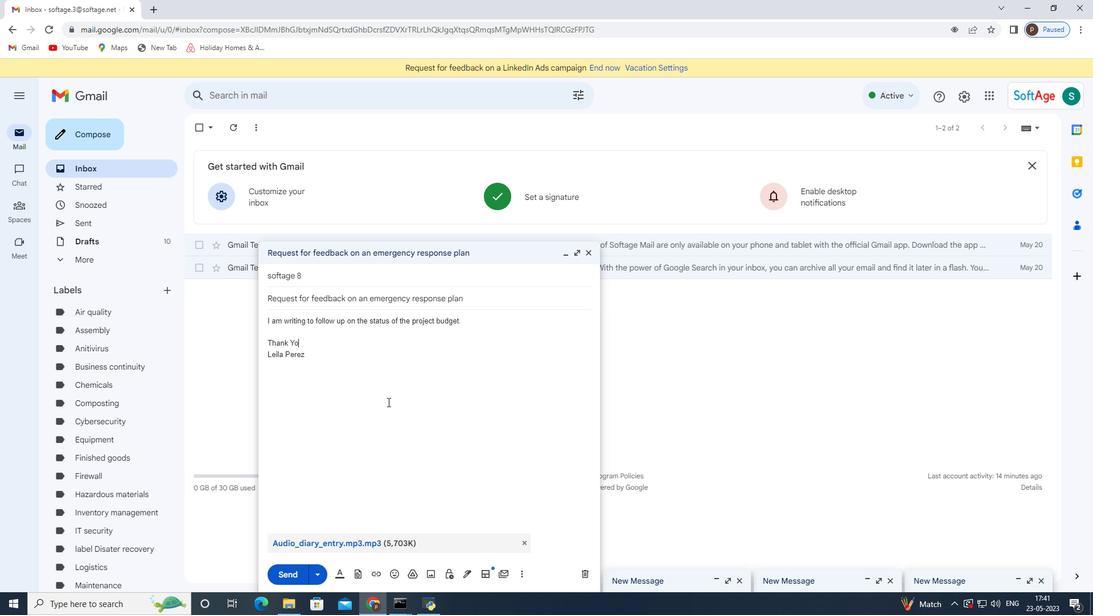 
Action: Mouse moved to (358, 415)
Screenshot: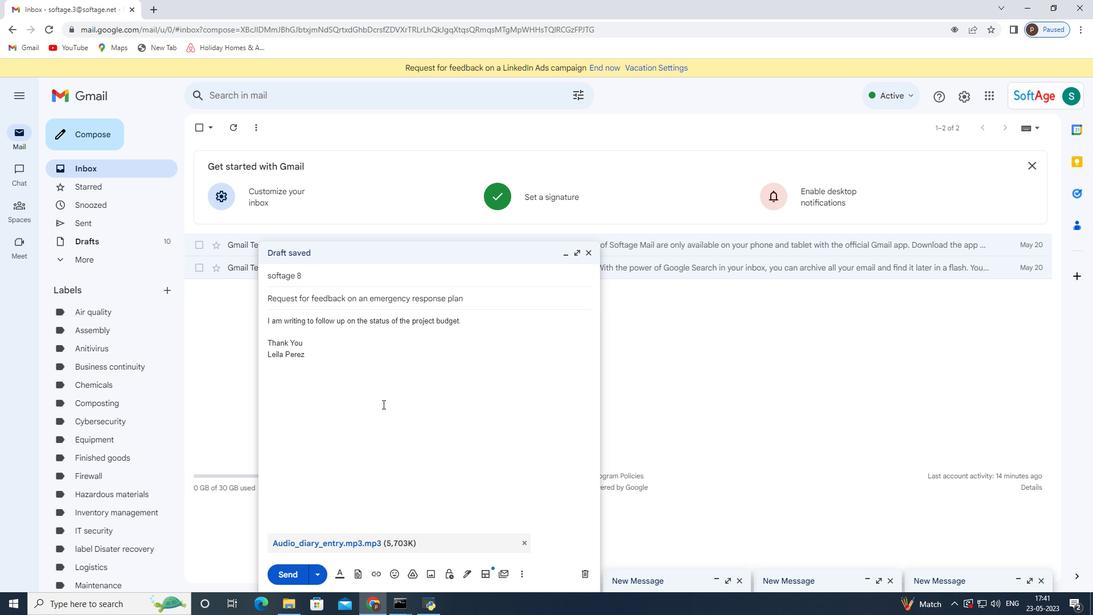 
Action: Mouse scrolled (358, 414) with delta (0, 0)
Screenshot: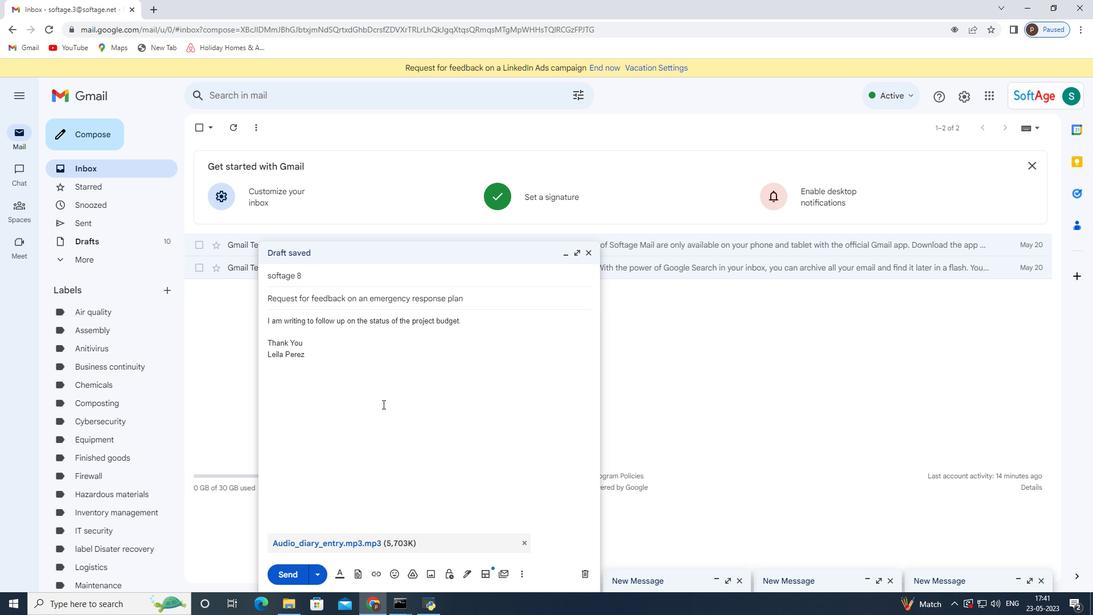
Action: Mouse moved to (338, 424)
Screenshot: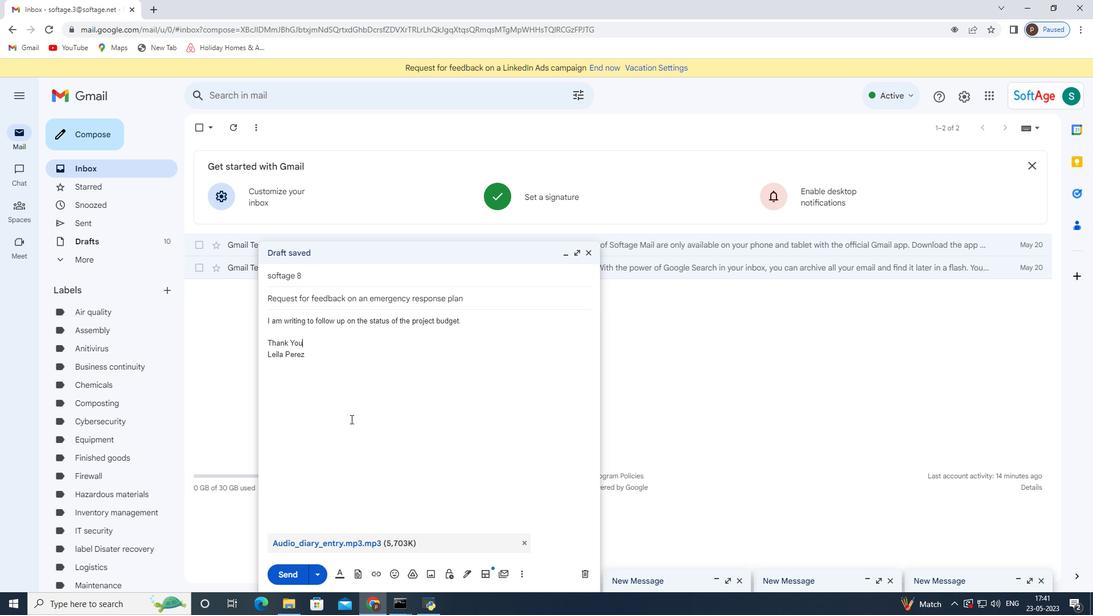 
Action: Mouse scrolled (338, 424) with delta (0, 0)
Screenshot: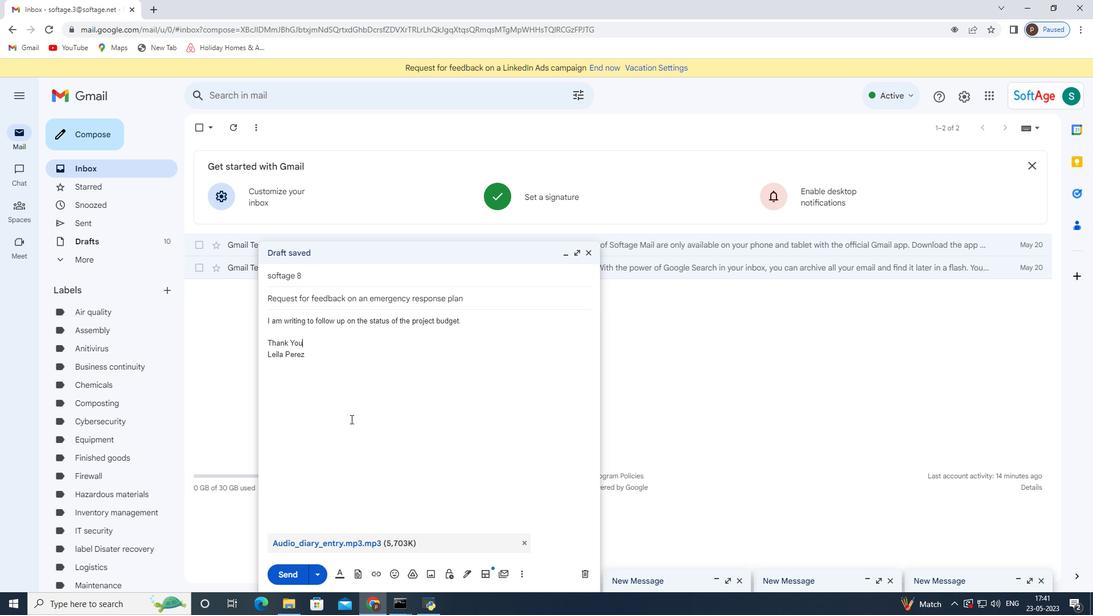 
Action: Mouse moved to (285, 574)
Screenshot: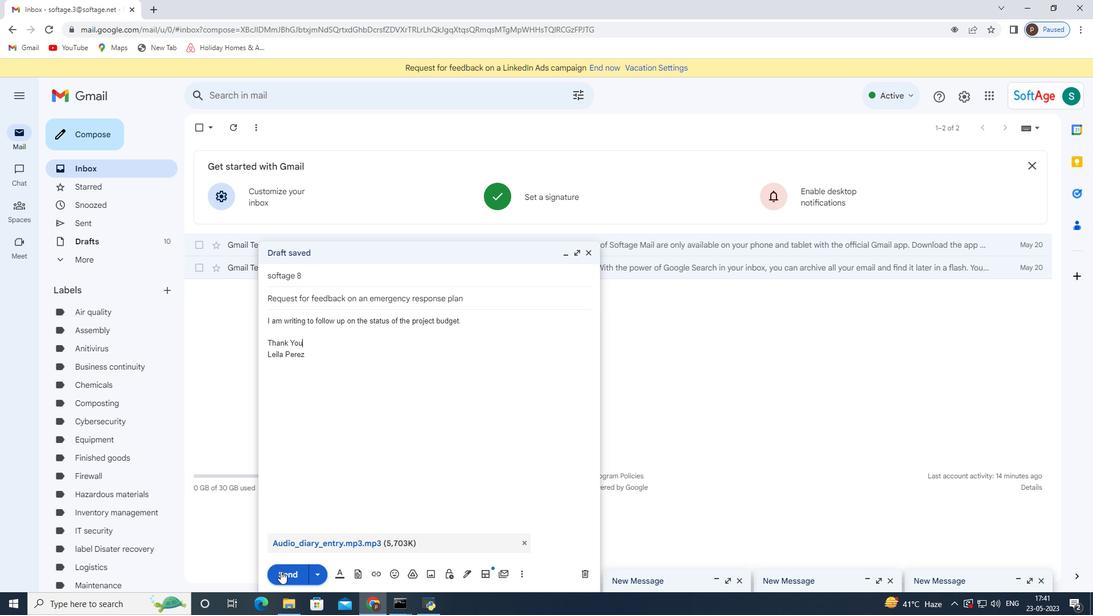 
Action: Mouse pressed left at (285, 574)
Screenshot: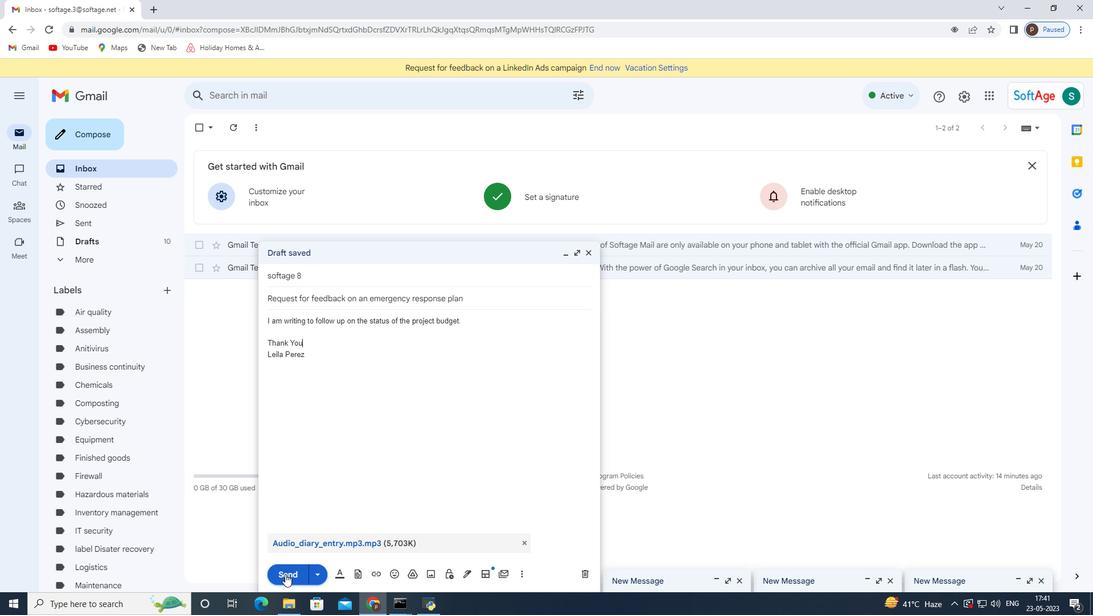 
Action: Mouse moved to (96, 222)
Screenshot: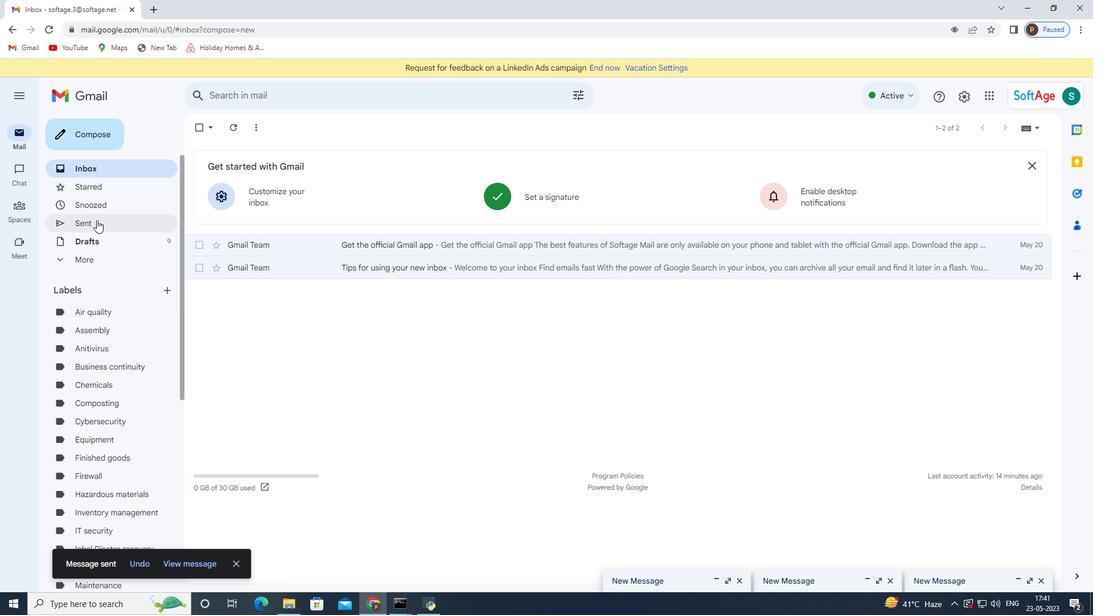
Action: Mouse pressed left at (96, 222)
Screenshot: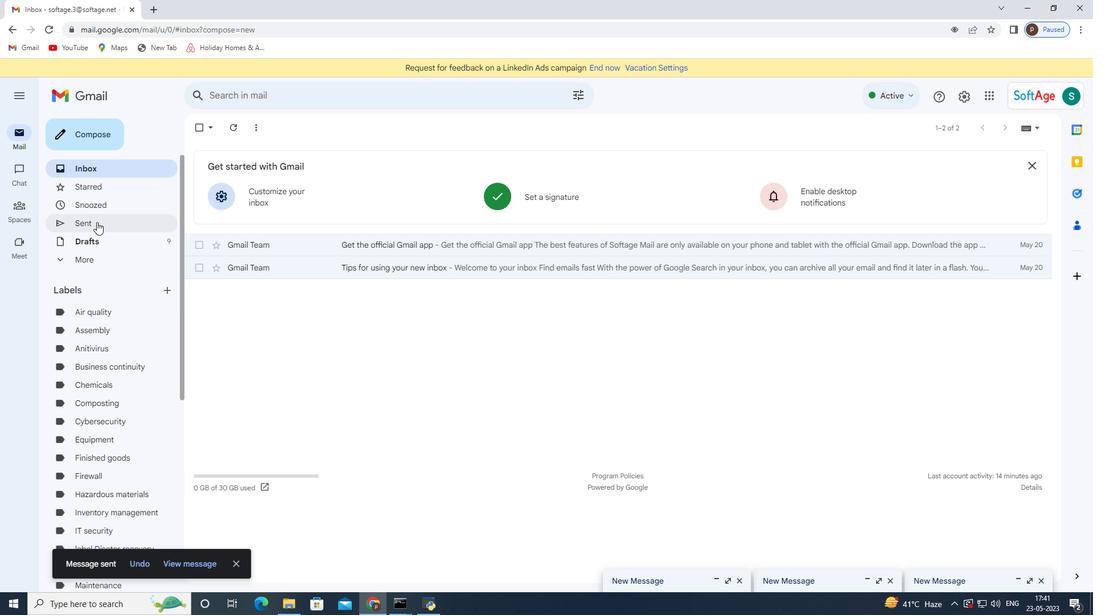 
Action: Mouse moved to (476, 197)
Screenshot: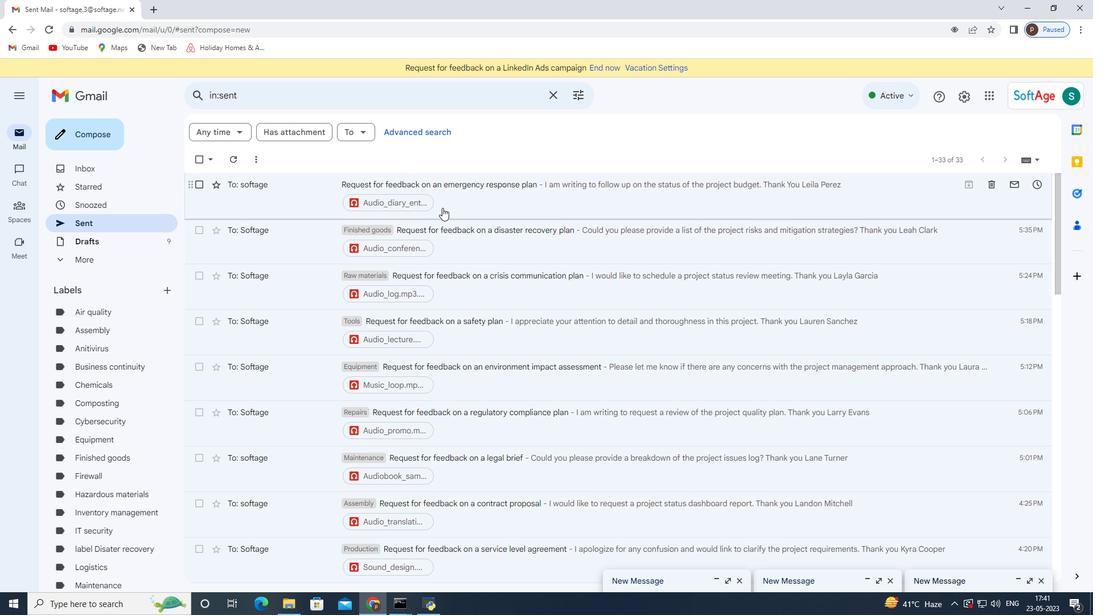 
Action: Mouse pressed right at (476, 197)
Screenshot: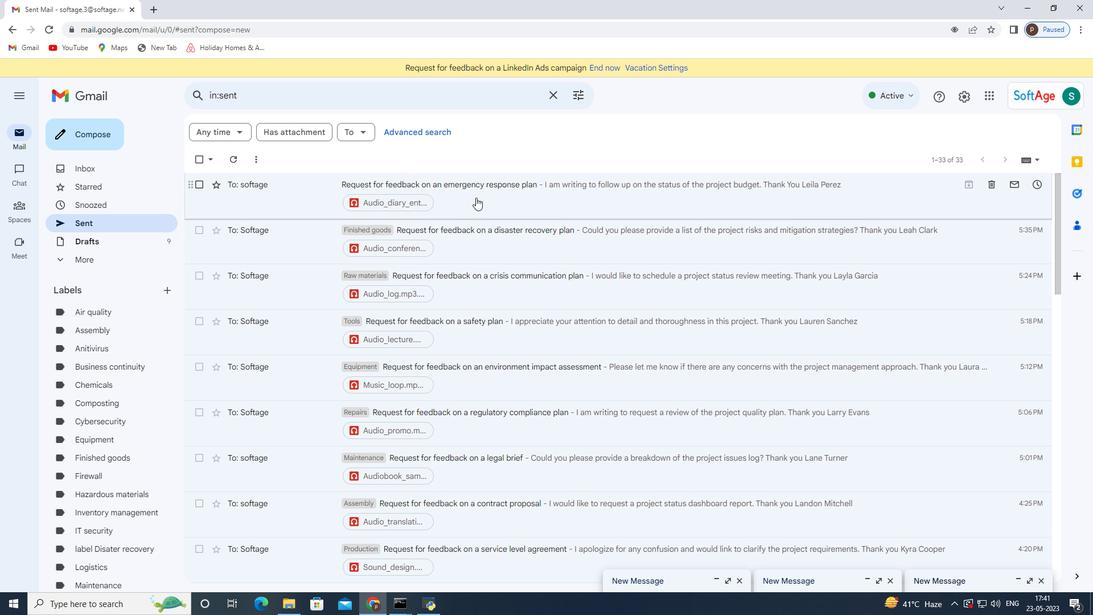 
Action: Mouse moved to (522, 387)
Screenshot: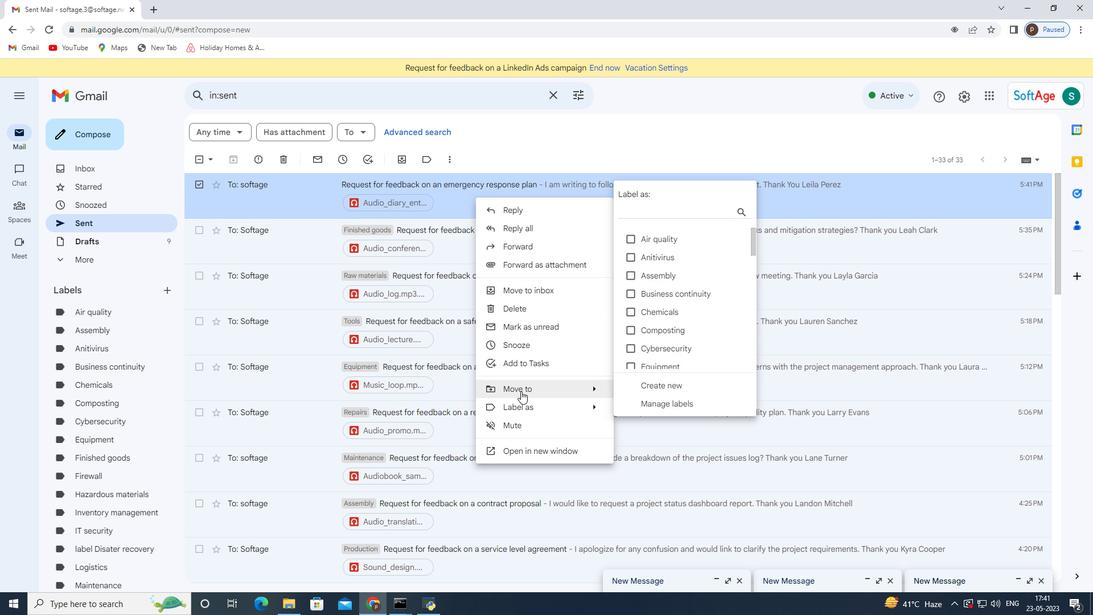 
Action: Mouse pressed left at (522, 387)
Screenshot: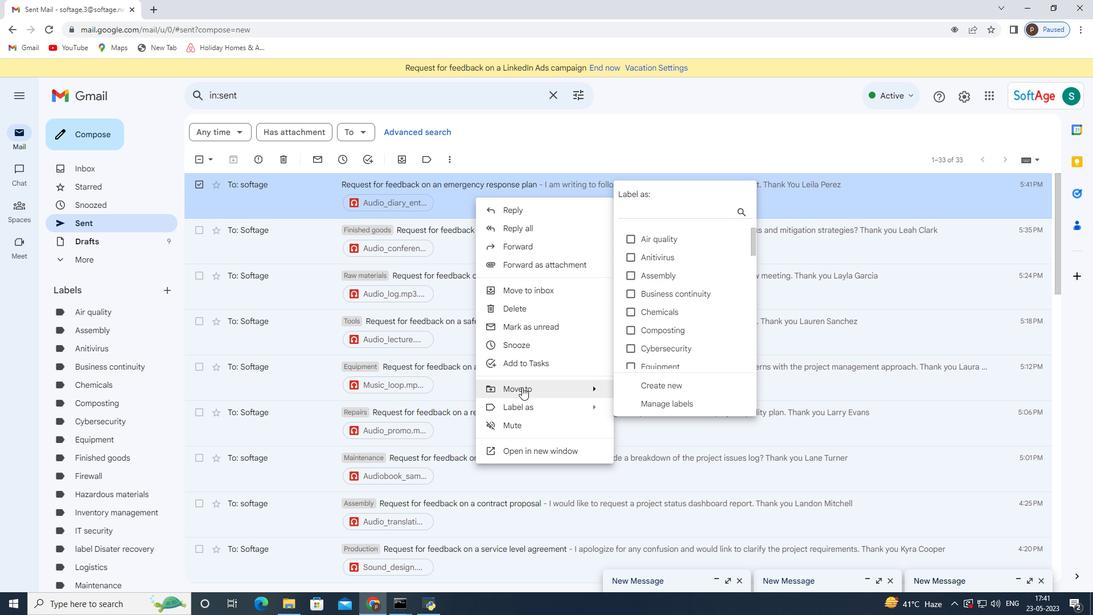 
Action: Mouse moved to (655, 361)
Screenshot: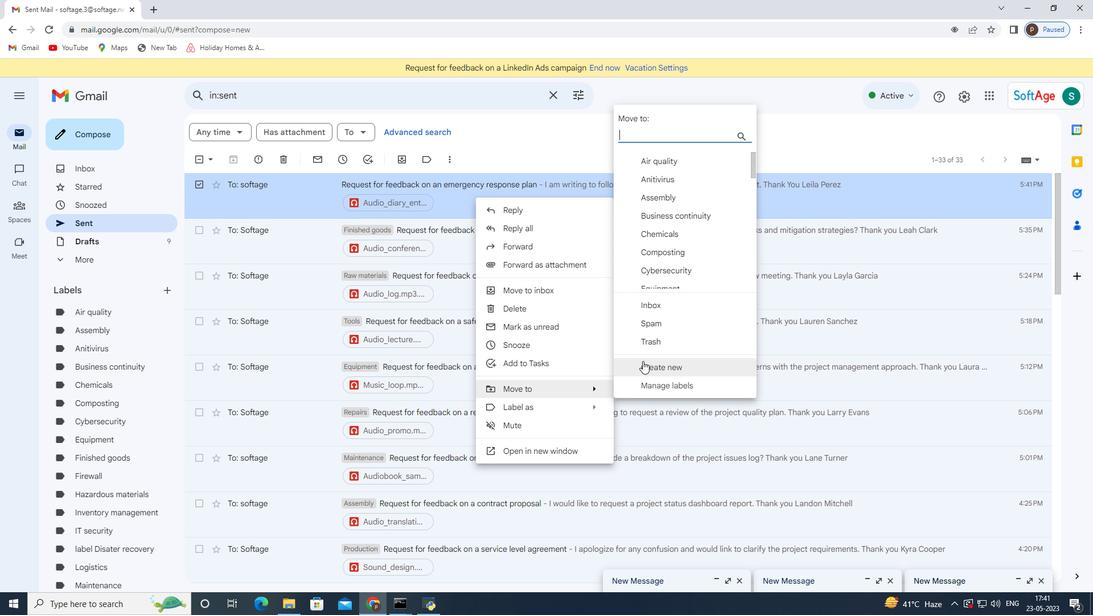 
Action: Mouse pressed left at (655, 361)
Screenshot: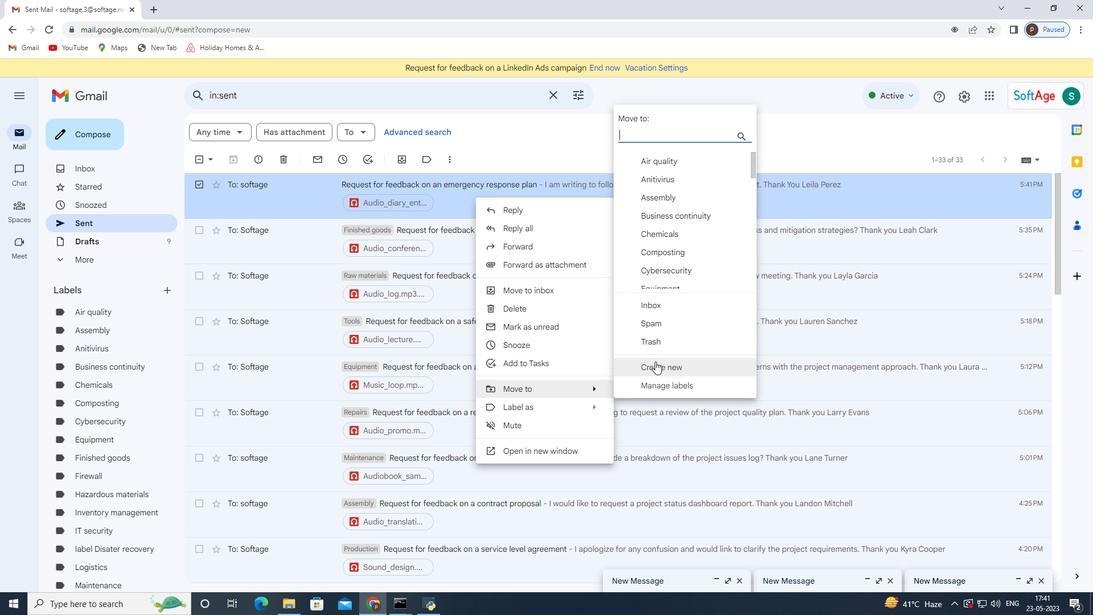 
Action: Mouse moved to (457, 307)
Screenshot: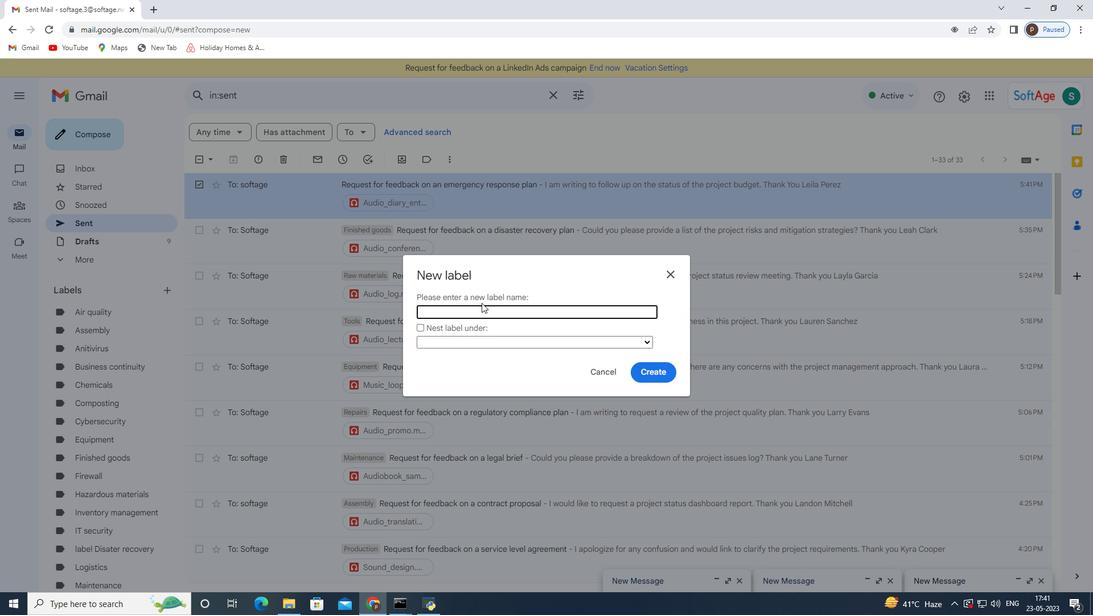 
Action: Mouse pressed left at (457, 307)
Screenshot: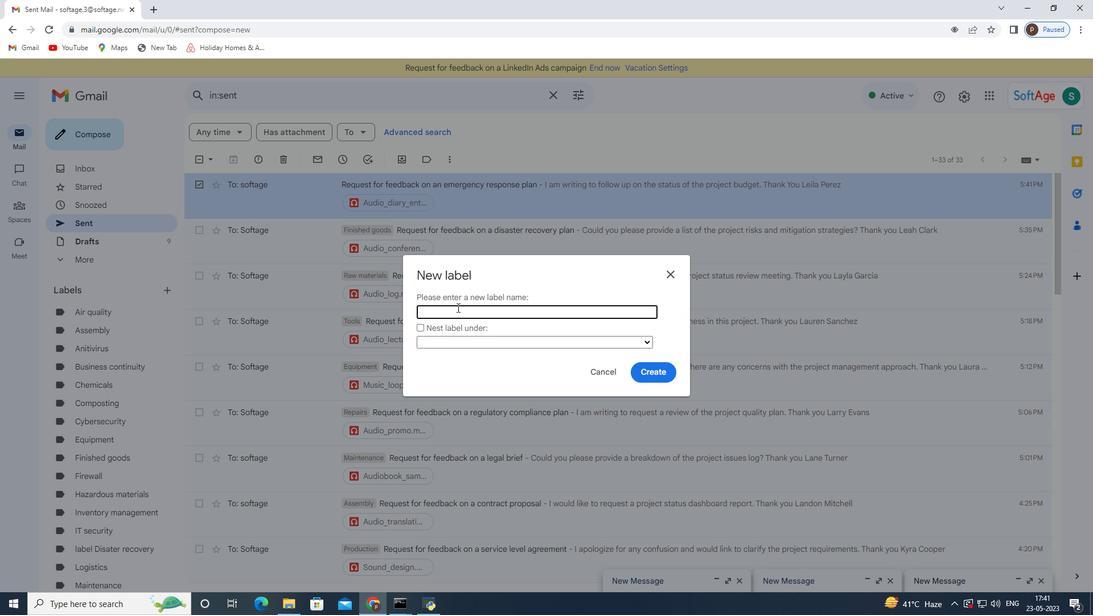
Action: Key pressed <Key.shift>Sales<Key.space>oor<Key.backspace><Key.backspace>rders
Screenshot: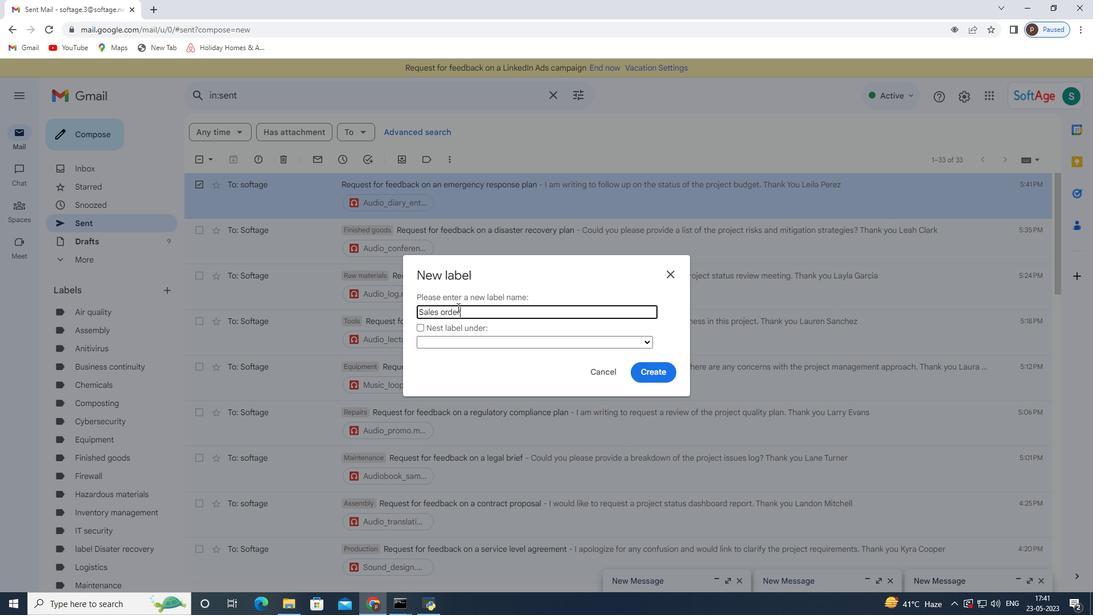 
Action: Mouse moved to (666, 367)
Screenshot: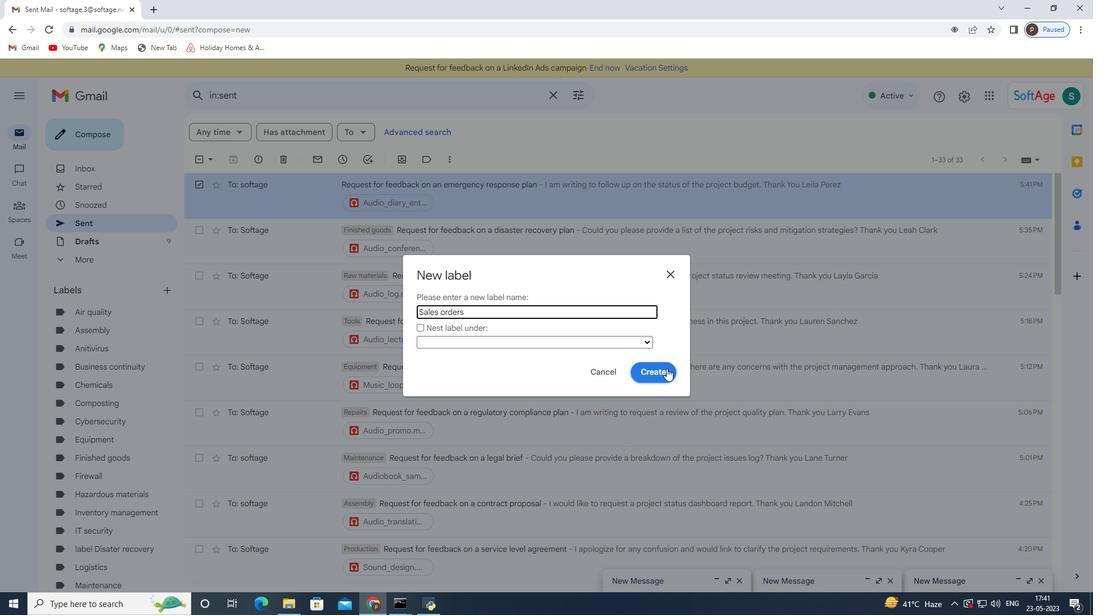 
Action: Mouse pressed left at (666, 367)
Screenshot: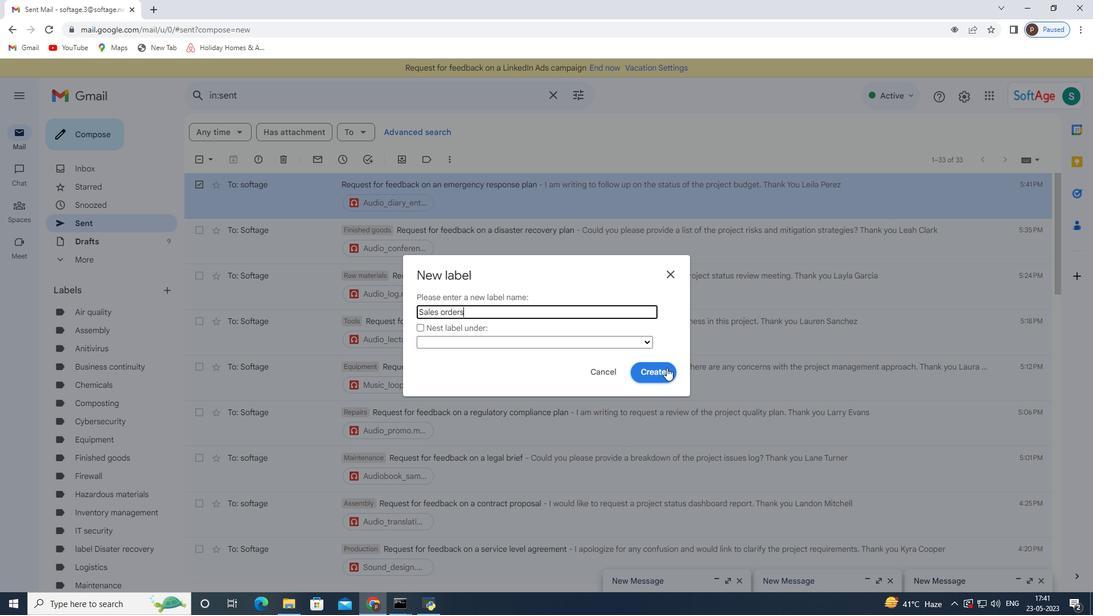 
